 Task: Add a dependency to the task Implement a new cloud-based accounting system for a company , the existing task  Develop a new online tool for project collaboration in the project AgileLink
Action: Mouse moved to (728, 408)
Screenshot: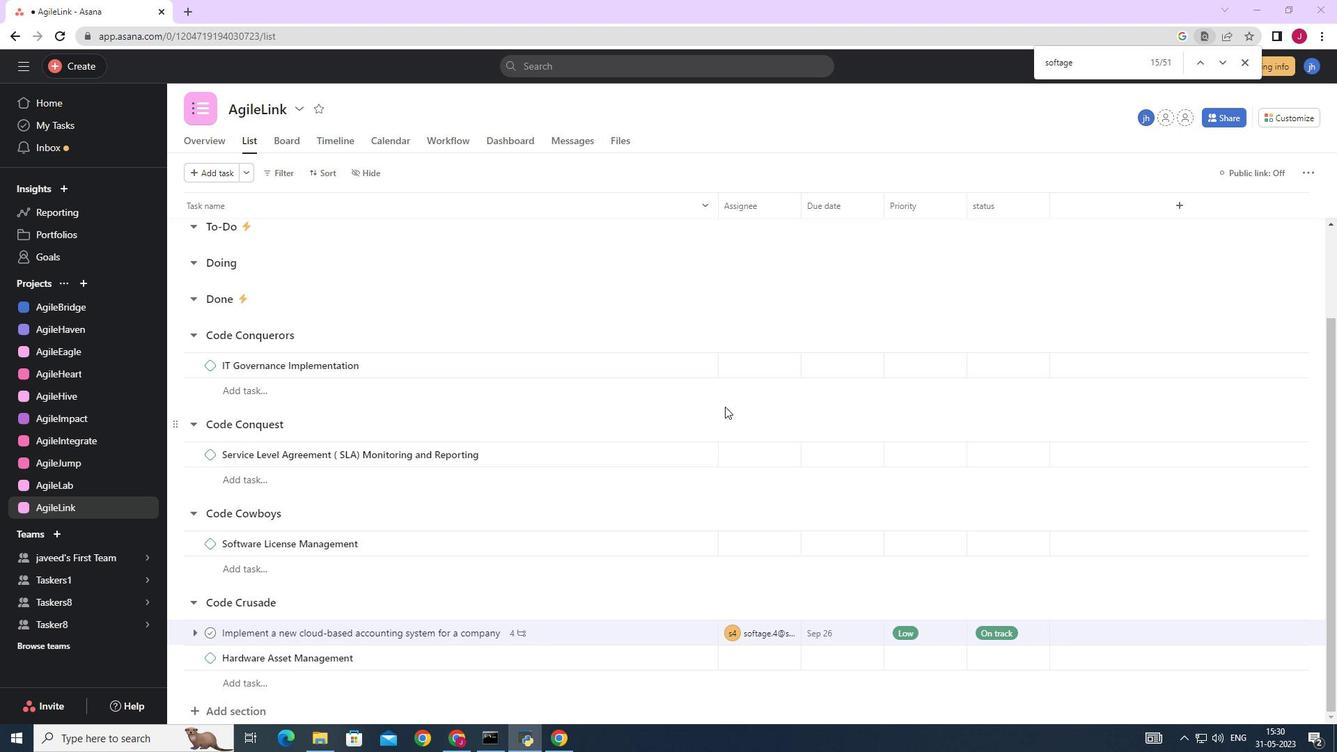 
Action: Mouse scrolled (728, 407) with delta (0, 0)
Screenshot: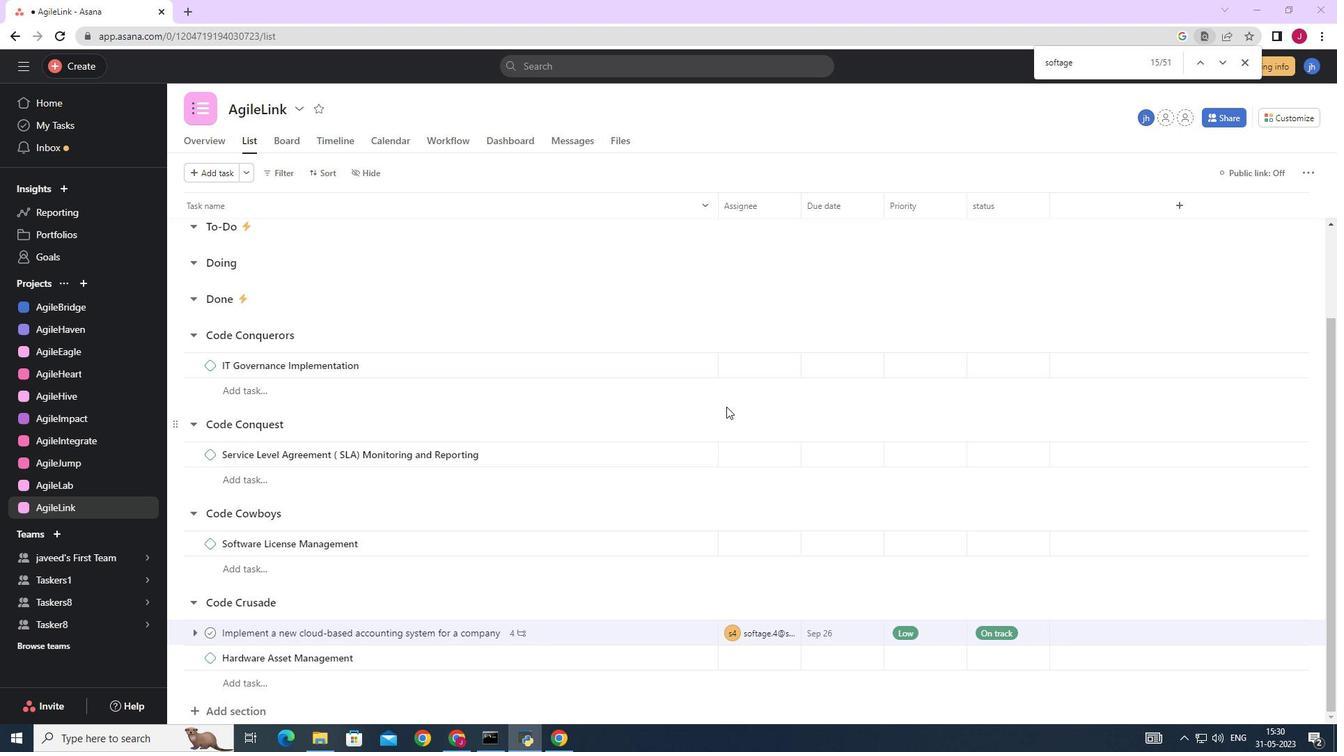 
Action: Mouse scrolled (728, 407) with delta (0, 0)
Screenshot: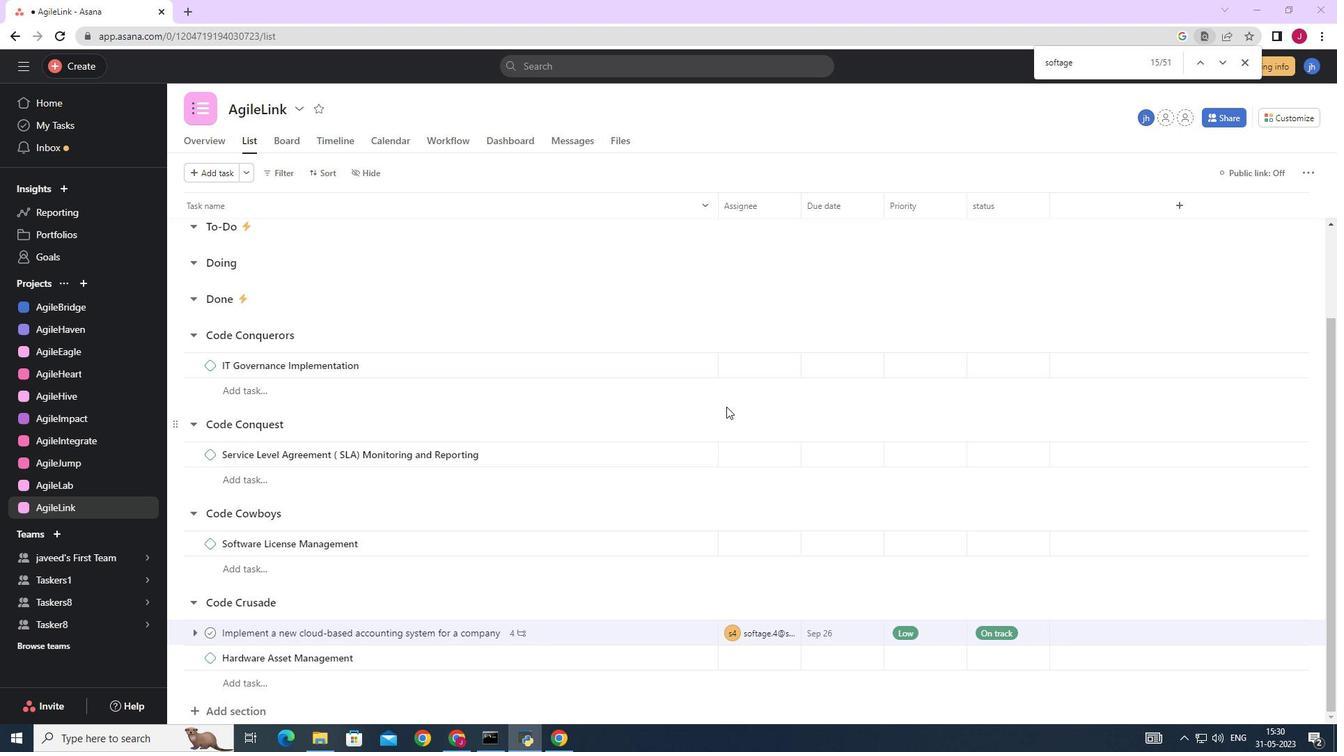 
Action: Mouse scrolled (728, 407) with delta (0, 0)
Screenshot: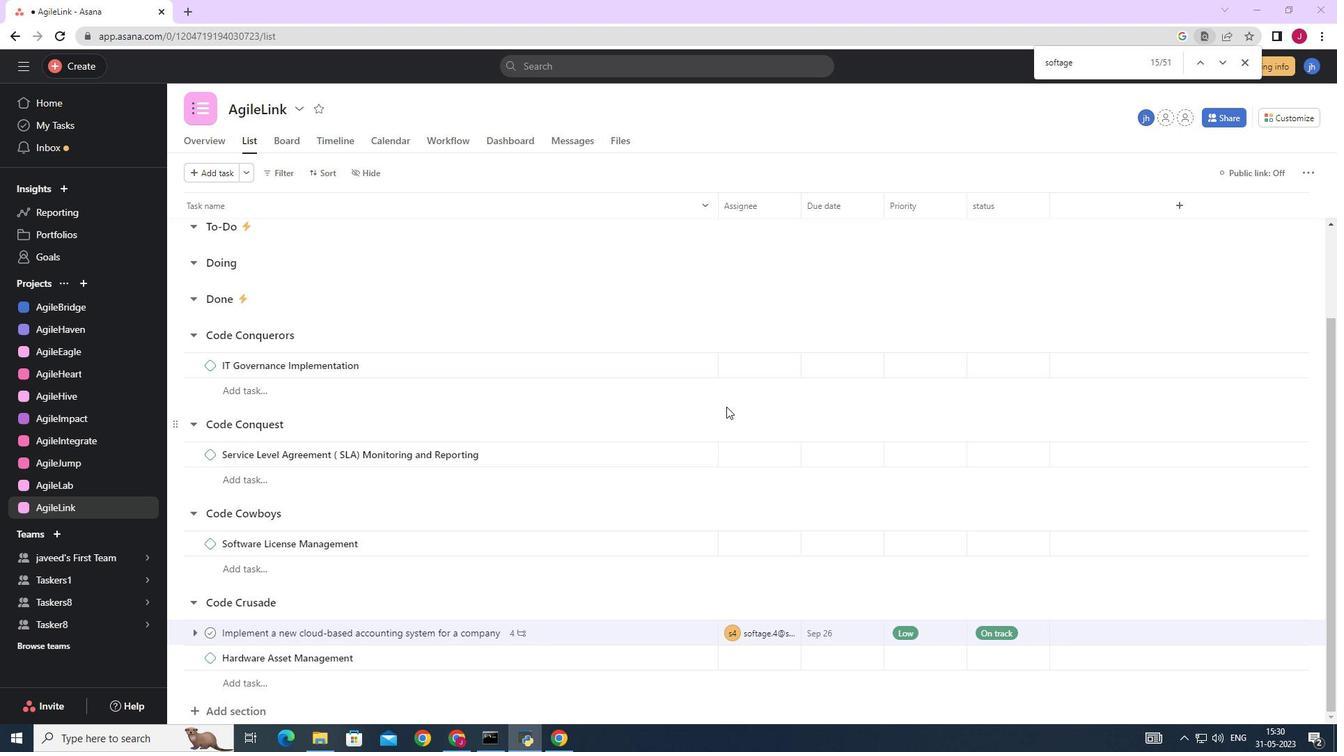 
Action: Mouse scrolled (728, 407) with delta (0, 0)
Screenshot: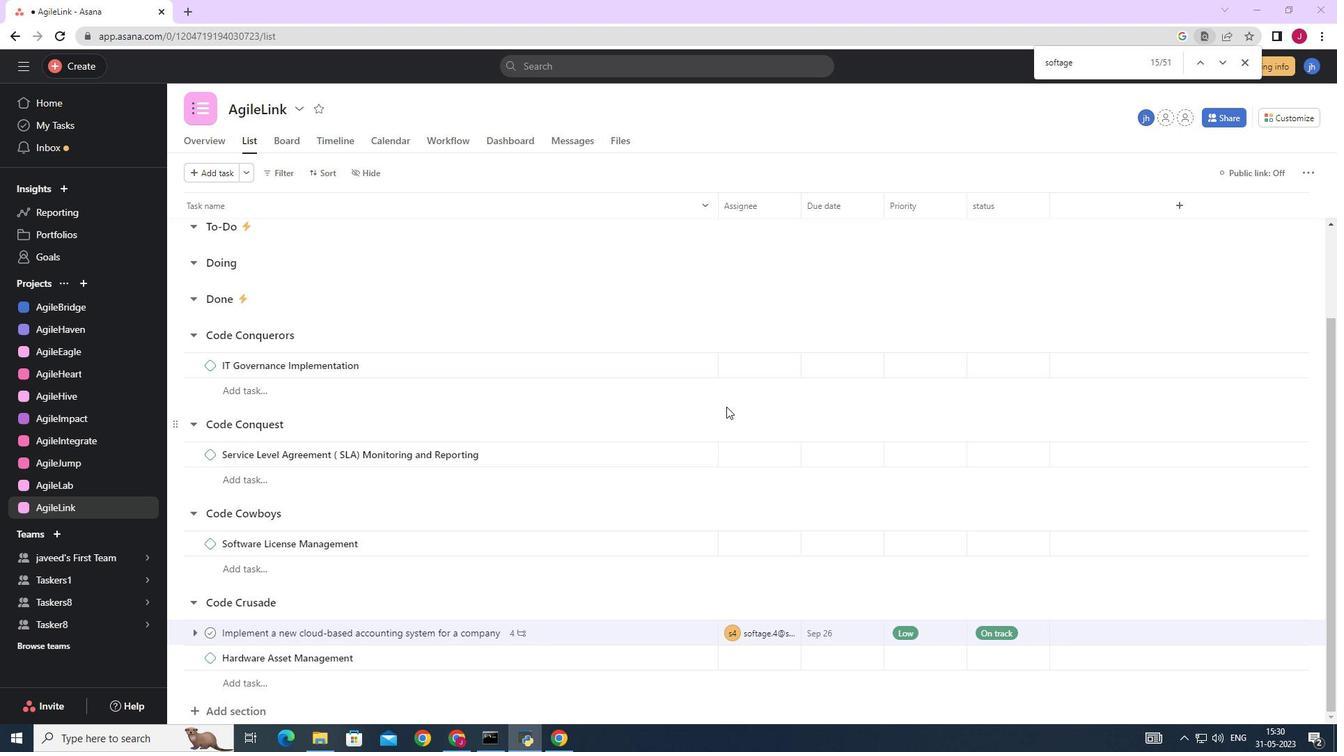 
Action: Mouse scrolled (728, 407) with delta (0, 0)
Screenshot: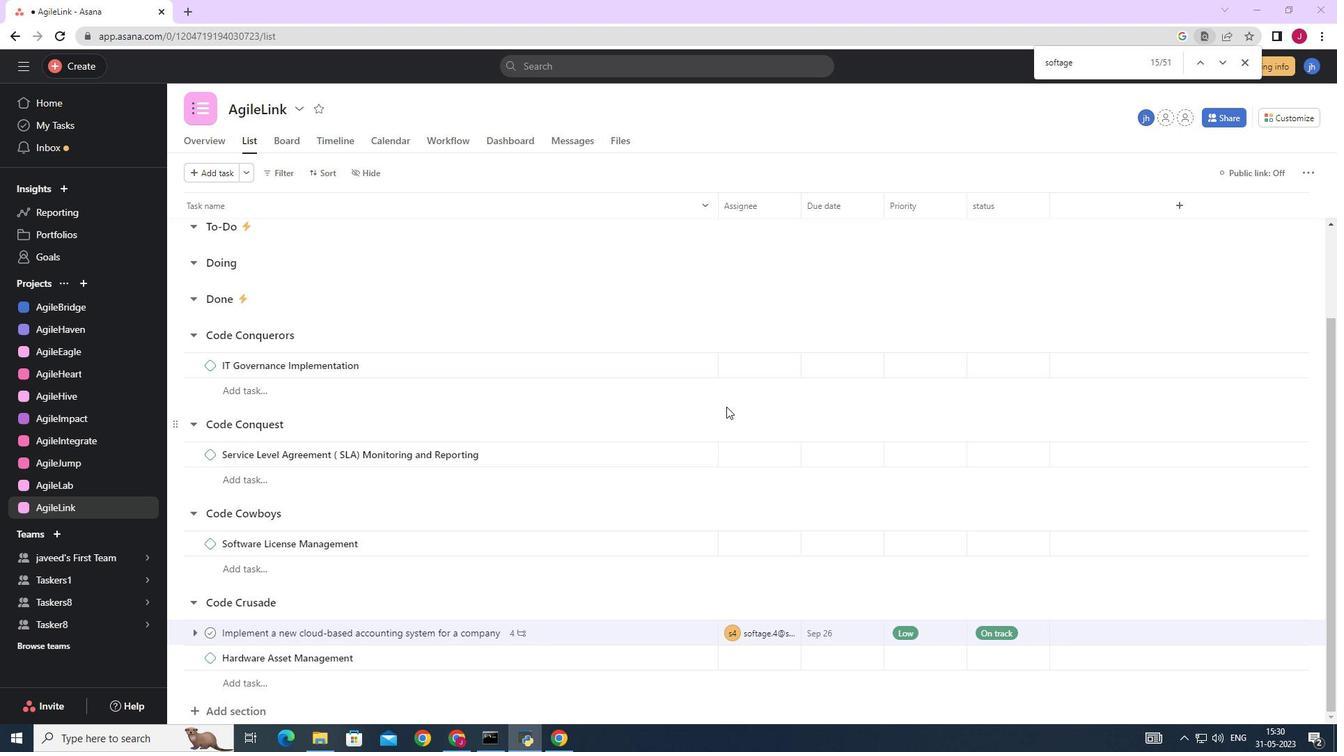 
Action: Mouse scrolled (728, 407) with delta (0, 0)
Screenshot: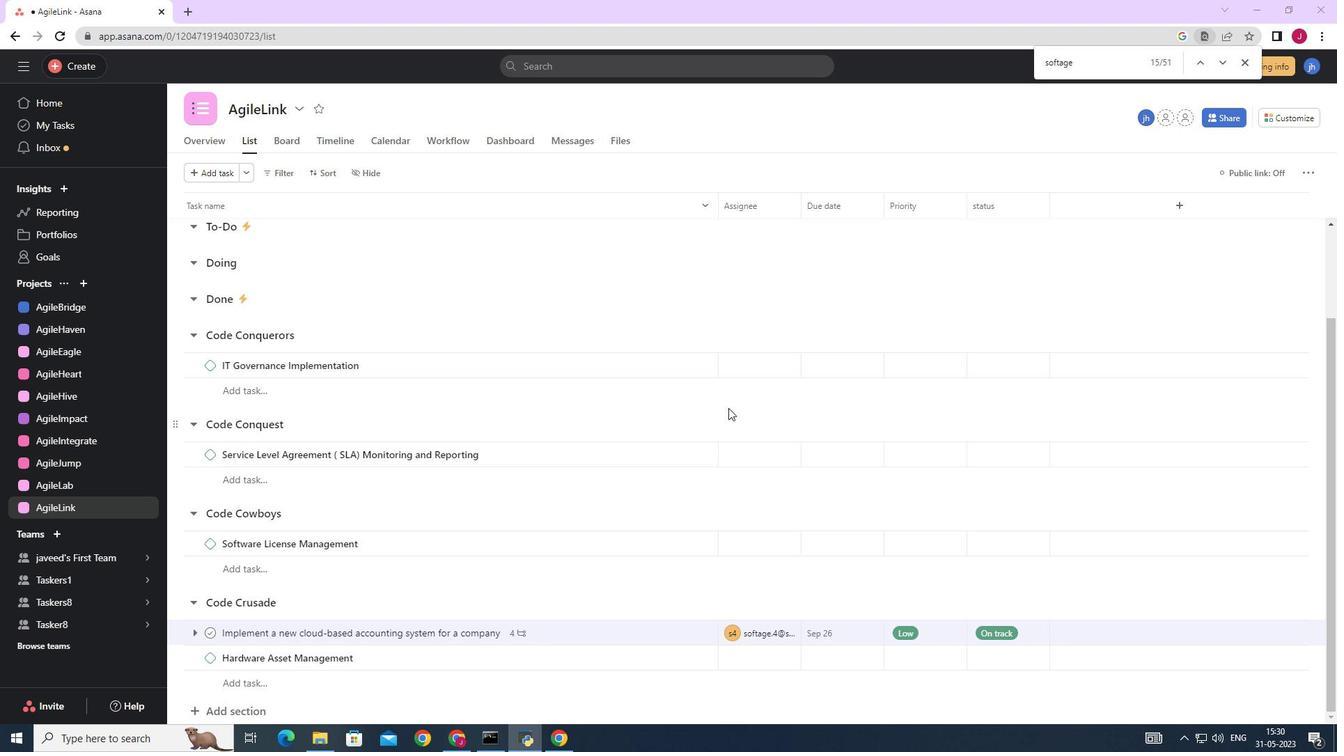 
Action: Mouse moved to (728, 408)
Screenshot: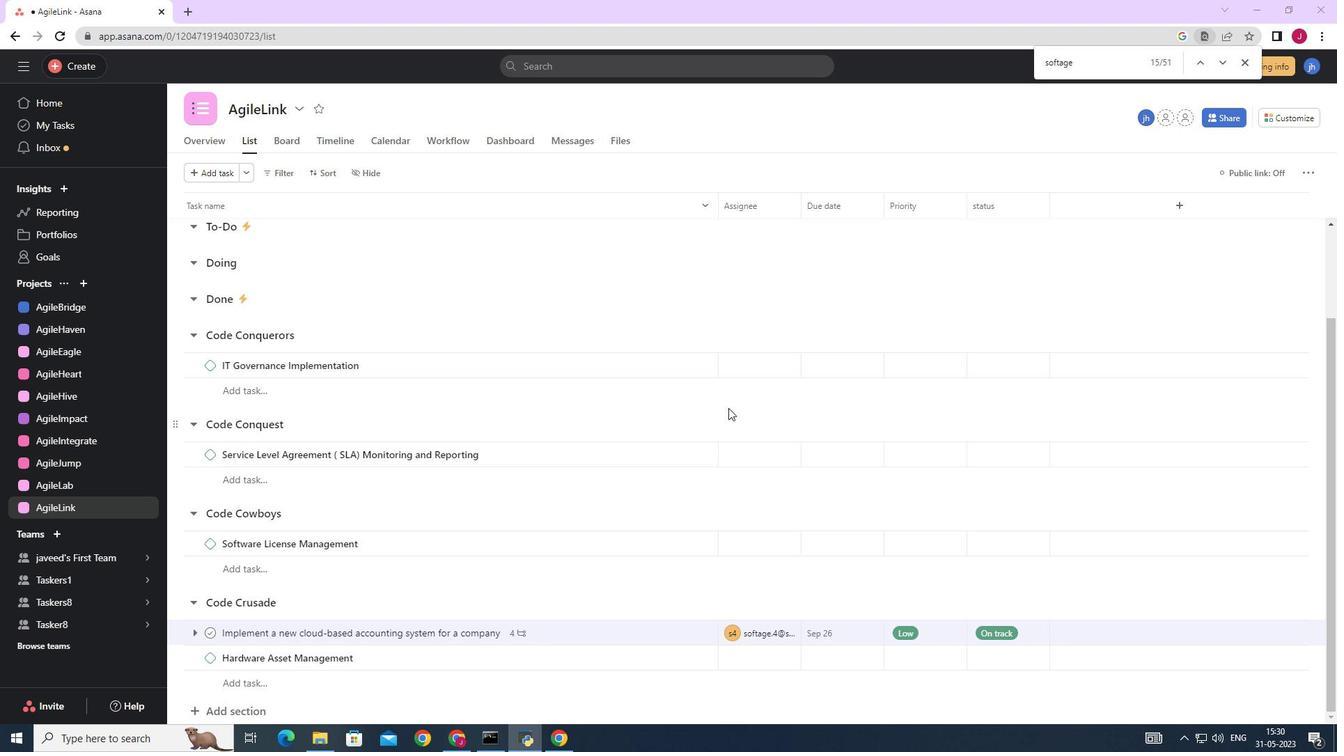 
Action: Mouse scrolled (728, 408) with delta (0, 0)
Screenshot: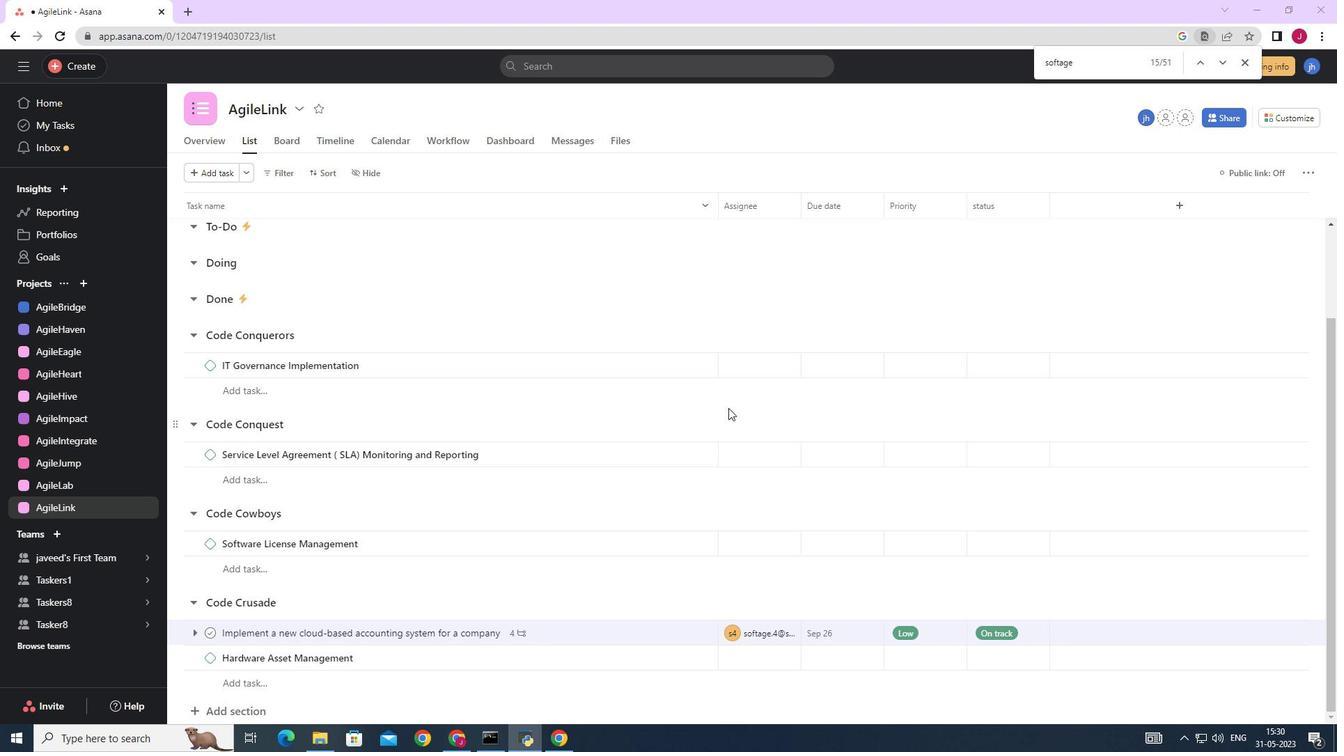 
Action: Mouse scrolled (728, 408) with delta (0, 0)
Screenshot: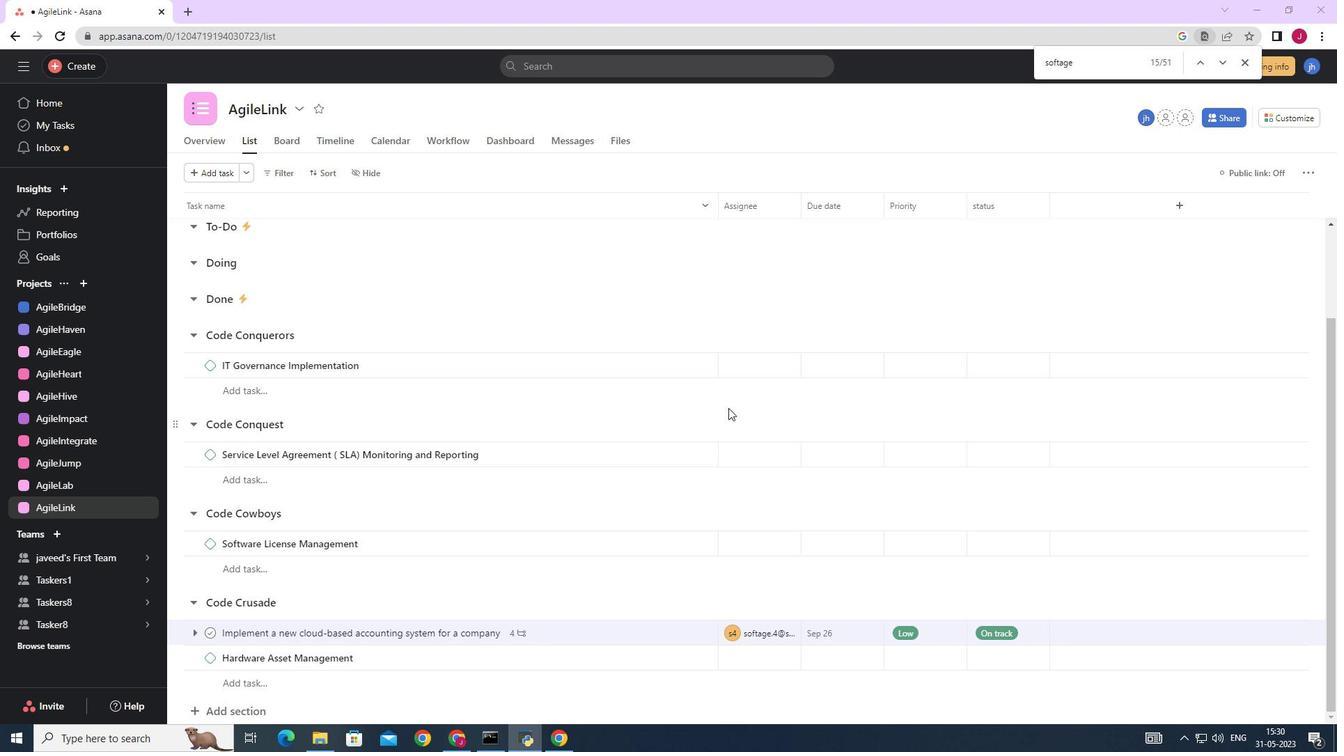 
Action: Mouse scrolled (728, 408) with delta (0, 0)
Screenshot: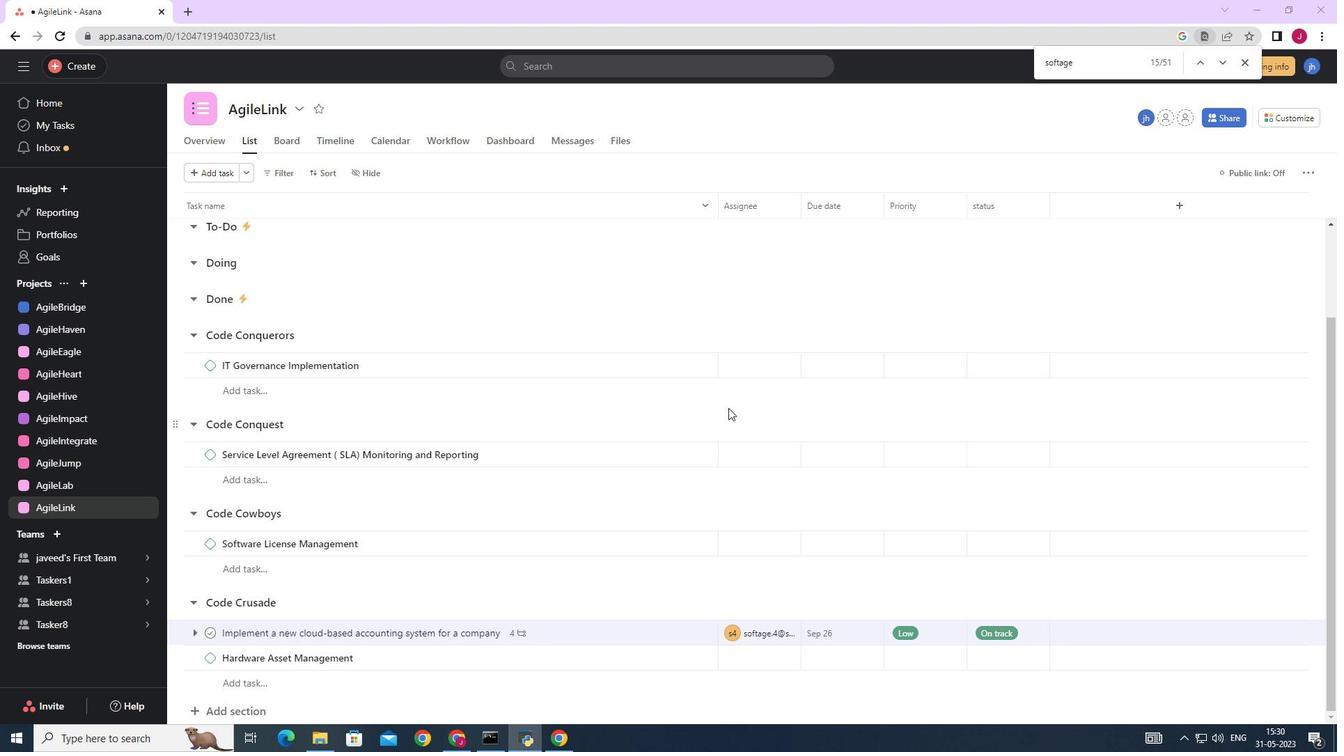
Action: Mouse scrolled (728, 408) with delta (0, 0)
Screenshot: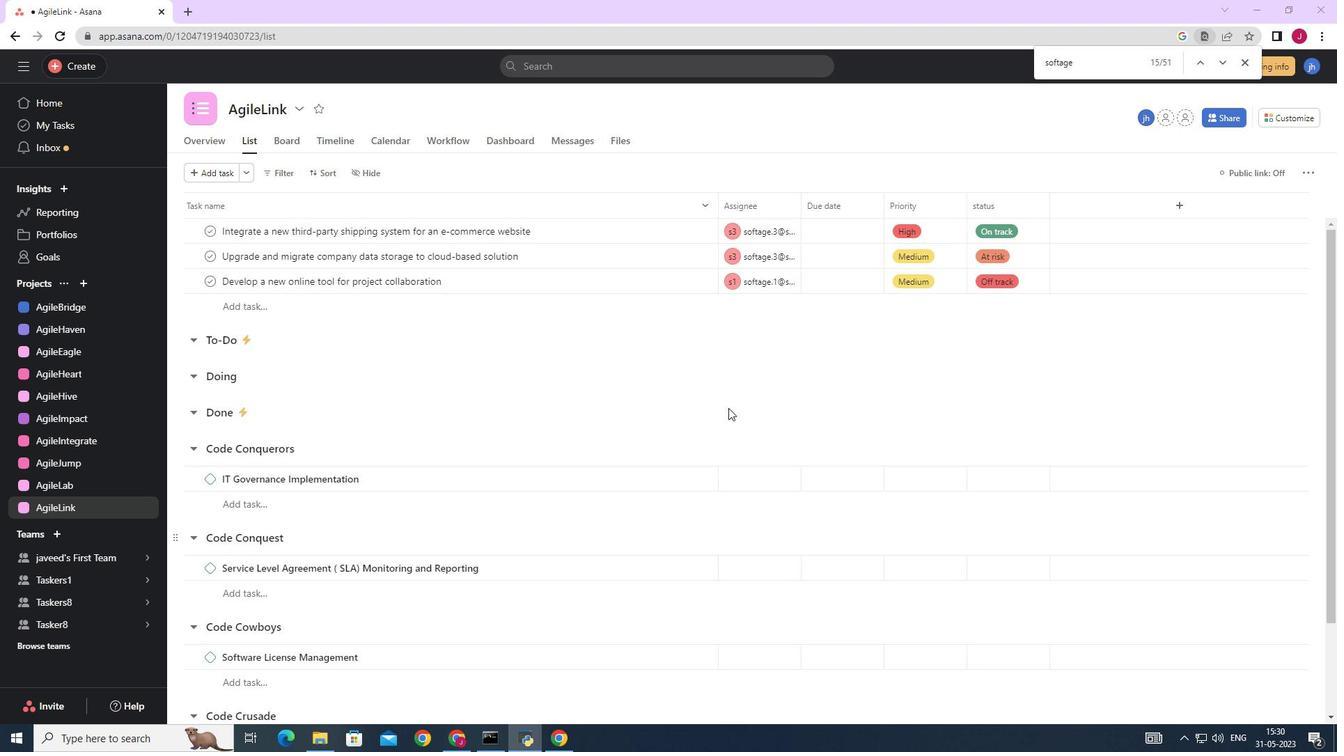 
Action: Mouse scrolled (728, 408) with delta (0, 0)
Screenshot: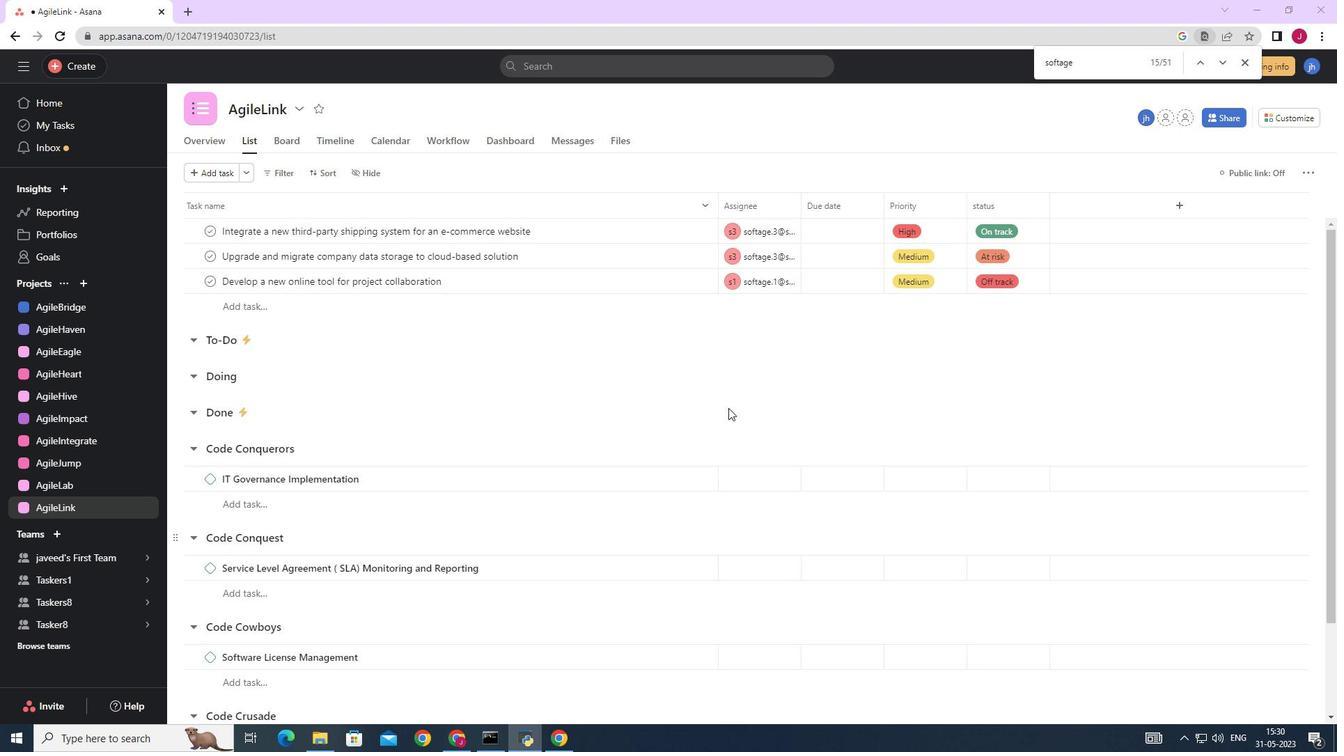 
Action: Mouse scrolled (728, 407) with delta (0, 0)
Screenshot: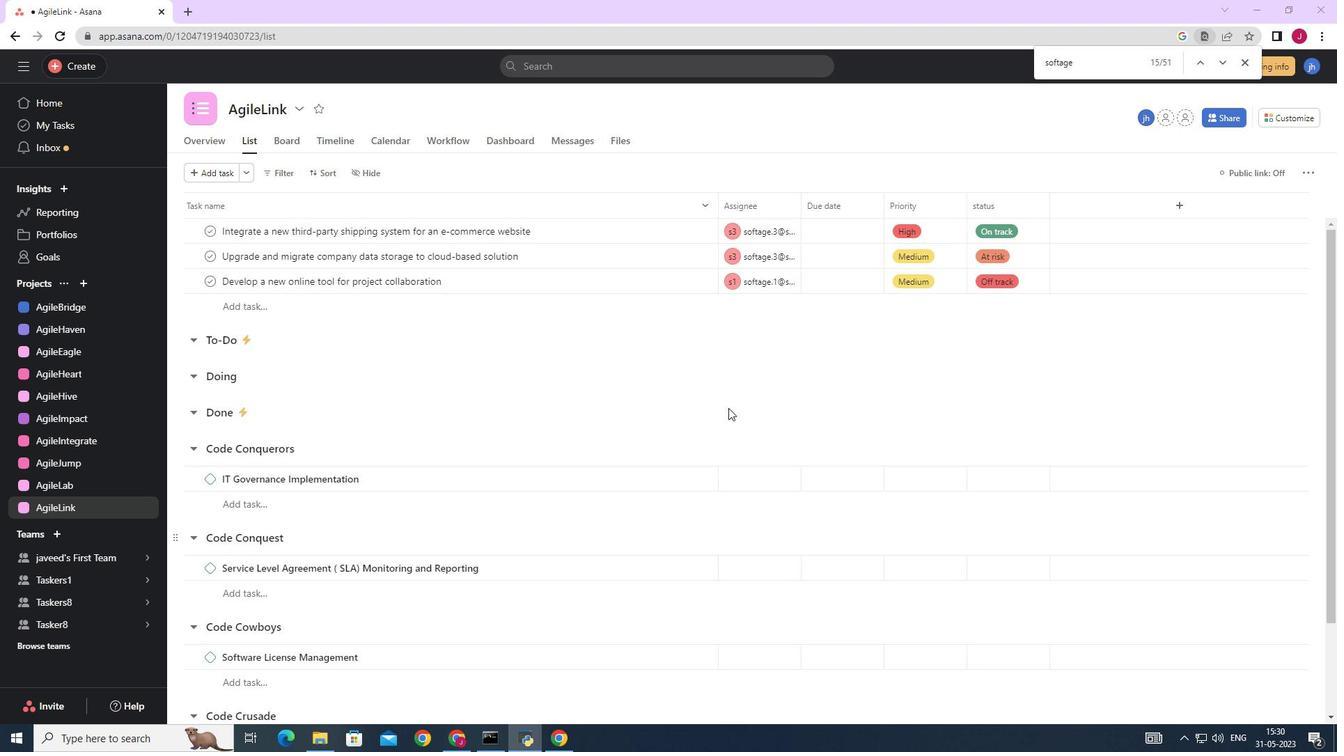 
Action: Mouse scrolled (728, 407) with delta (0, 0)
Screenshot: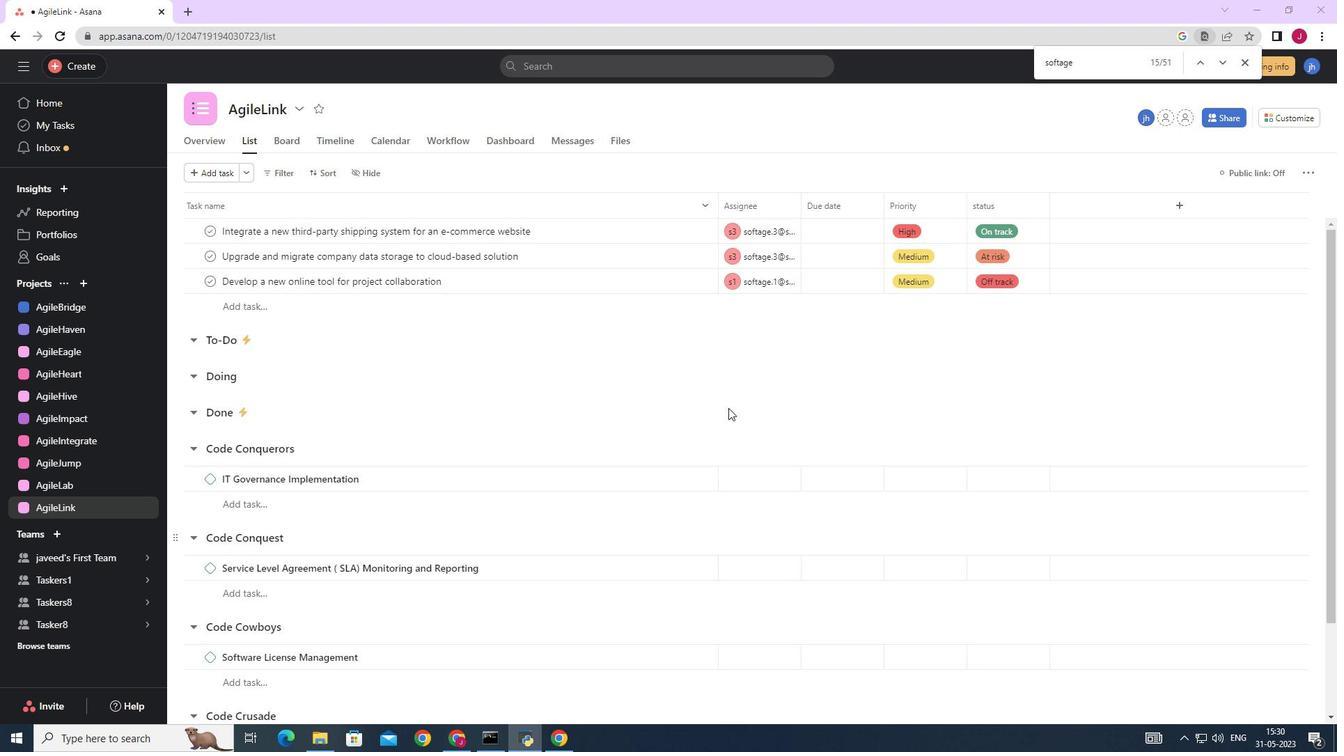 
Action: Mouse scrolled (728, 408) with delta (0, 0)
Screenshot: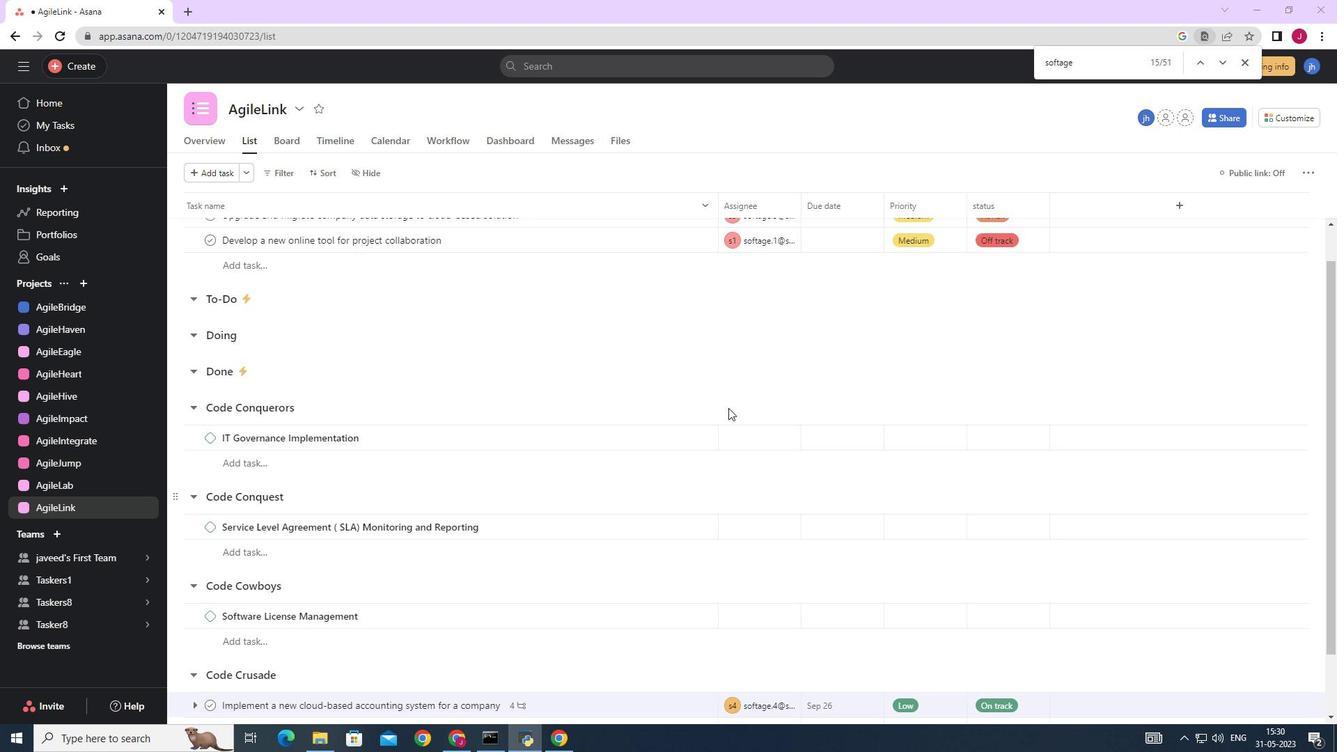 
Action: Mouse moved to (729, 377)
Screenshot: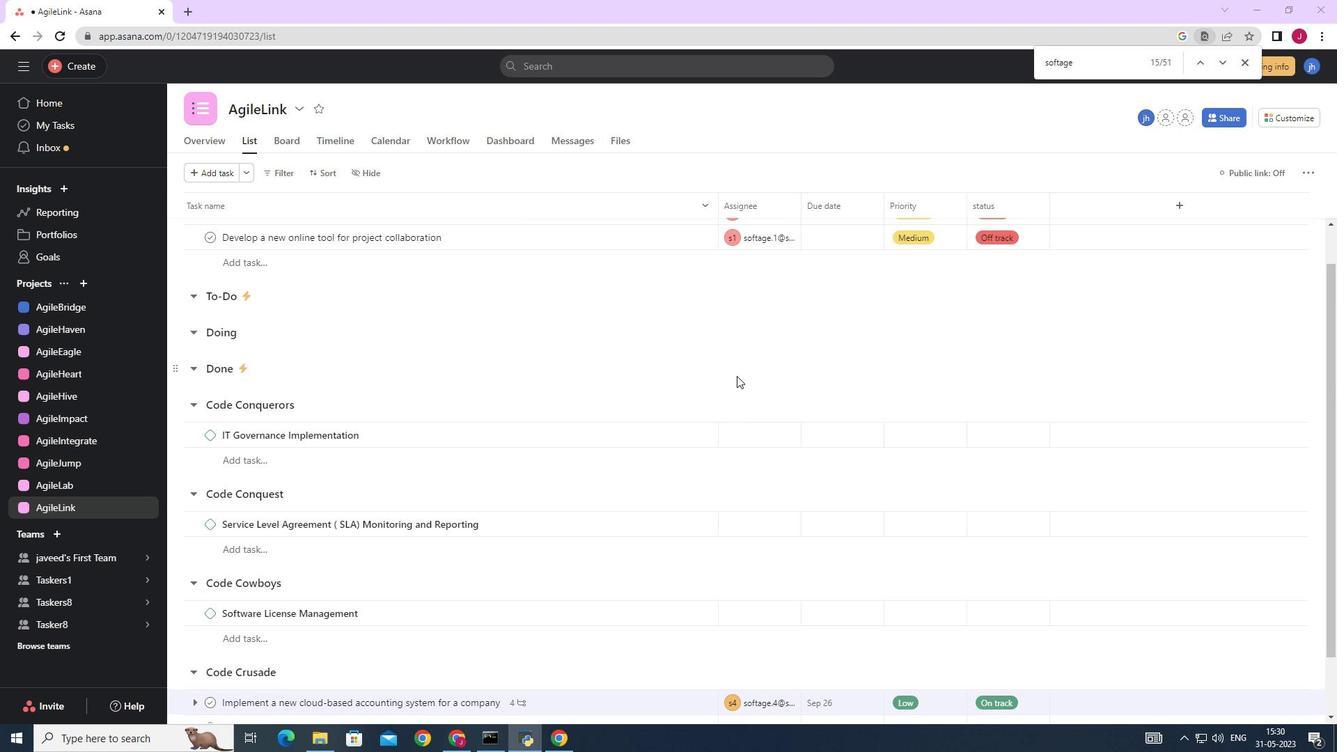
Action: Mouse scrolled (729, 378) with delta (0, 0)
Screenshot: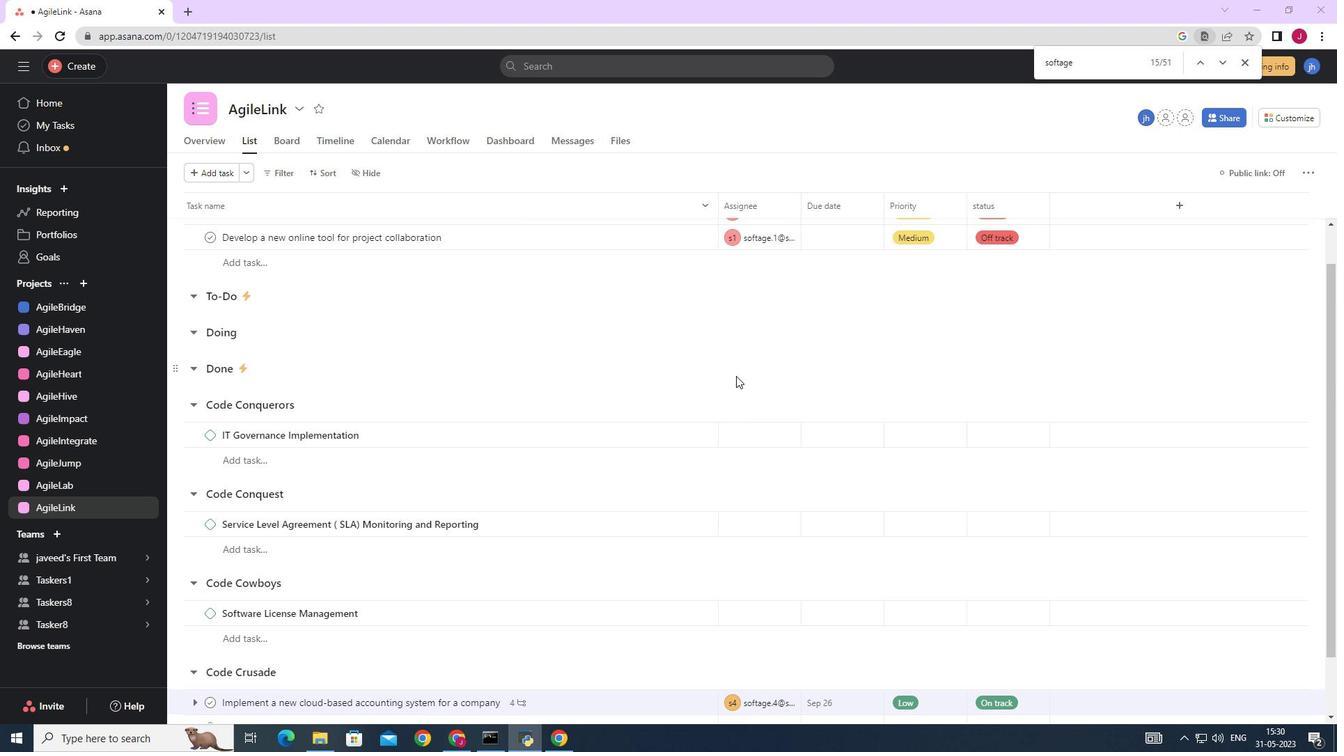 
Action: Mouse scrolled (729, 378) with delta (0, 0)
Screenshot: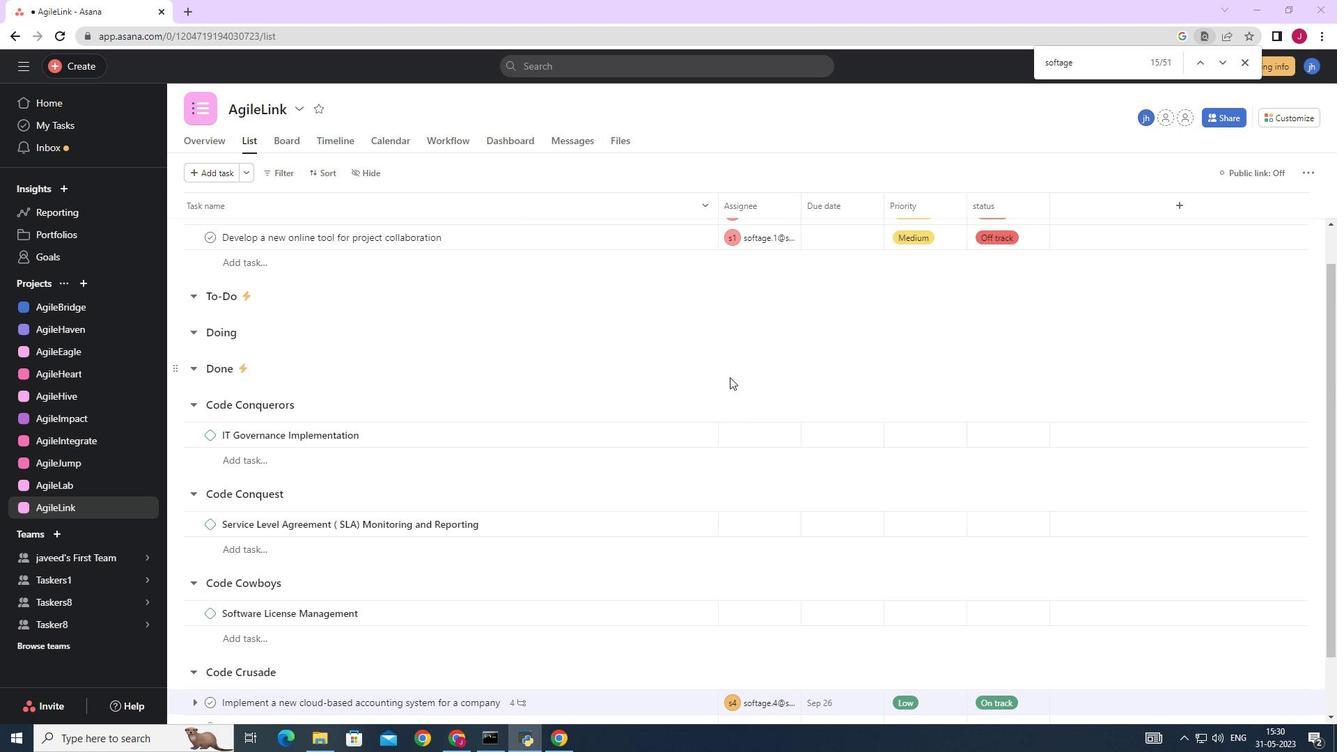 
Action: Mouse scrolled (729, 378) with delta (0, 0)
Screenshot: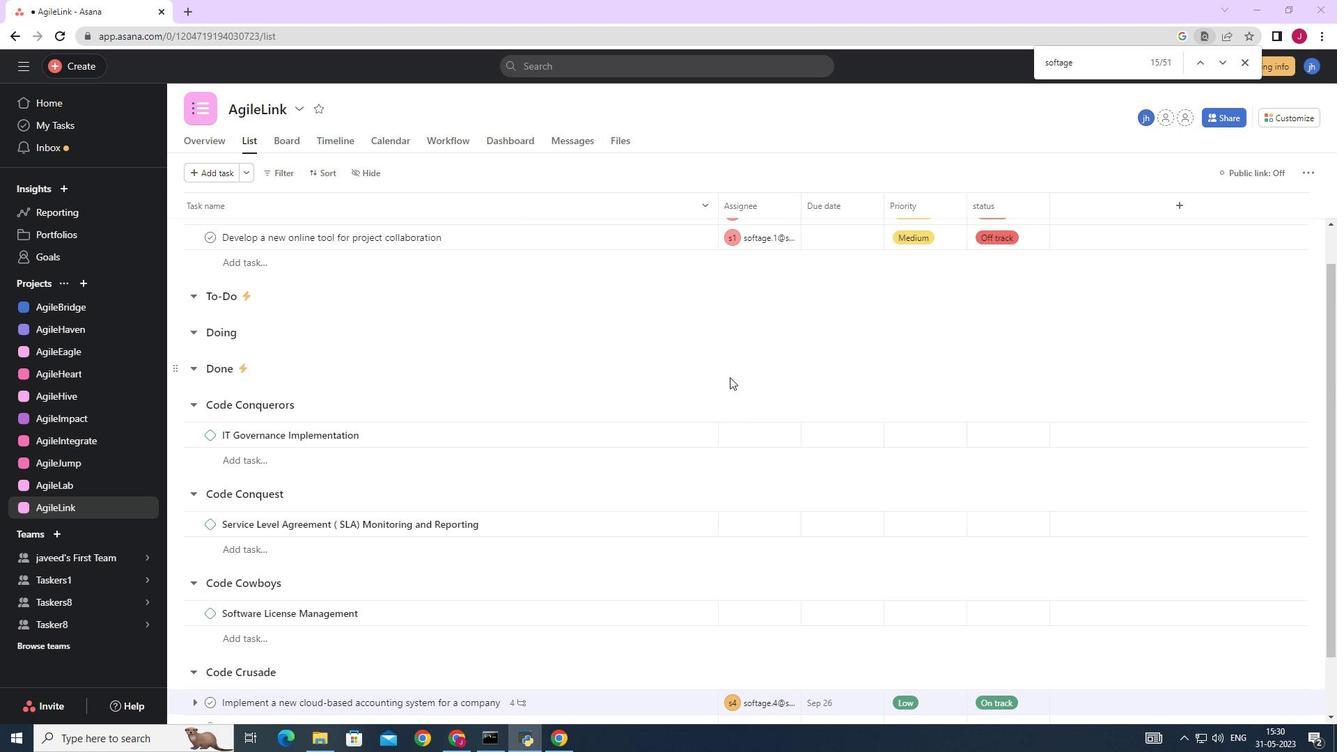 
Action: Mouse scrolled (729, 378) with delta (0, 0)
Screenshot: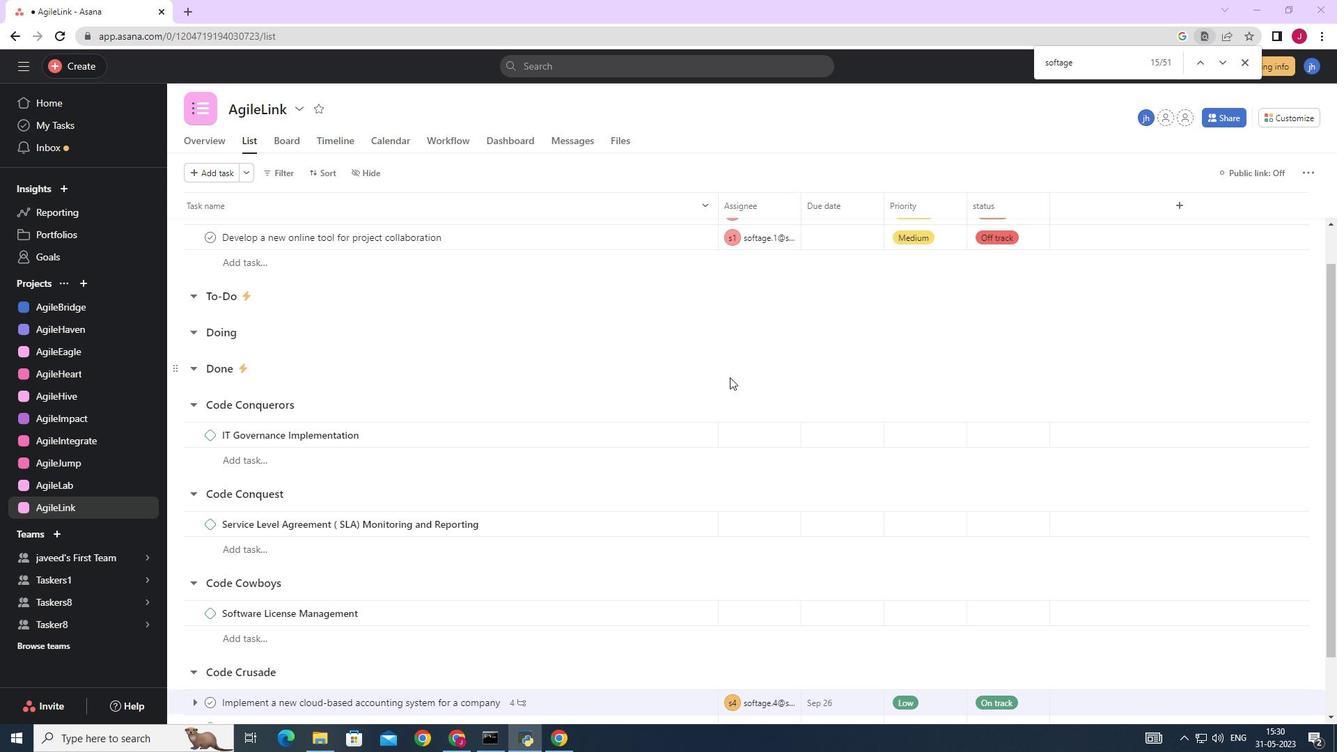 
Action: Mouse scrolled (729, 378) with delta (0, 0)
Screenshot: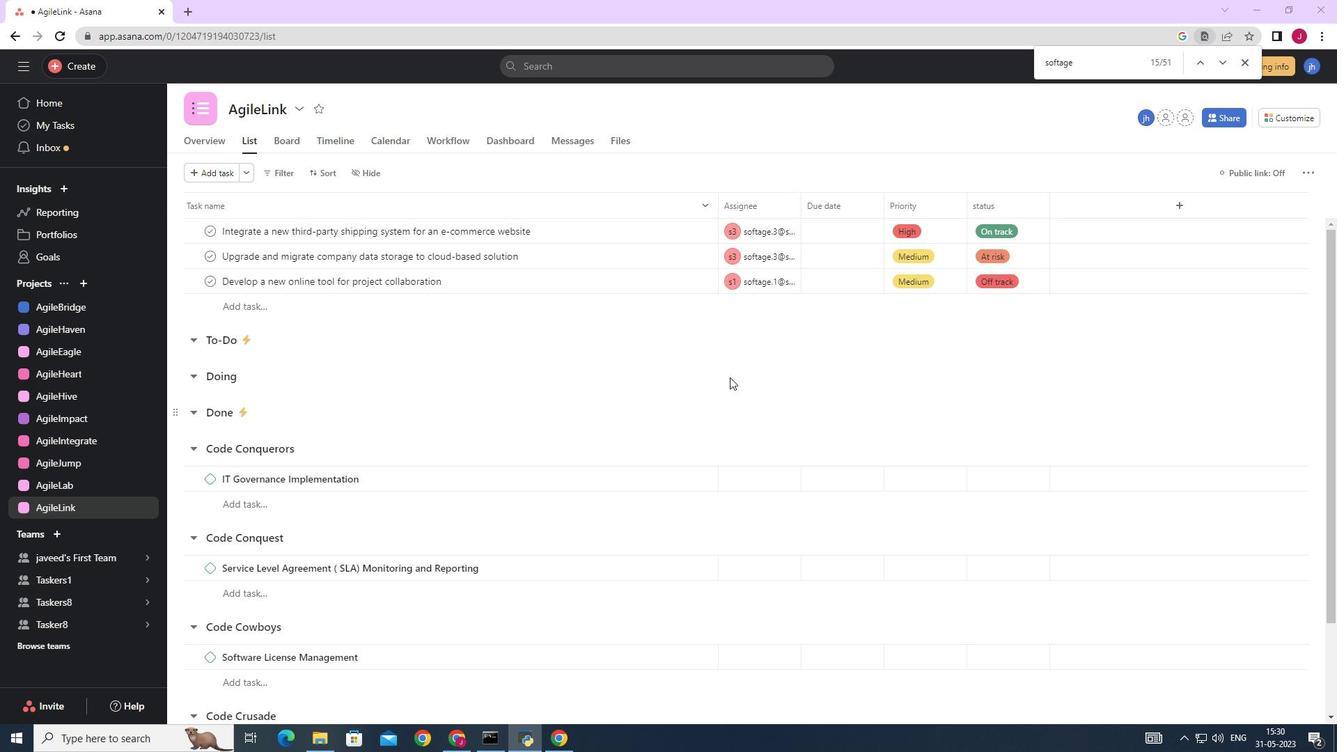 
Action: Mouse scrolled (729, 378) with delta (0, 0)
Screenshot: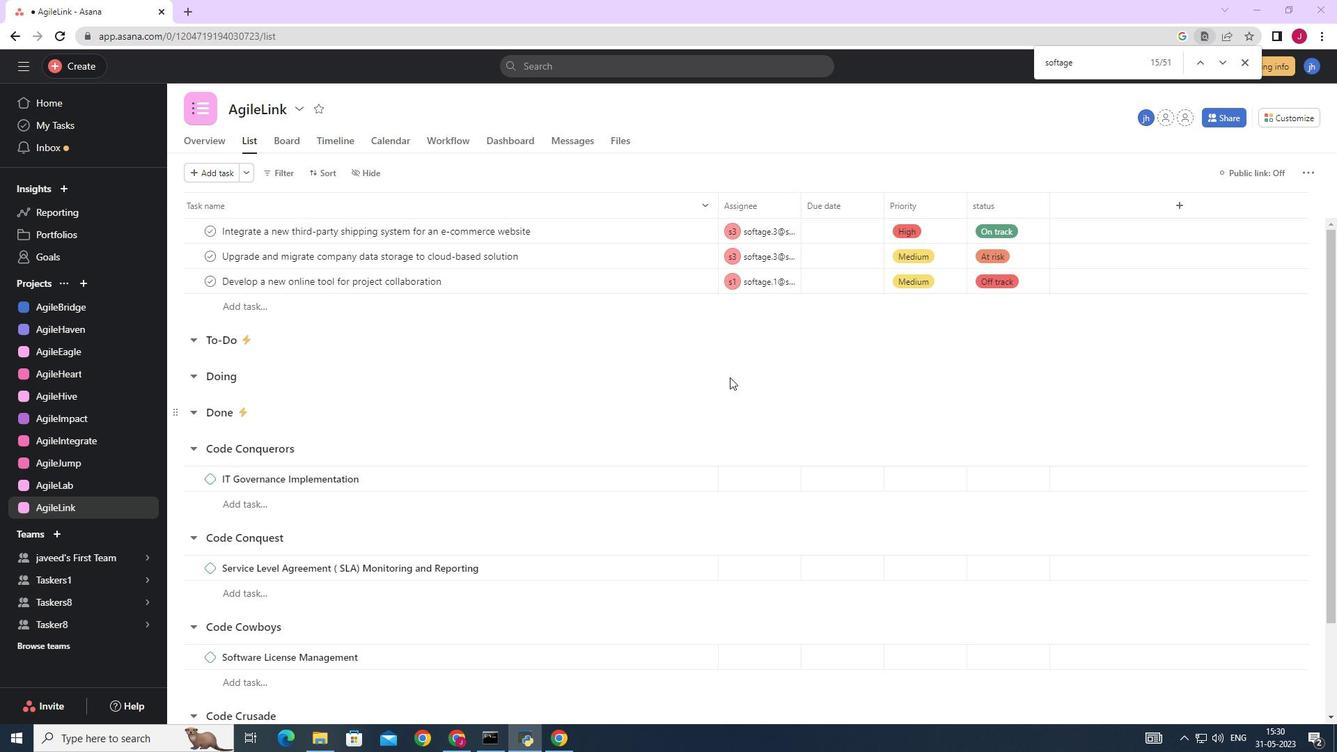
Action: Mouse scrolled (729, 378) with delta (0, 0)
Screenshot: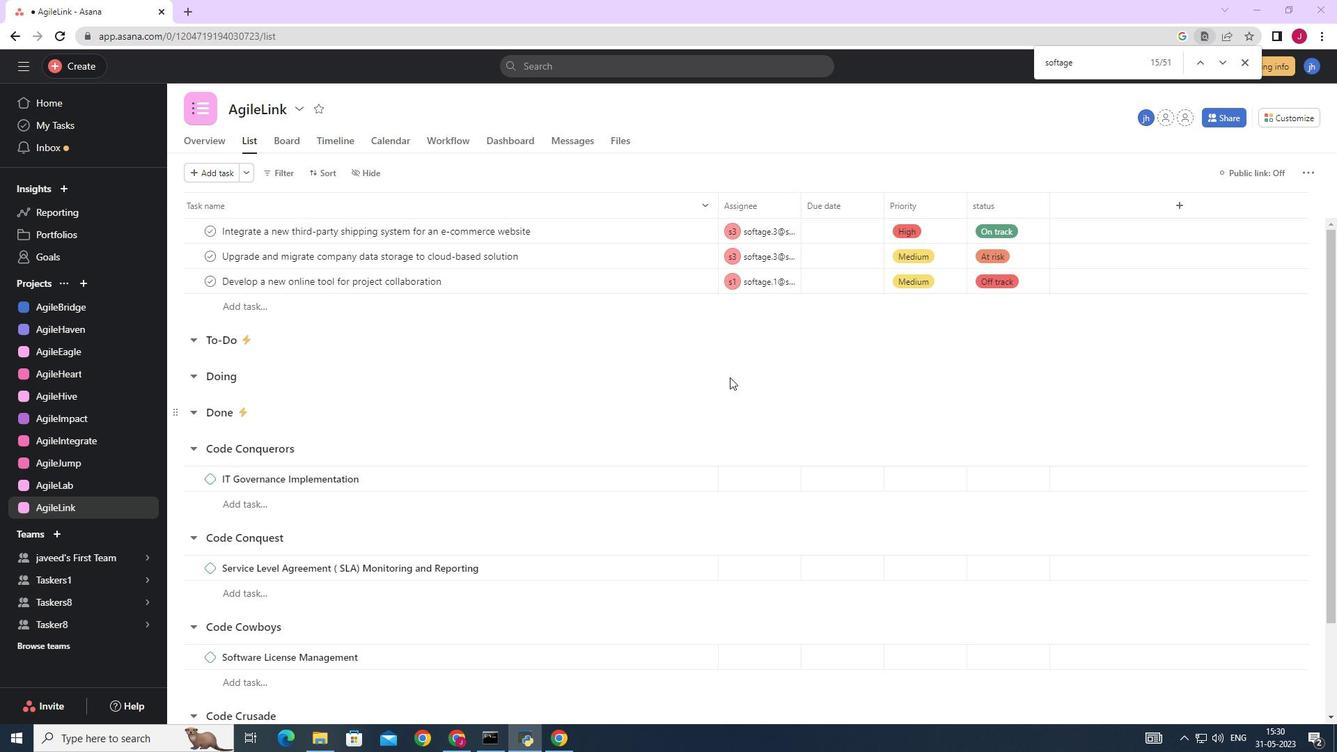
Action: Mouse scrolled (729, 378) with delta (0, 0)
Screenshot: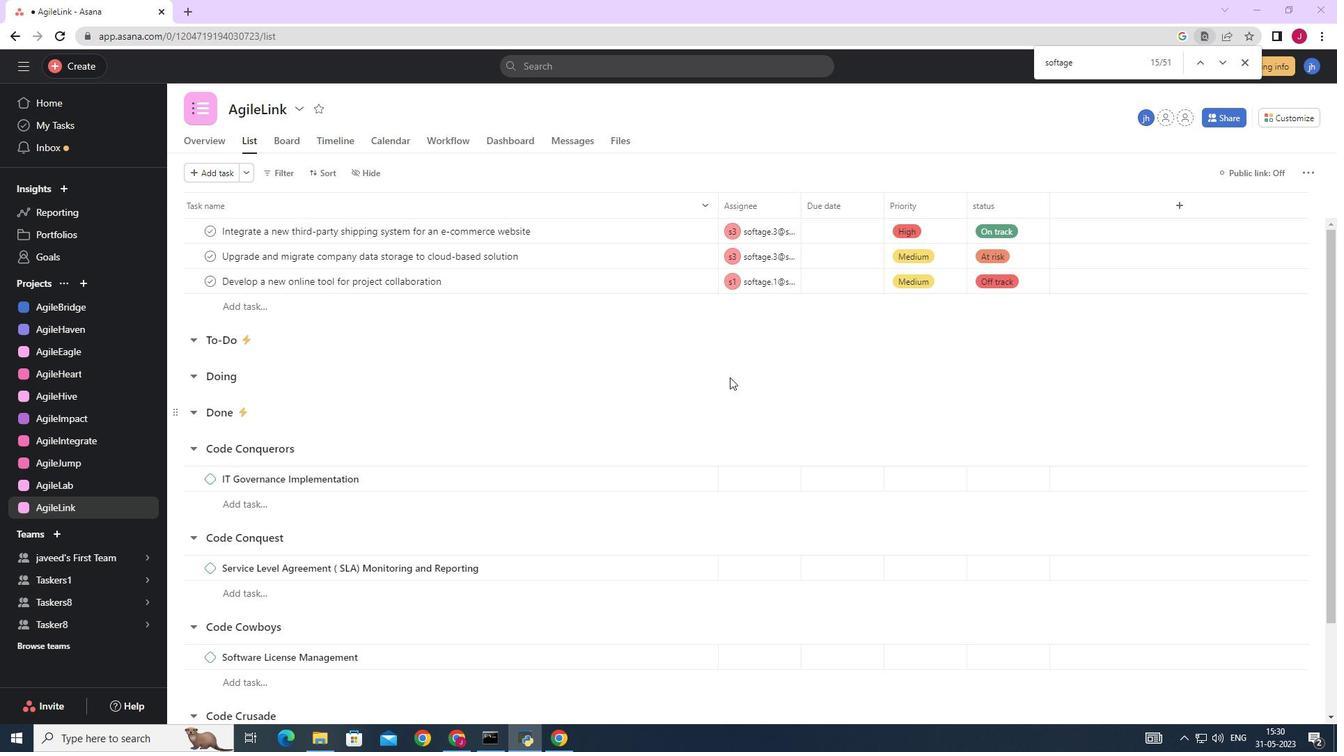 
Action: Mouse moved to (518, 496)
Screenshot: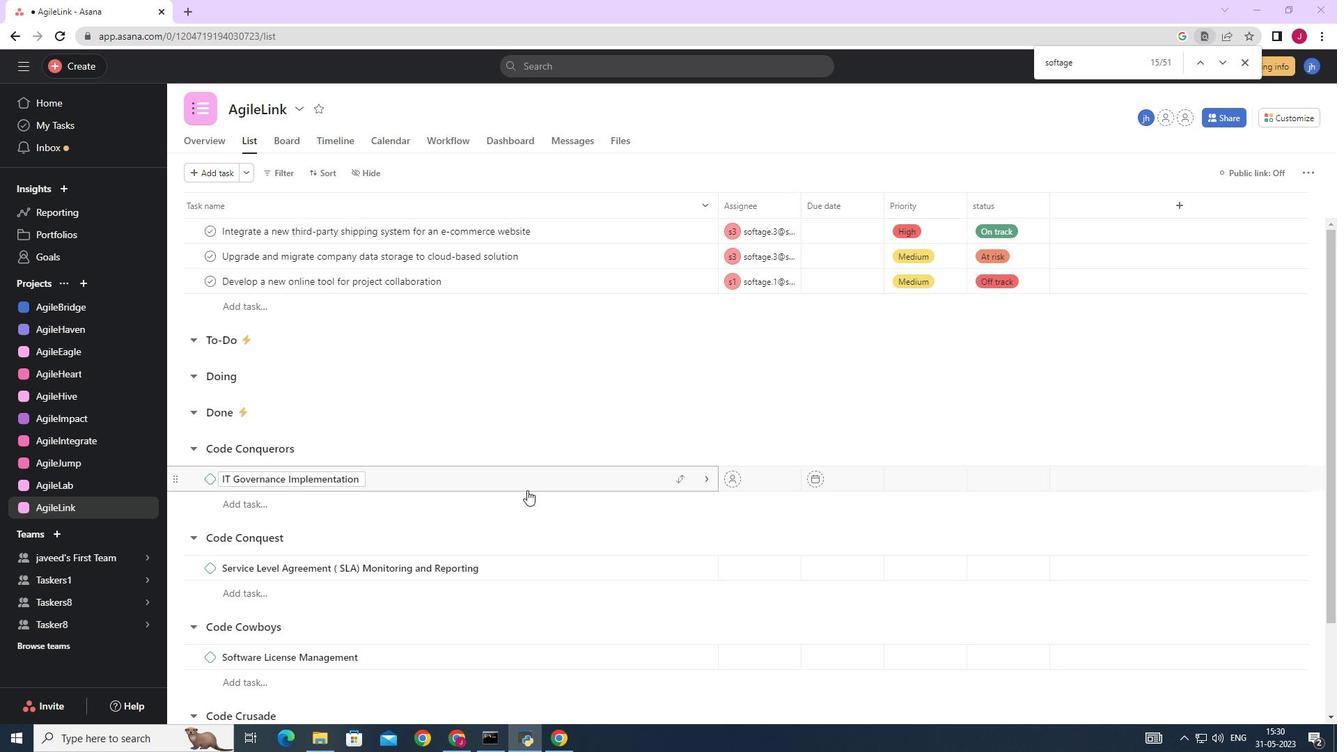 
Action: Mouse scrolled (518, 495) with delta (0, 0)
Screenshot: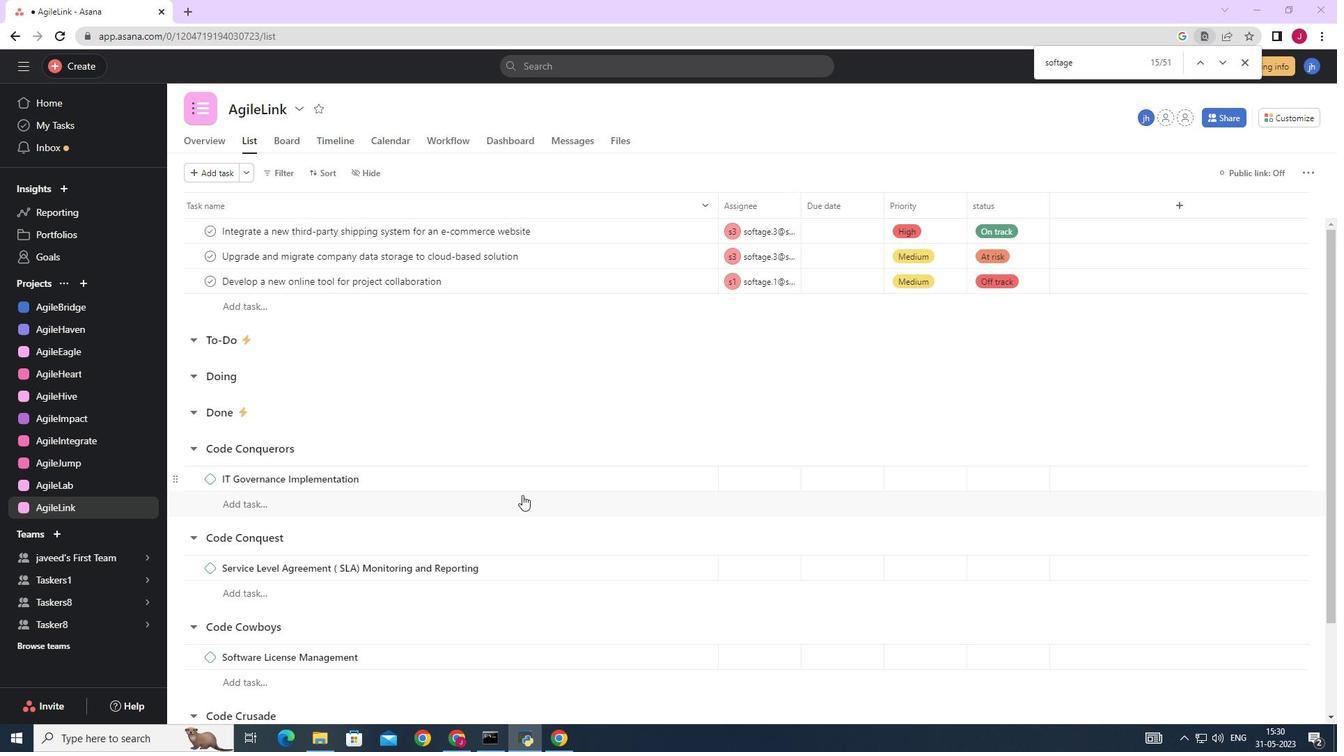 
Action: Mouse scrolled (518, 495) with delta (0, 0)
Screenshot: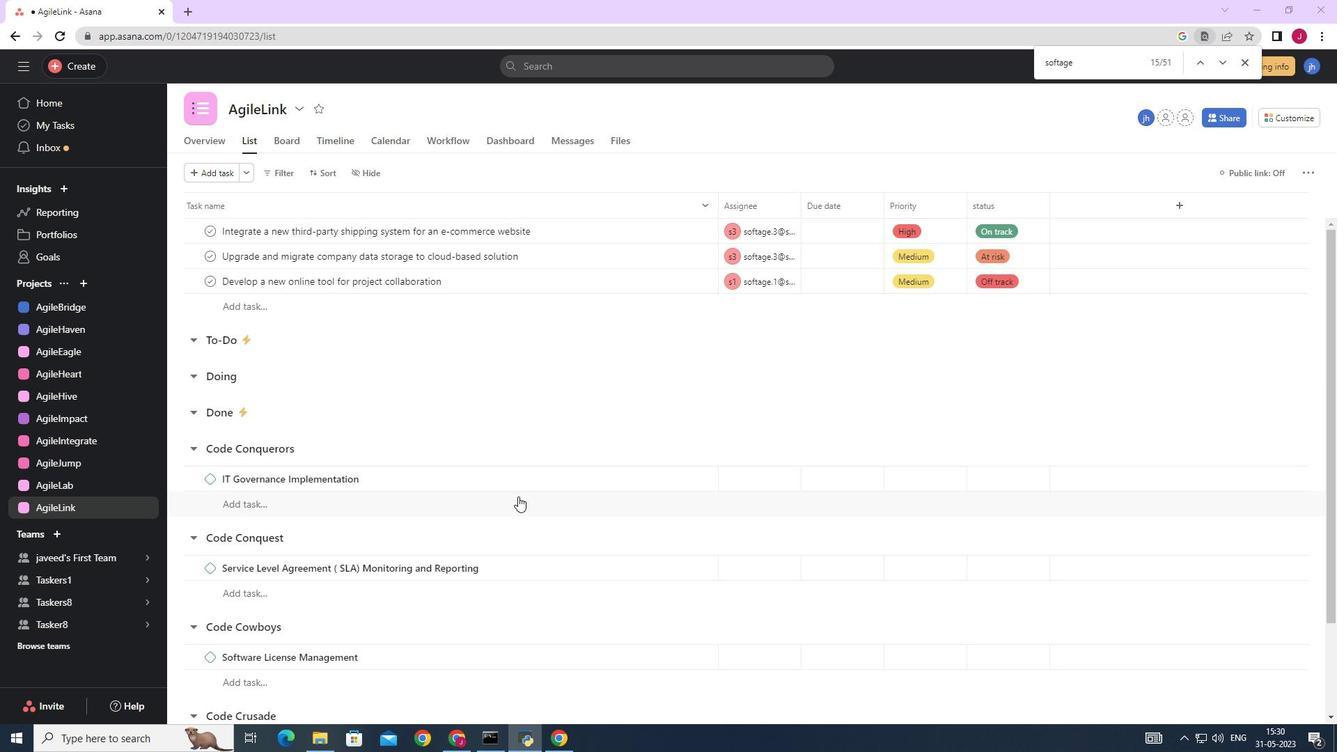 
Action: Mouse scrolled (518, 495) with delta (0, 0)
Screenshot: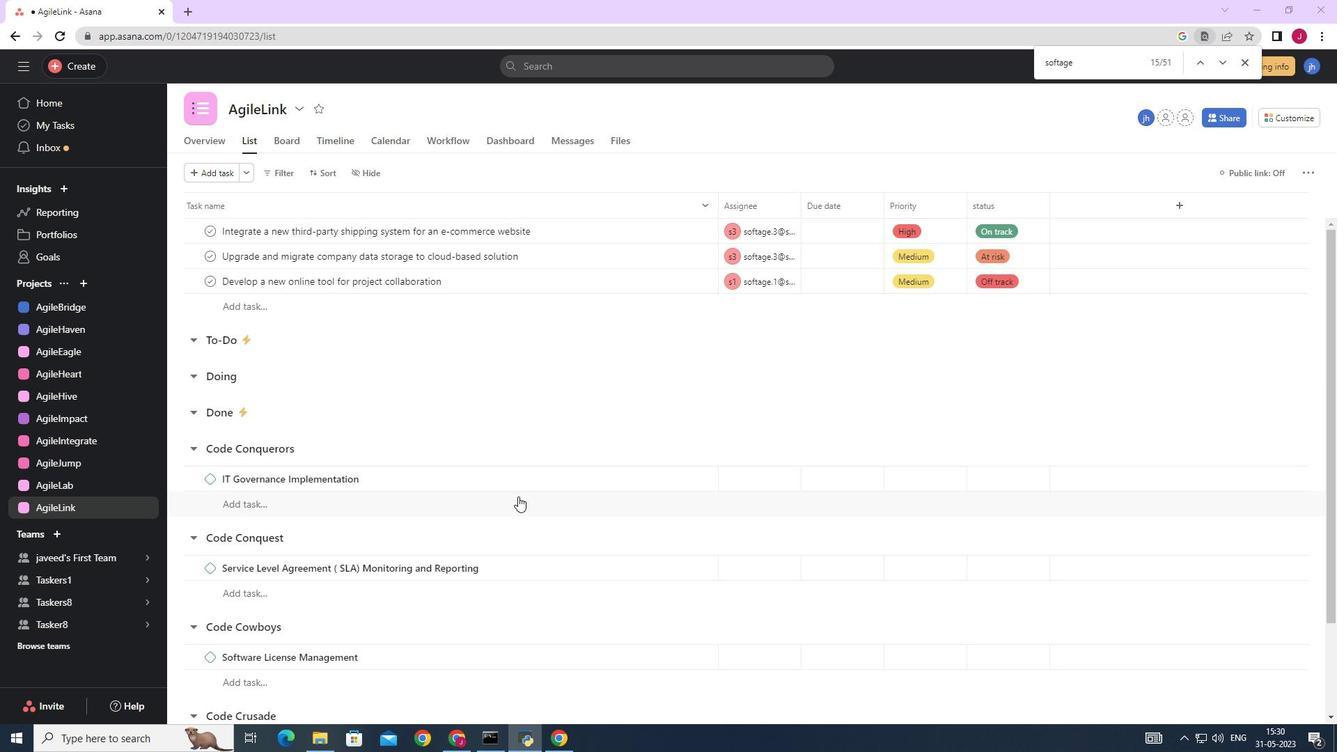 
Action: Mouse scrolled (518, 495) with delta (0, 0)
Screenshot: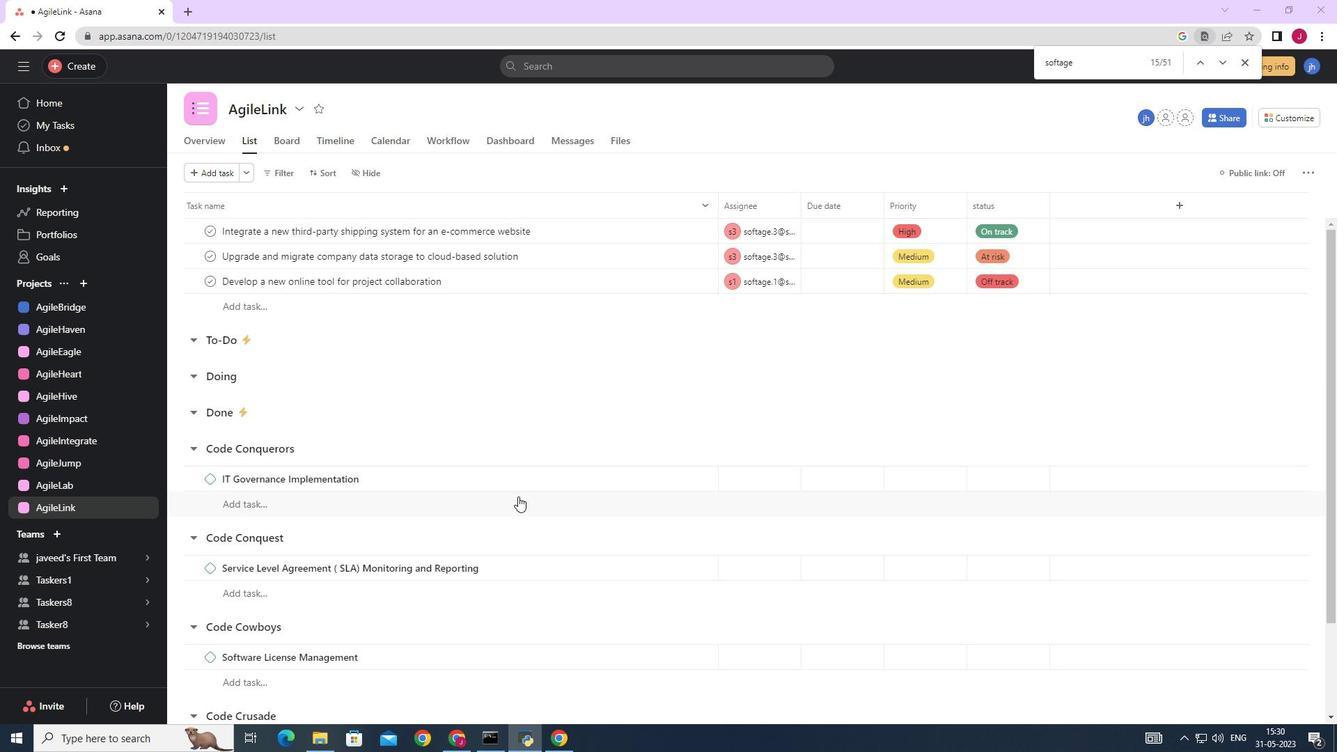 
Action: Mouse scrolled (518, 495) with delta (0, 0)
Screenshot: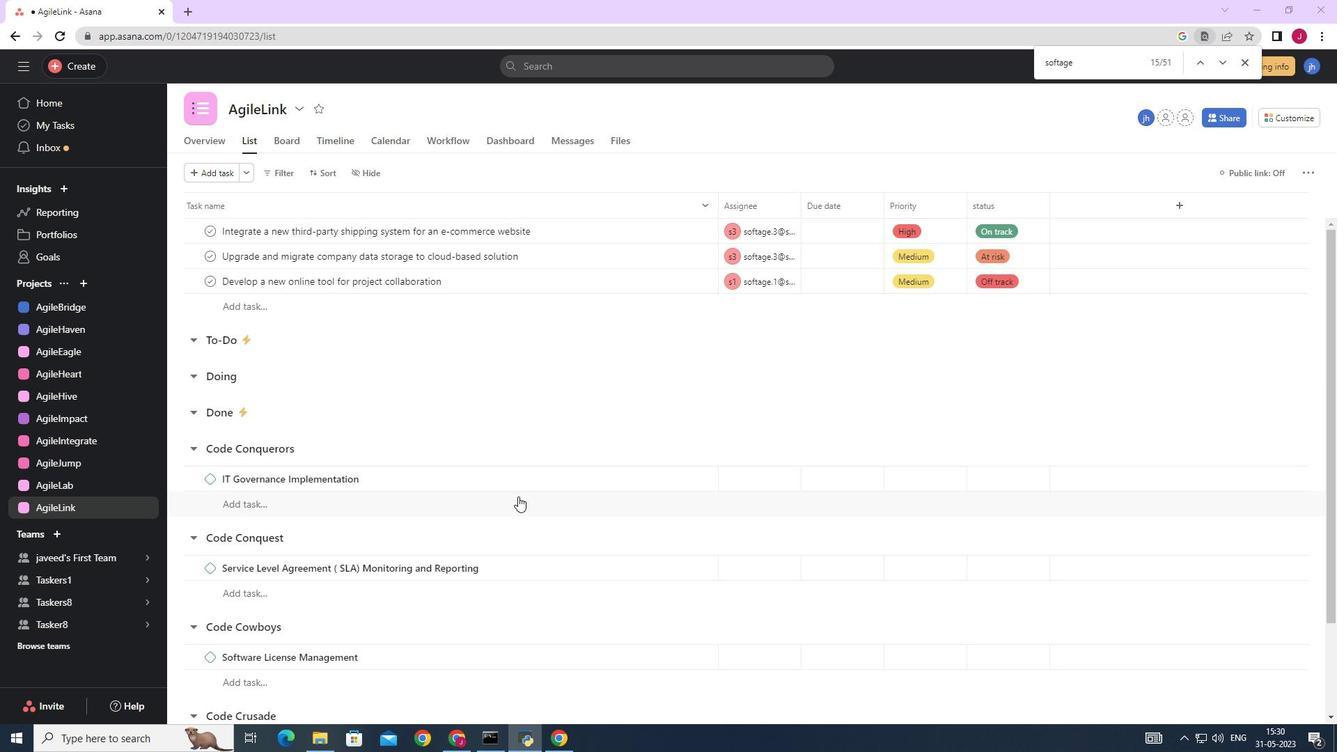 
Action: Mouse scrolled (518, 497) with delta (0, 0)
Screenshot: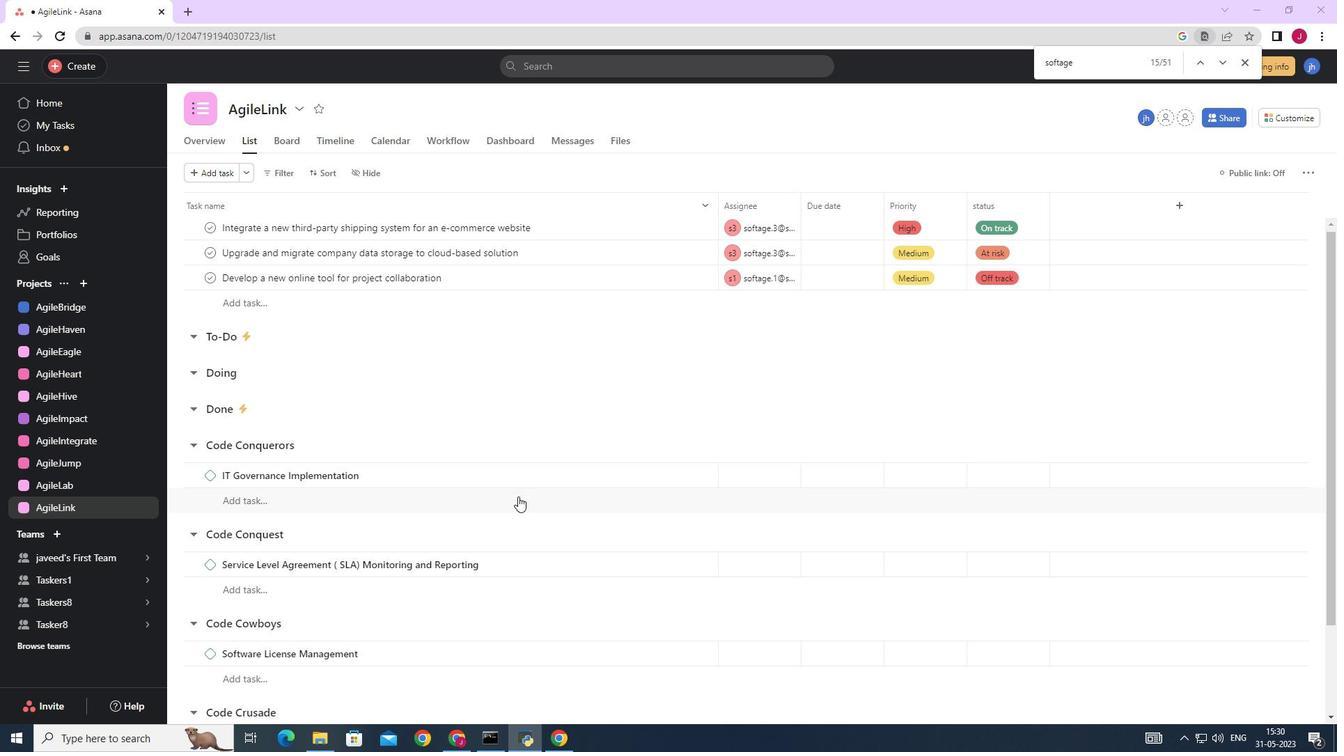 
Action: Mouse scrolled (518, 497) with delta (0, 0)
Screenshot: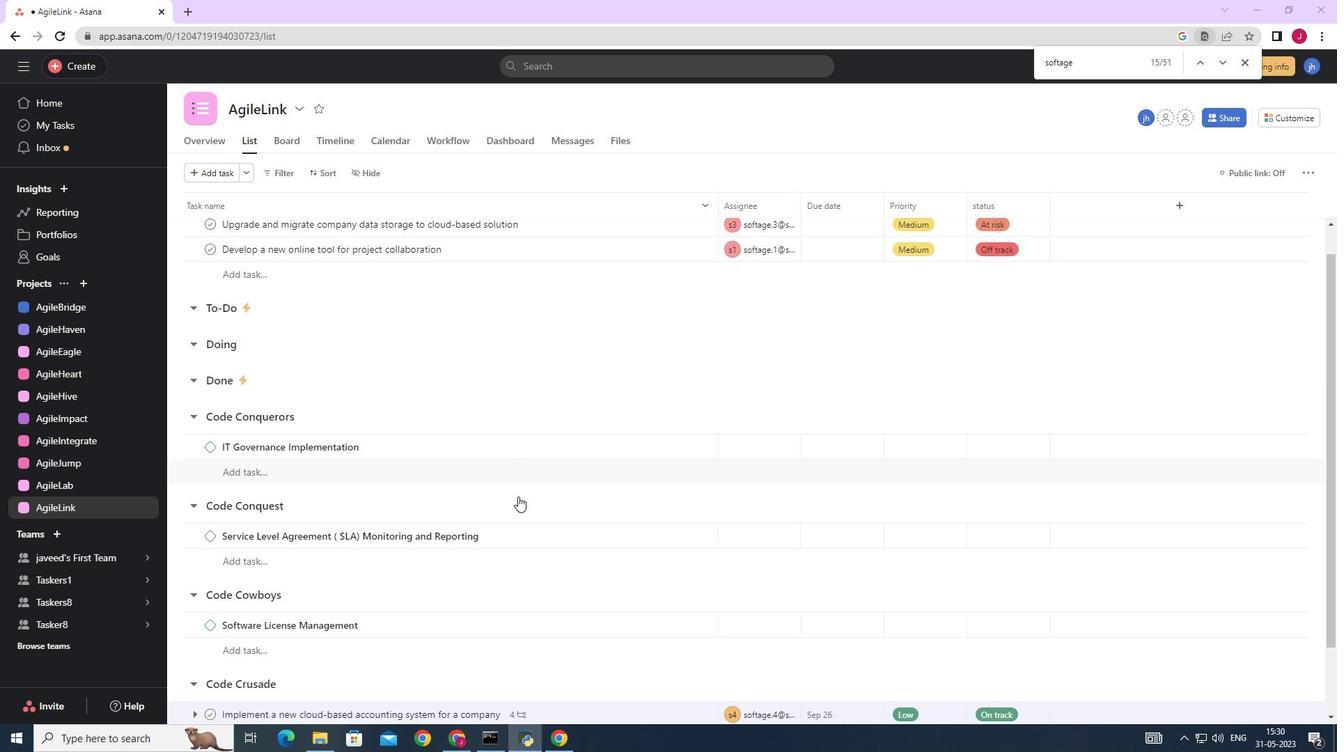 
Action: Mouse scrolled (518, 497) with delta (0, 0)
Screenshot: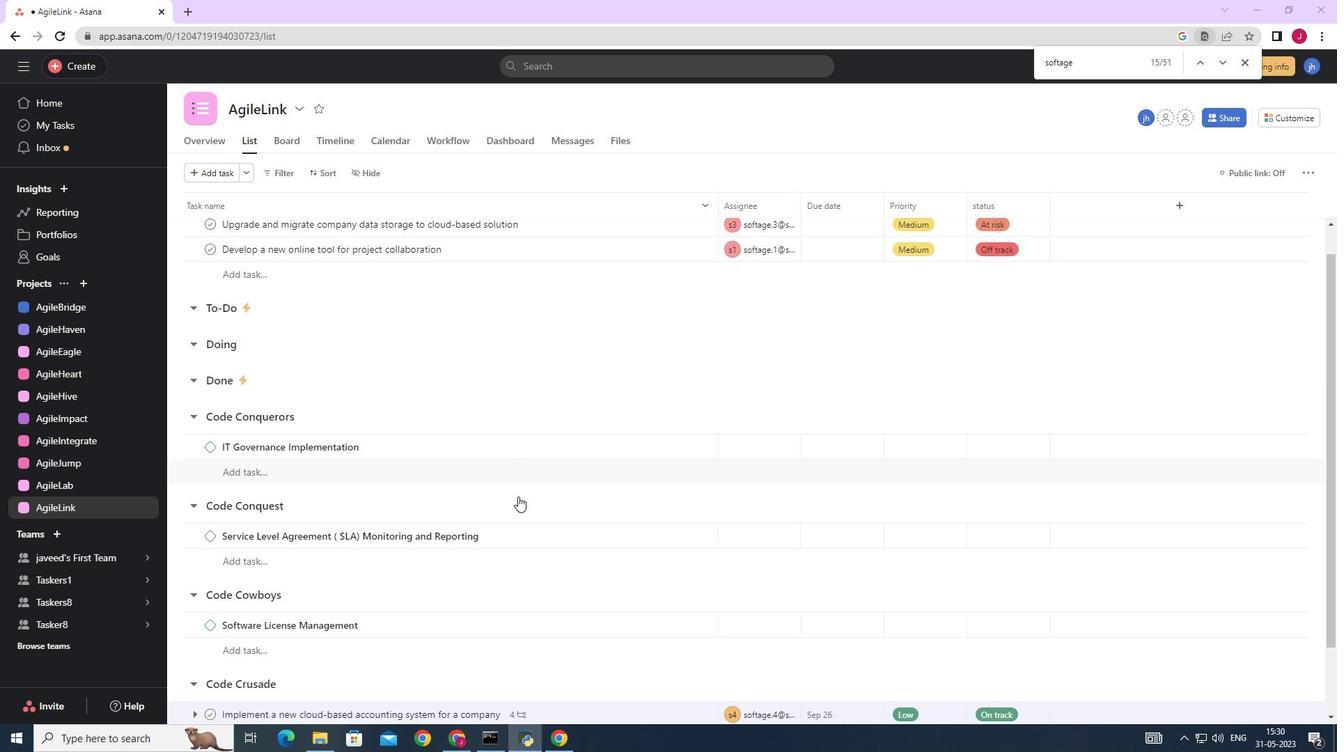 
Action: Mouse scrolled (518, 497) with delta (0, 0)
Screenshot: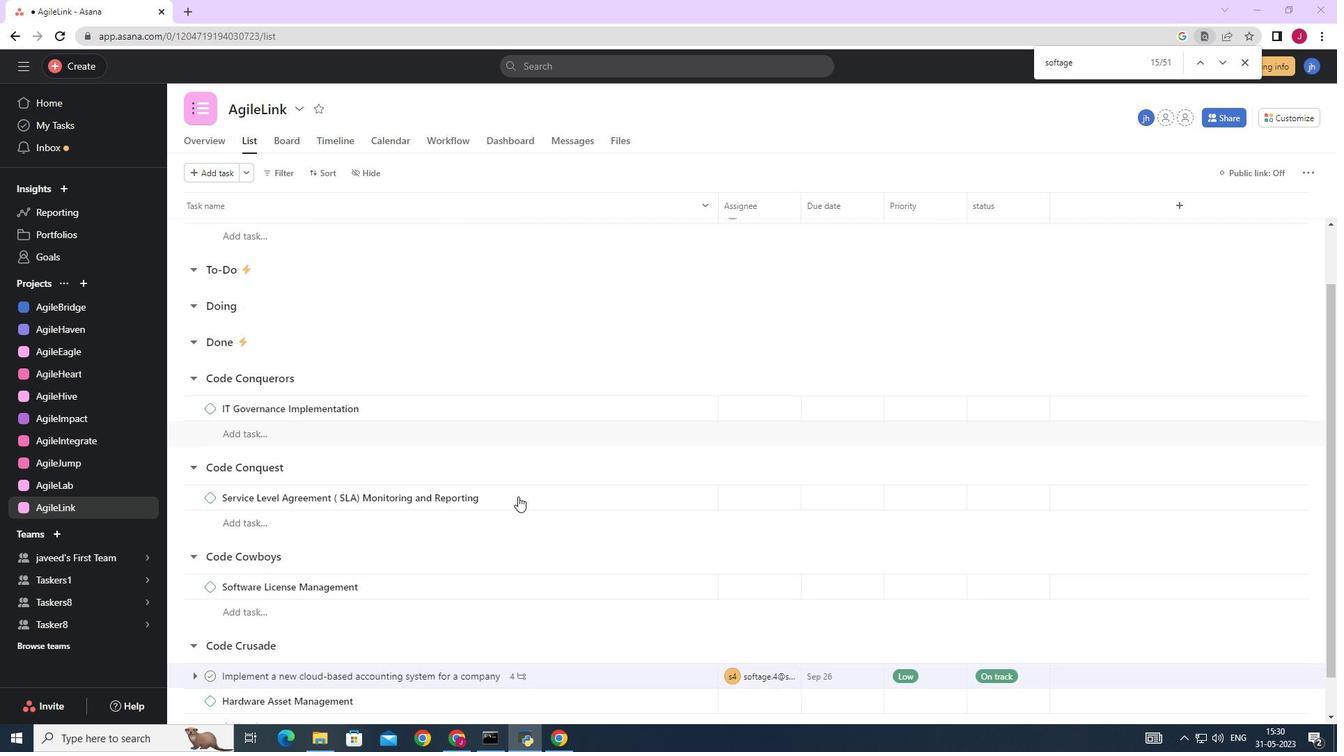 
Action: Mouse scrolled (518, 497) with delta (0, 0)
Screenshot: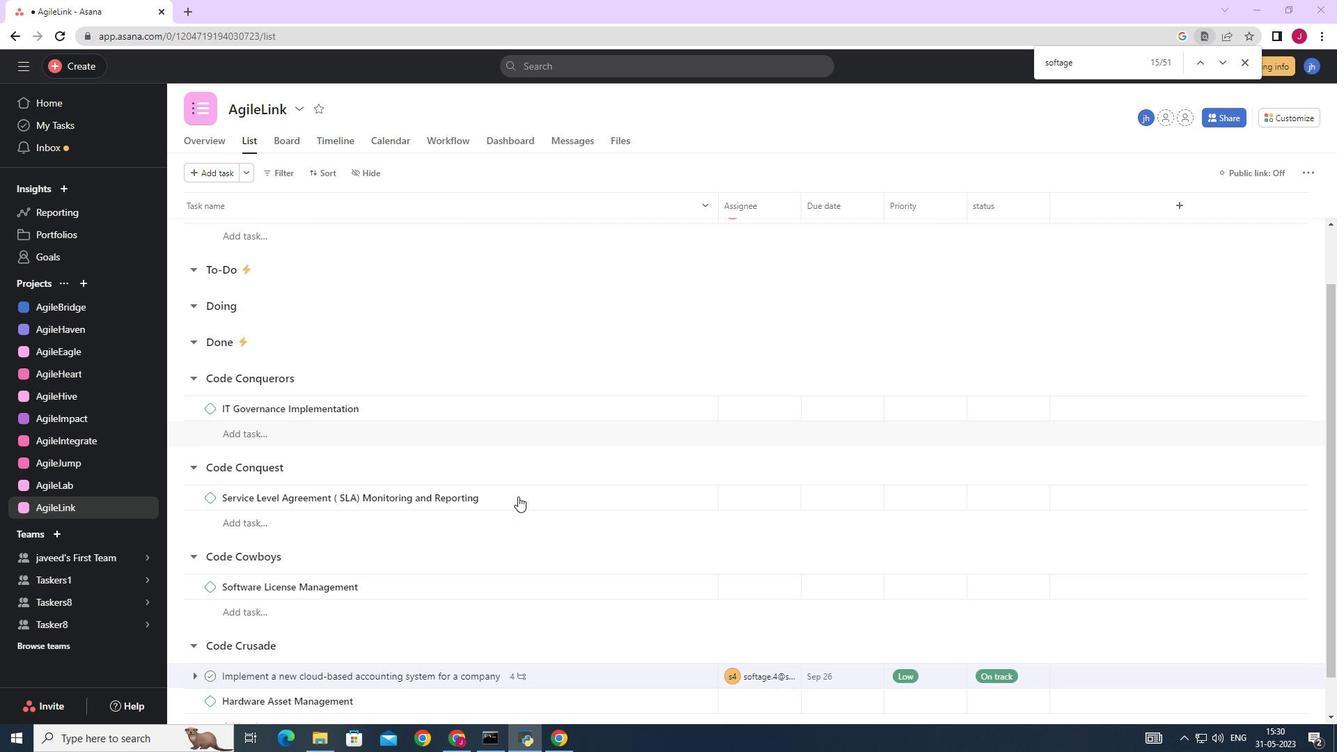
Action: Mouse moved to (505, 356)
Screenshot: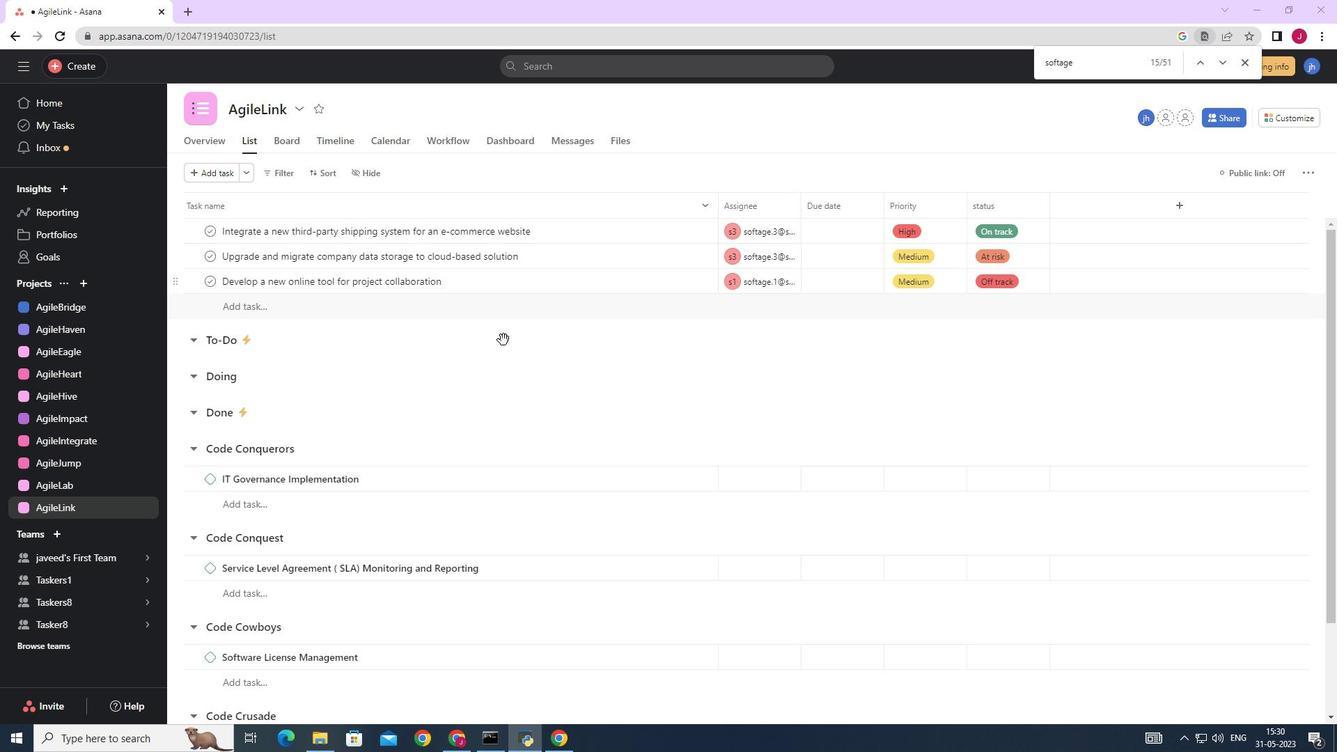 
Action: Mouse scrolled (505, 355) with delta (0, 0)
Screenshot: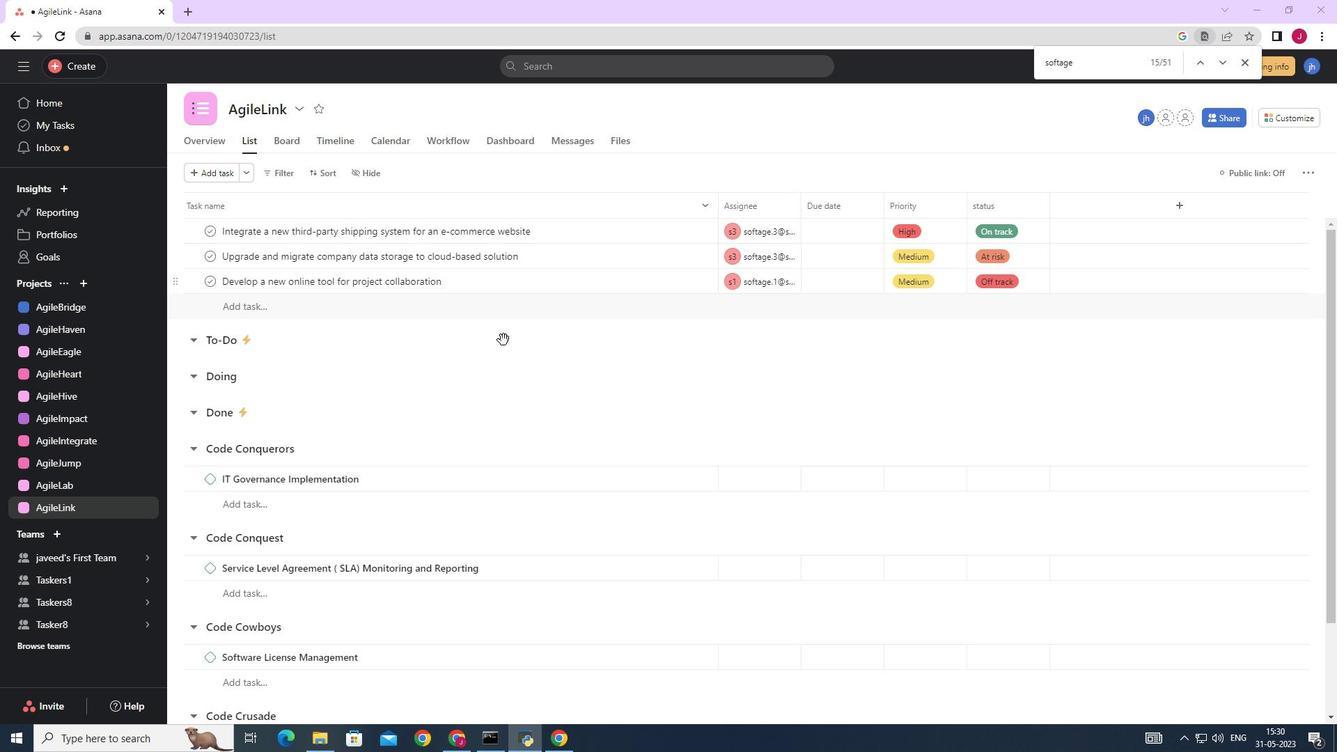 
Action: Mouse moved to (505, 357)
Screenshot: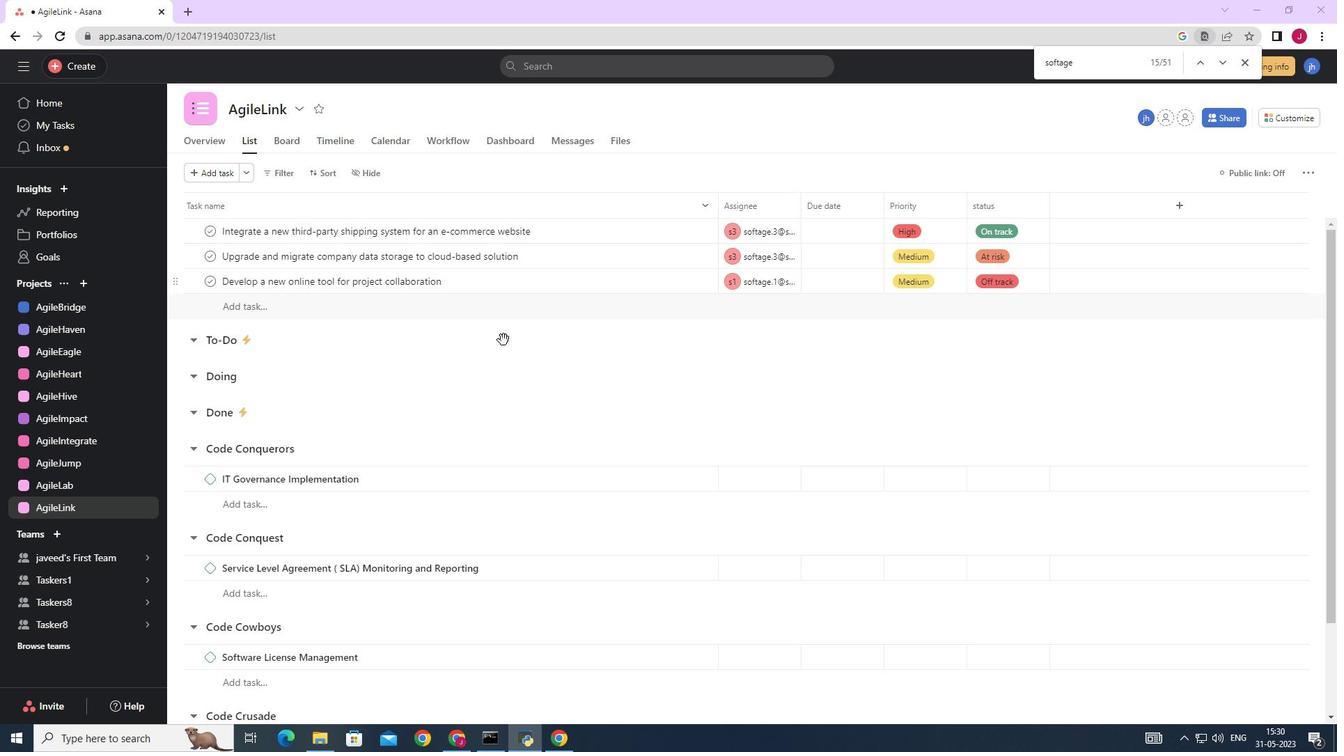 
Action: Mouse scrolled (505, 356) with delta (0, 0)
Screenshot: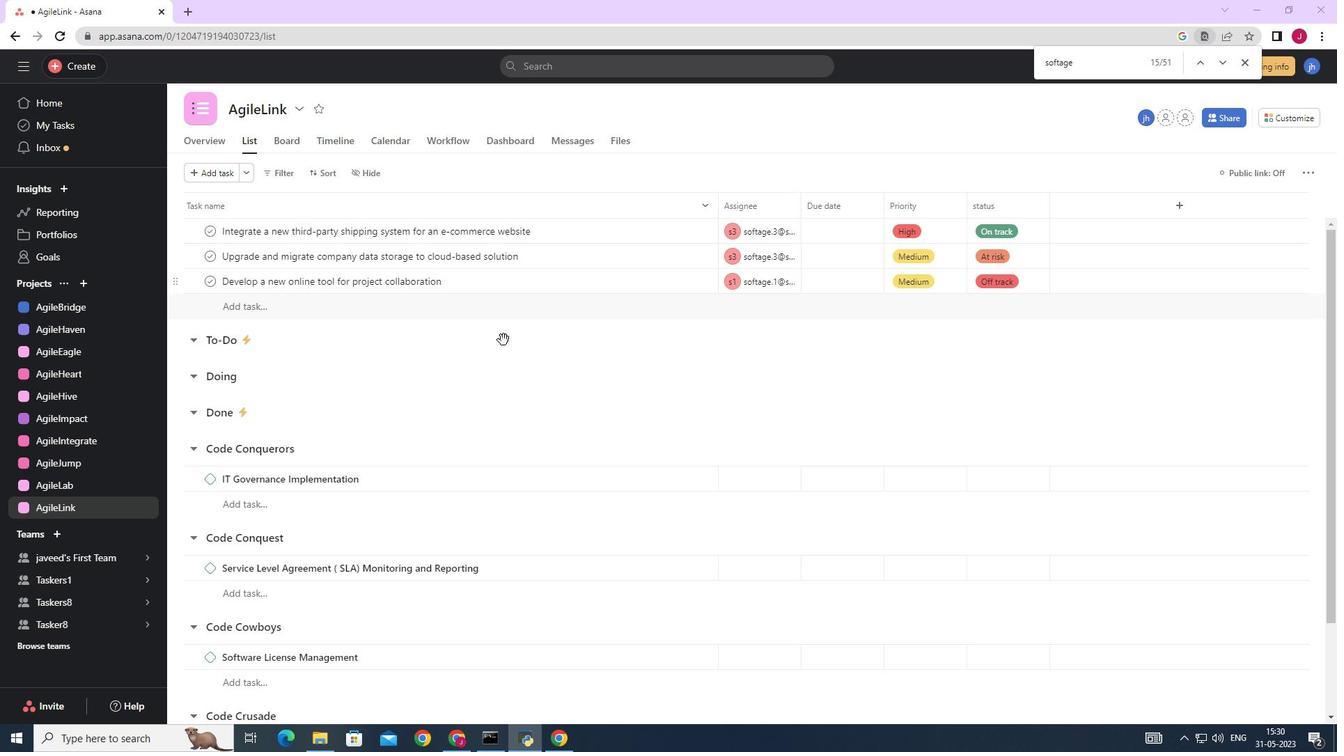 
Action: Mouse moved to (505, 357)
Screenshot: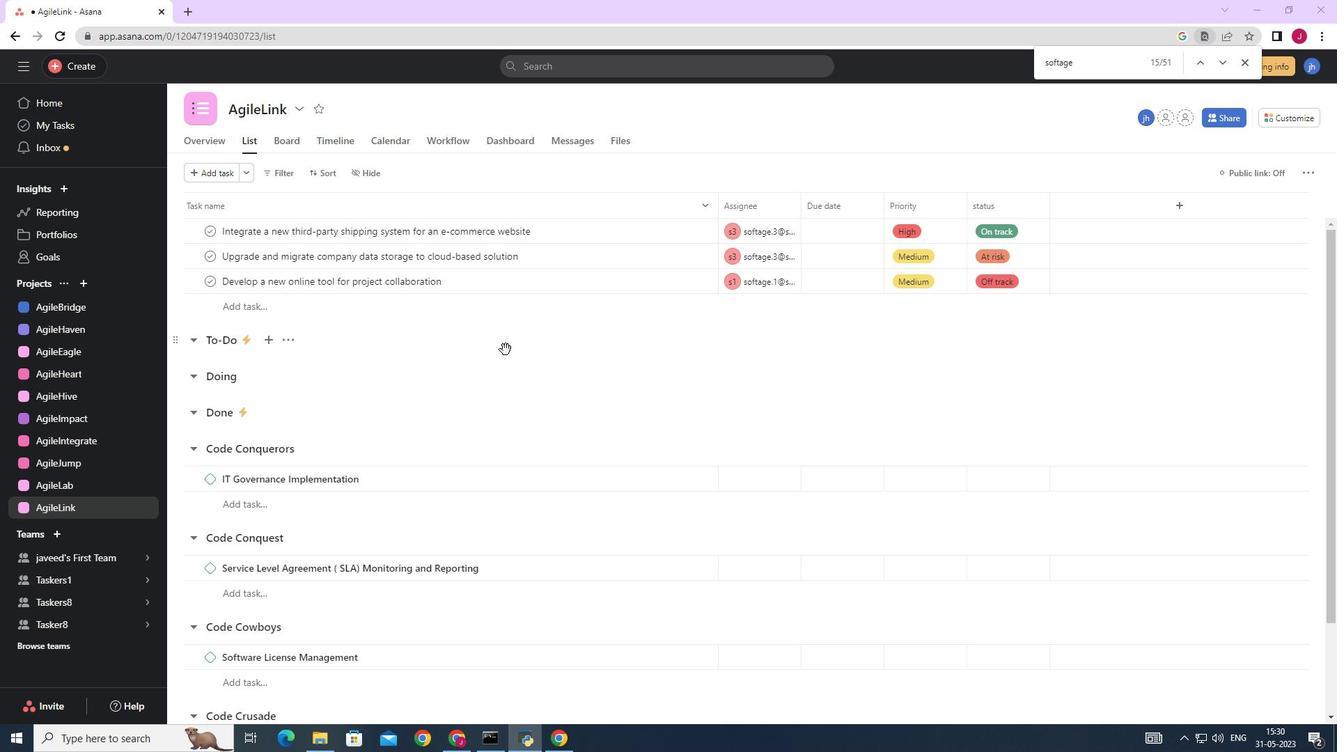 
Action: Mouse scrolled (505, 356) with delta (0, 0)
Screenshot: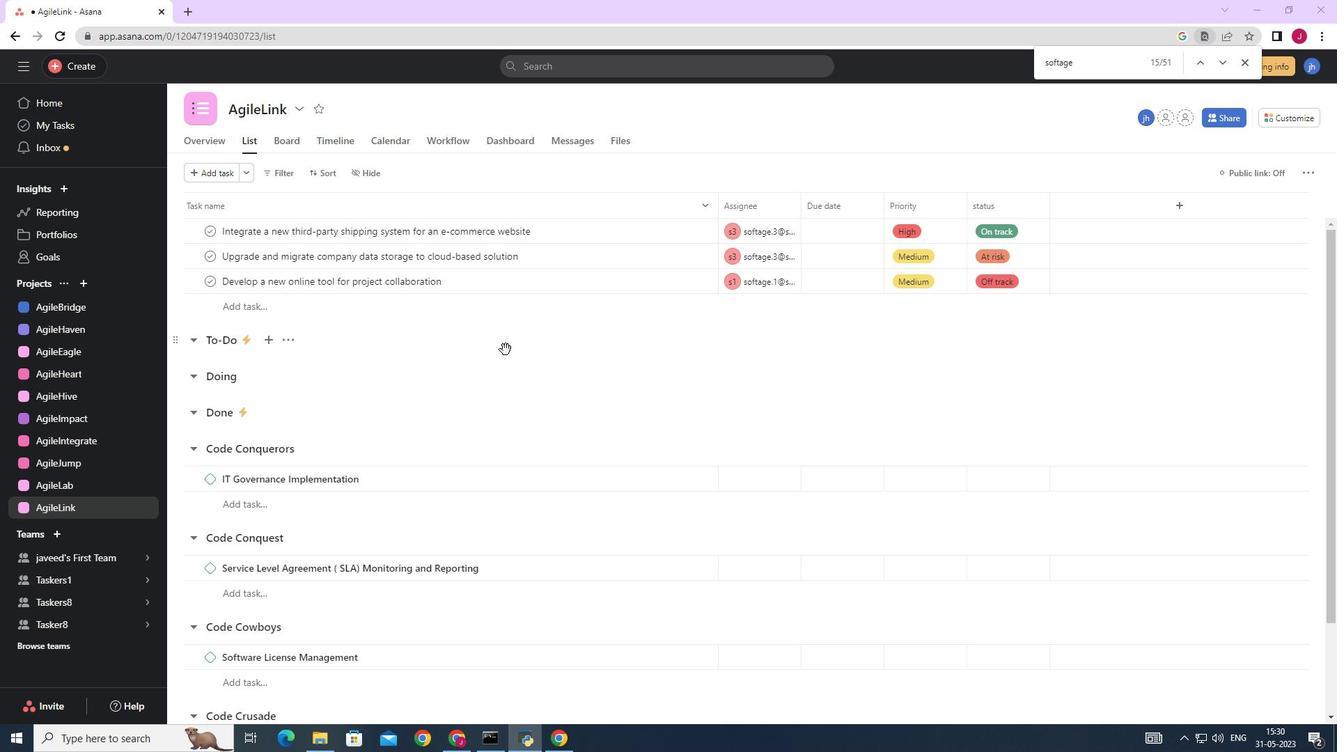 
Action: Mouse scrolled (505, 357) with delta (0, 0)
Screenshot: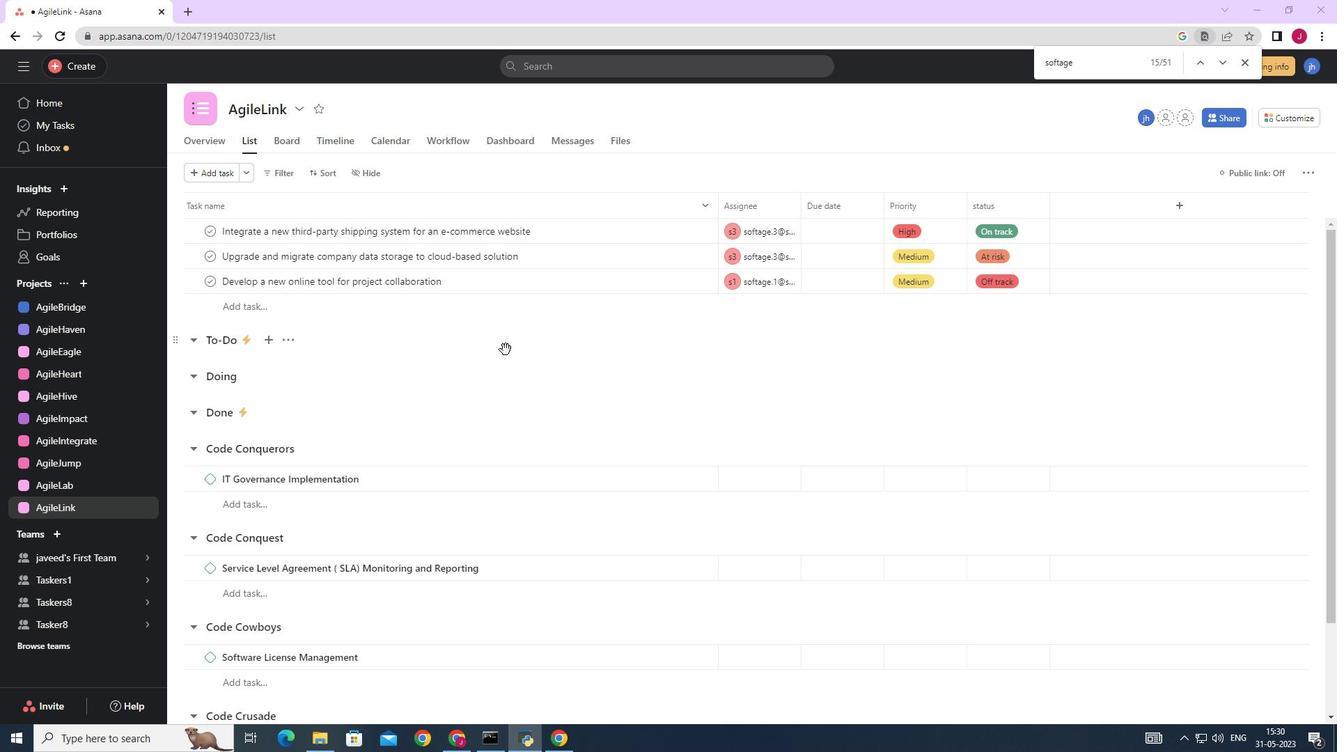 
Action: Mouse scrolled (505, 357) with delta (0, 0)
Screenshot: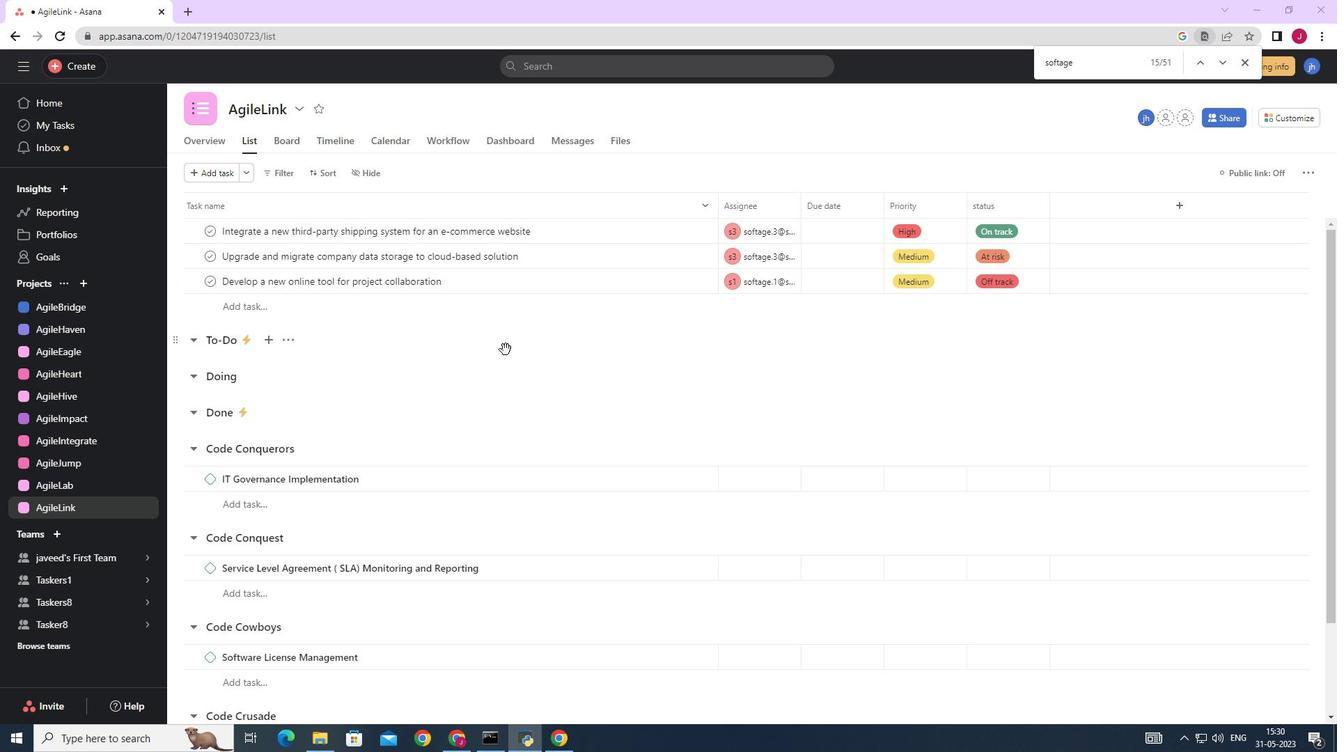 
Action: Mouse scrolled (505, 357) with delta (0, 0)
Screenshot: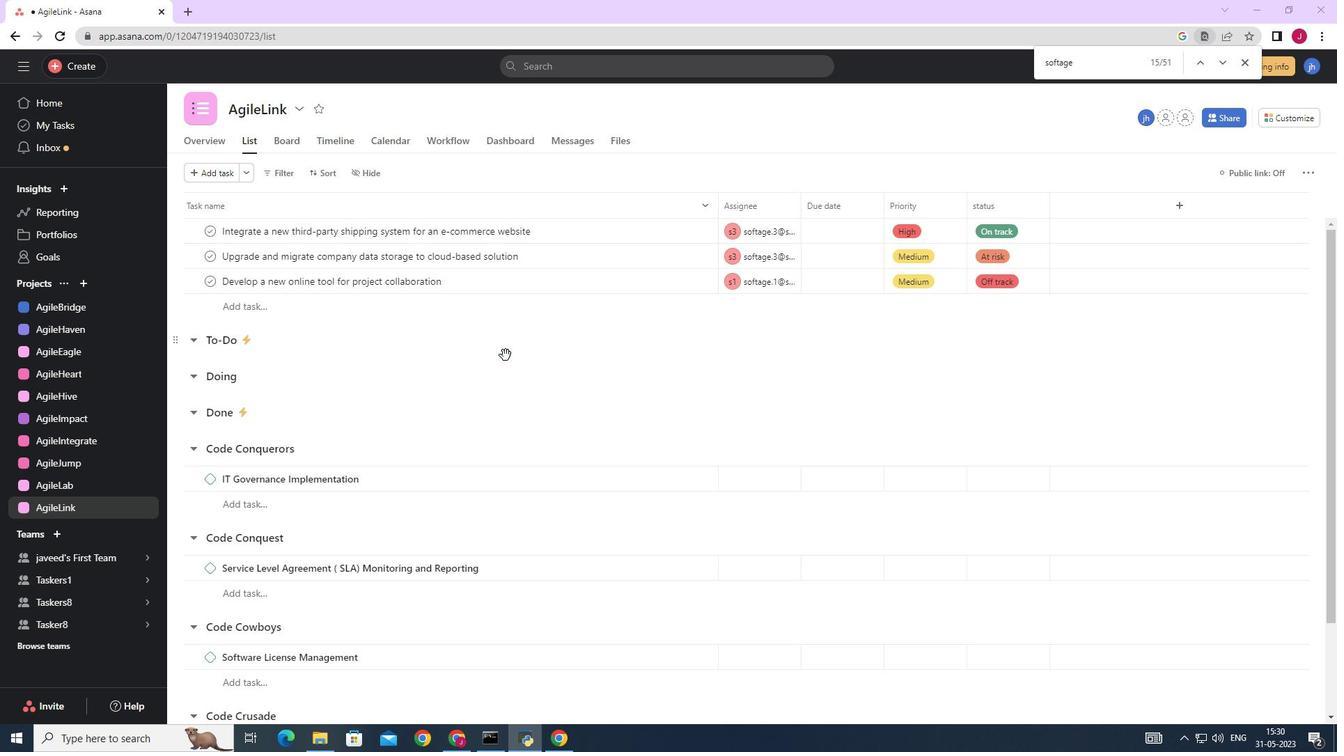 
Action: Mouse moved to (502, 368)
Screenshot: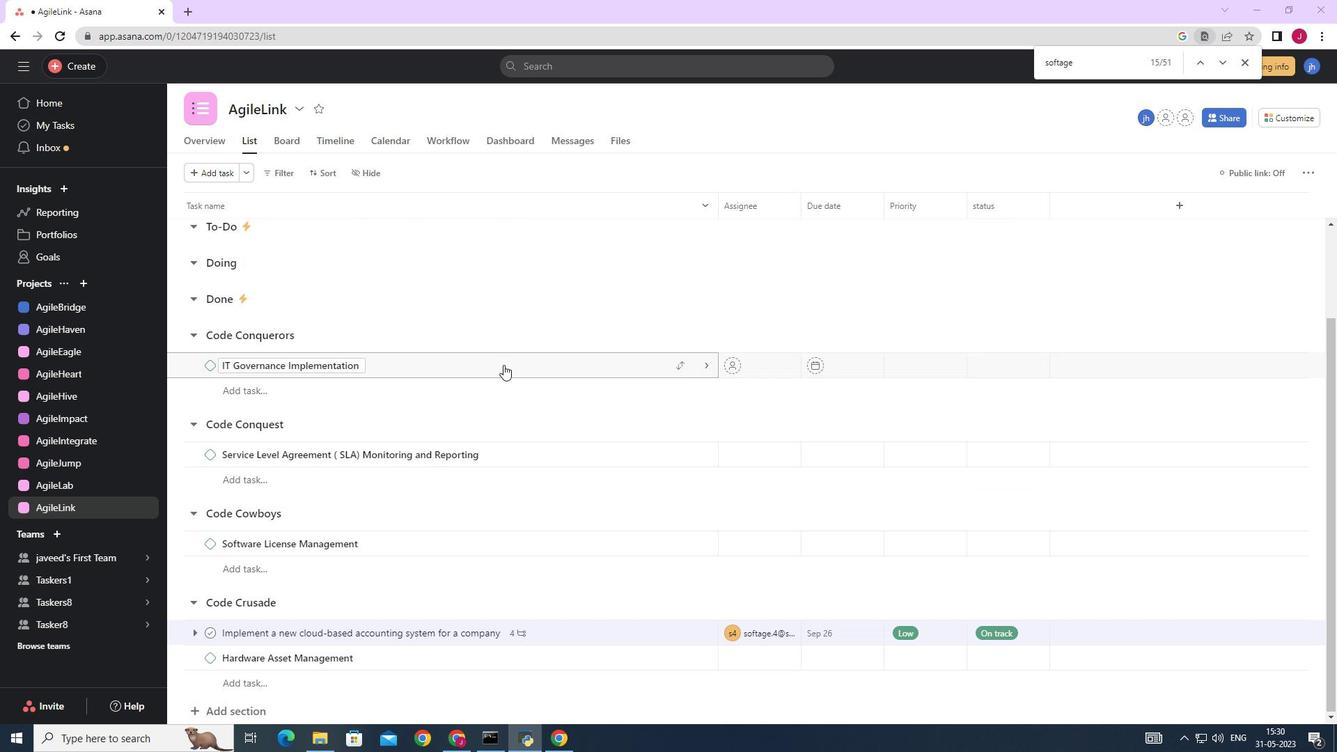 
Action: Mouse scrolled (502, 367) with delta (0, 0)
Screenshot: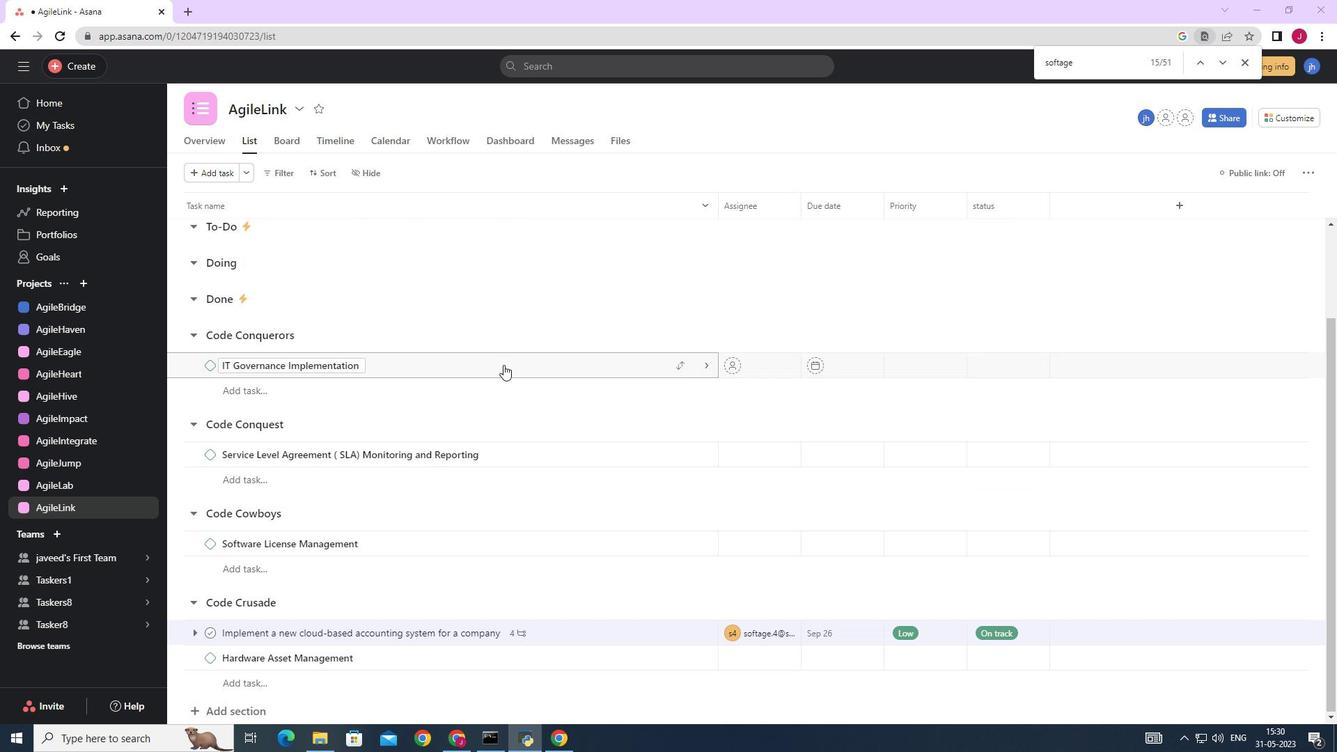 
Action: Mouse moved to (502, 369)
Screenshot: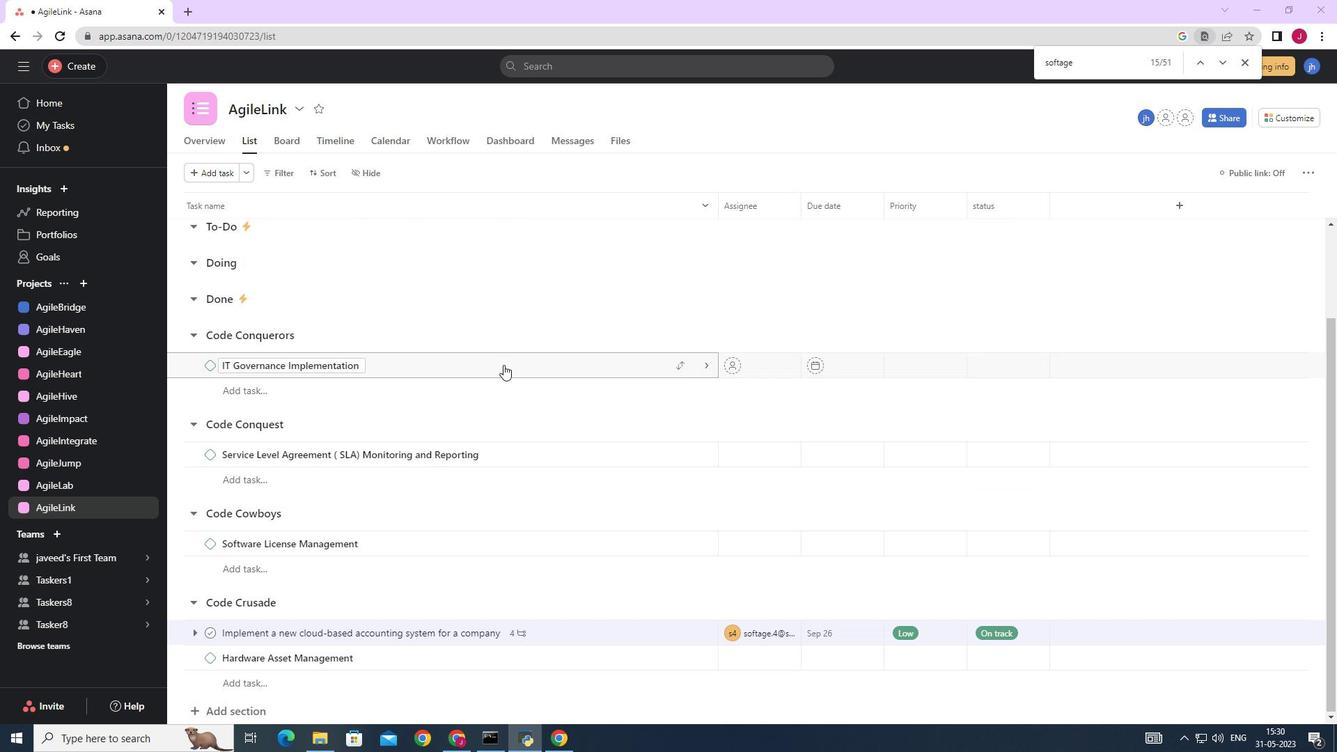 
Action: Mouse scrolled (502, 368) with delta (0, 0)
Screenshot: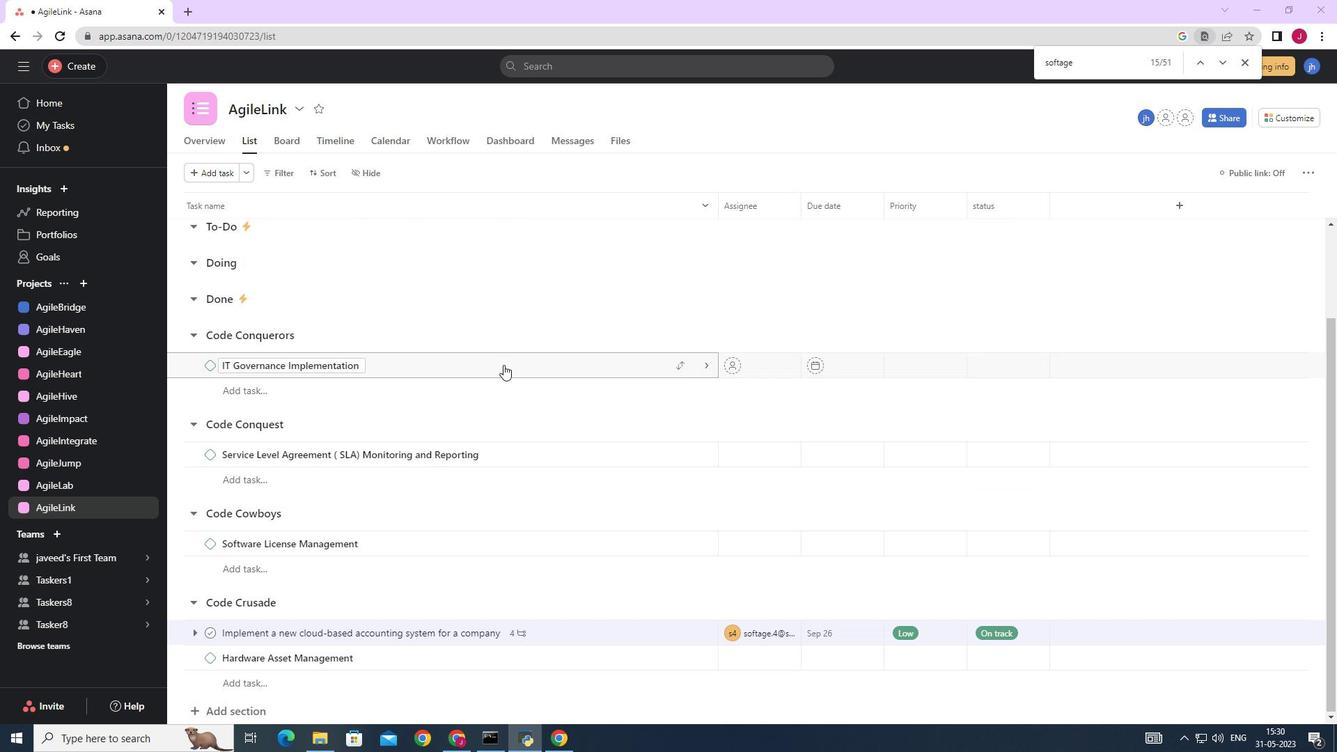 
Action: Mouse moved to (501, 370)
Screenshot: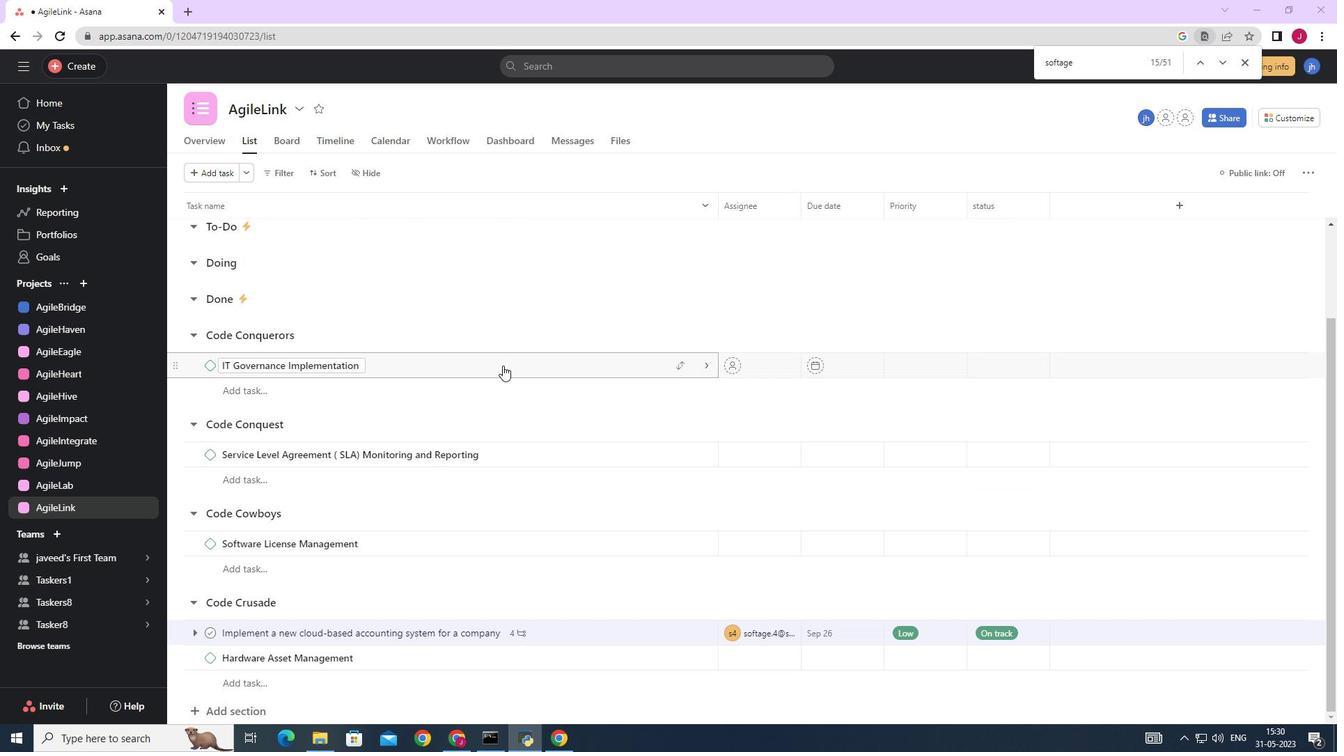 
Action: Mouse scrolled (501, 369) with delta (0, 0)
Screenshot: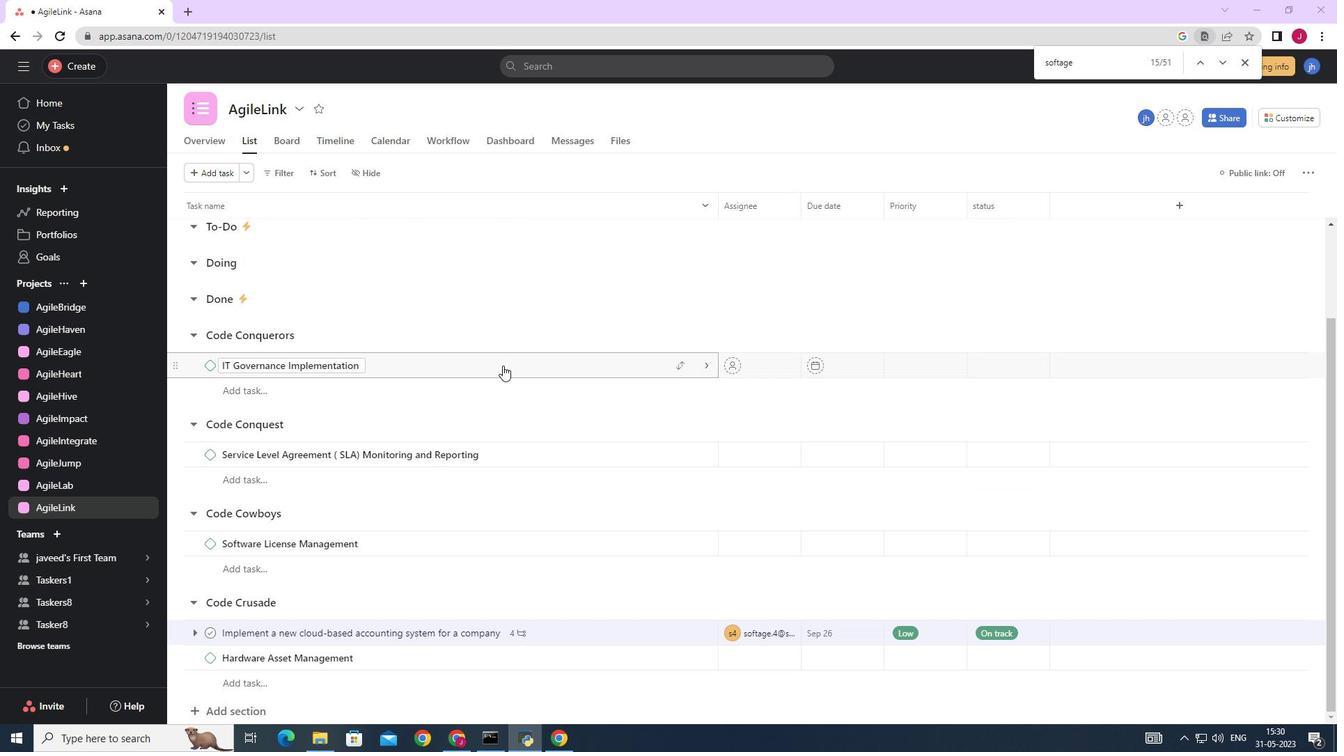 
Action: Mouse scrolled (501, 369) with delta (0, 0)
Screenshot: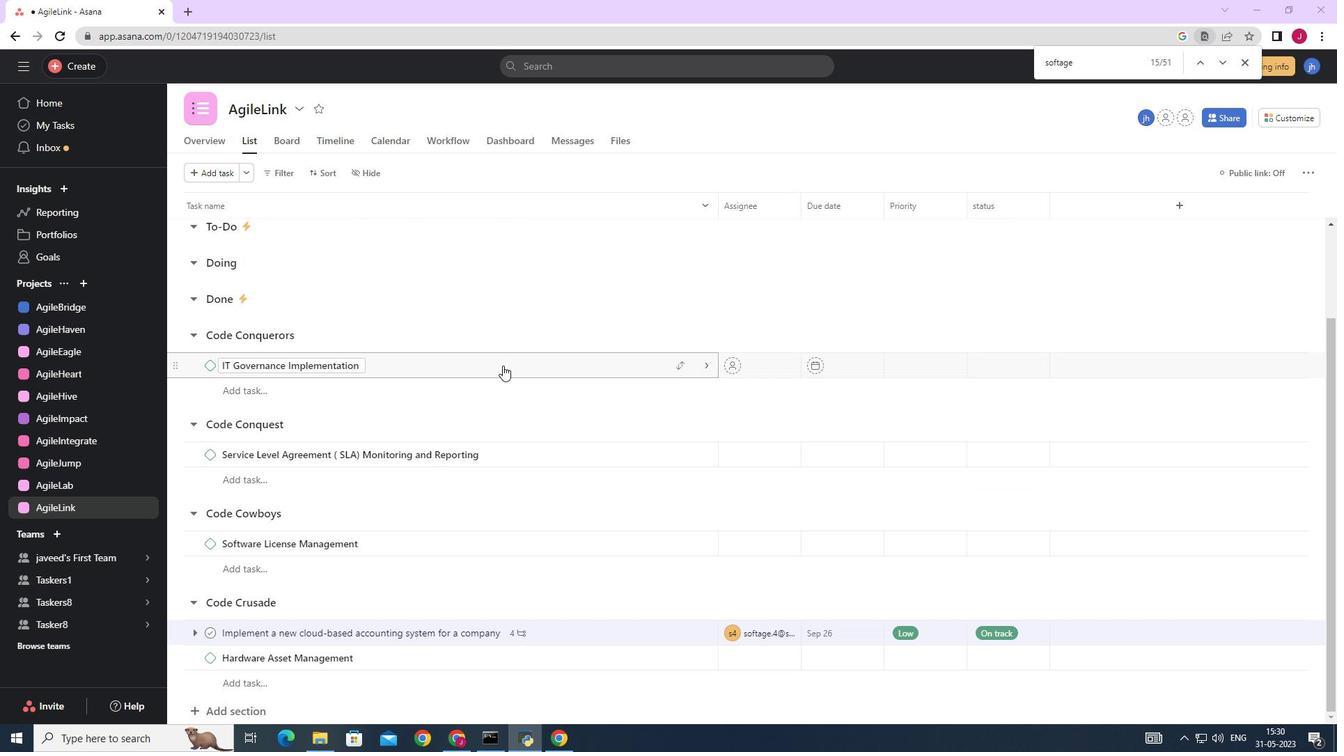 
Action: Mouse scrolled (501, 369) with delta (0, 0)
Screenshot: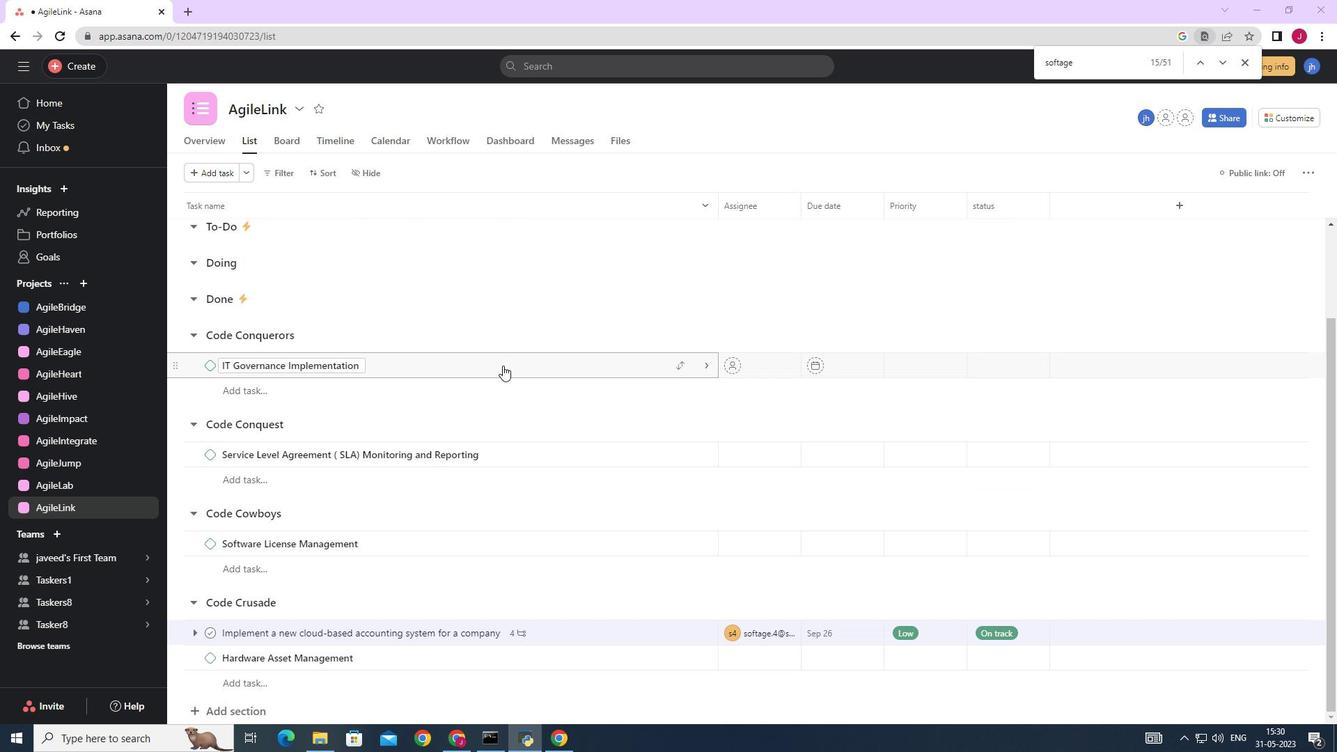 
Action: Mouse moved to (661, 635)
Screenshot: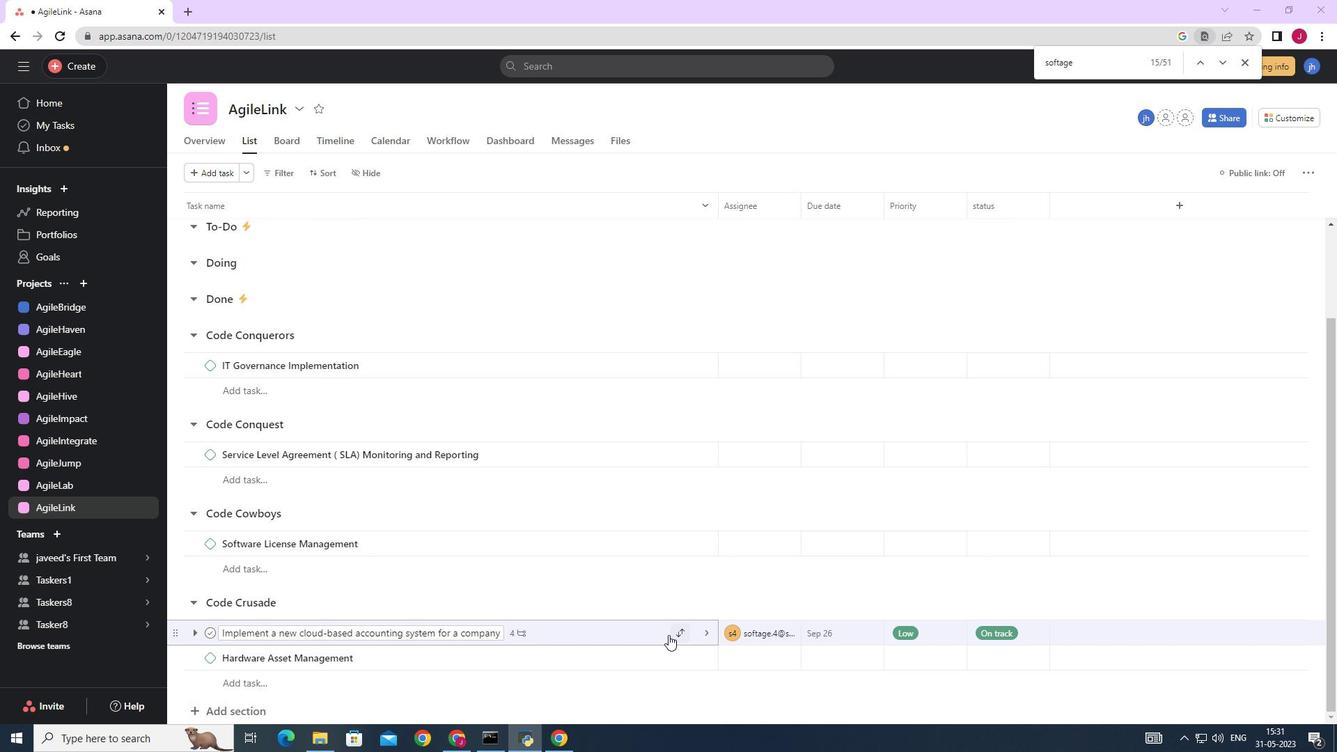 
Action: Mouse pressed left at (661, 635)
Screenshot: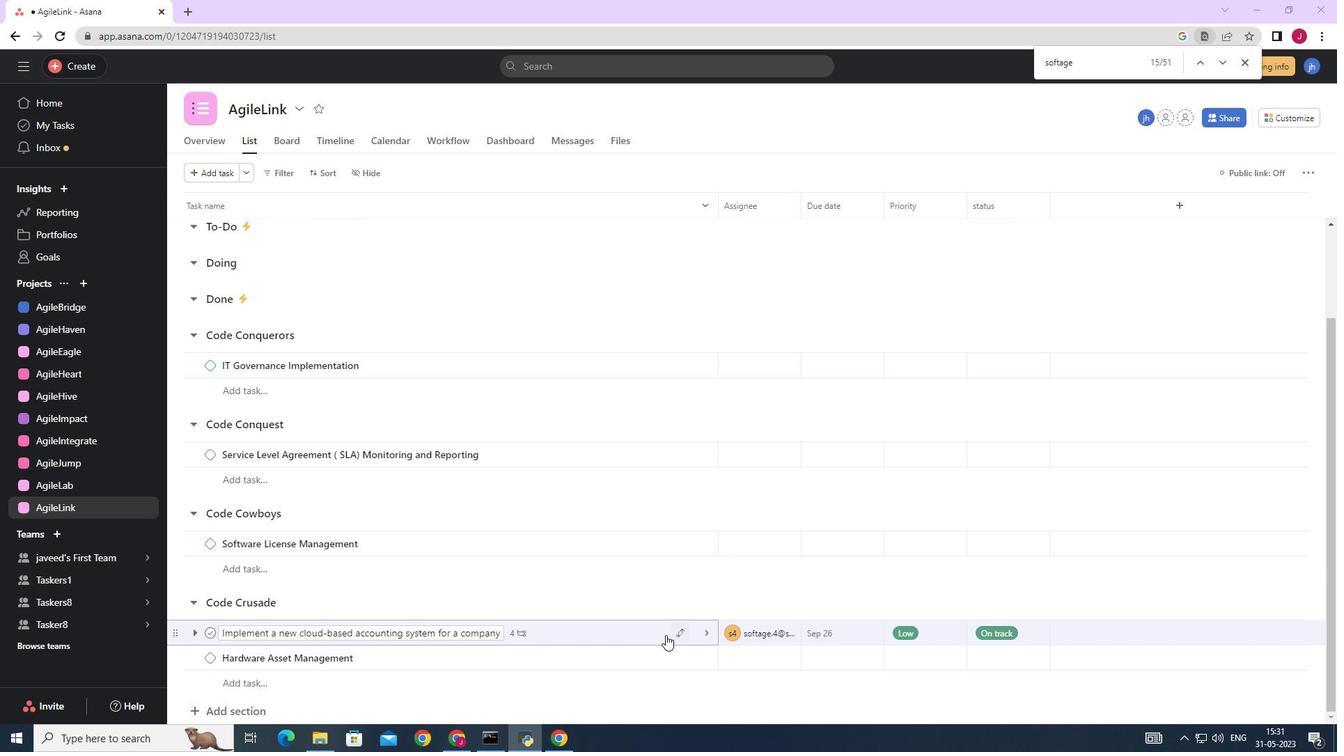 
Action: Mouse moved to (1110, 481)
Screenshot: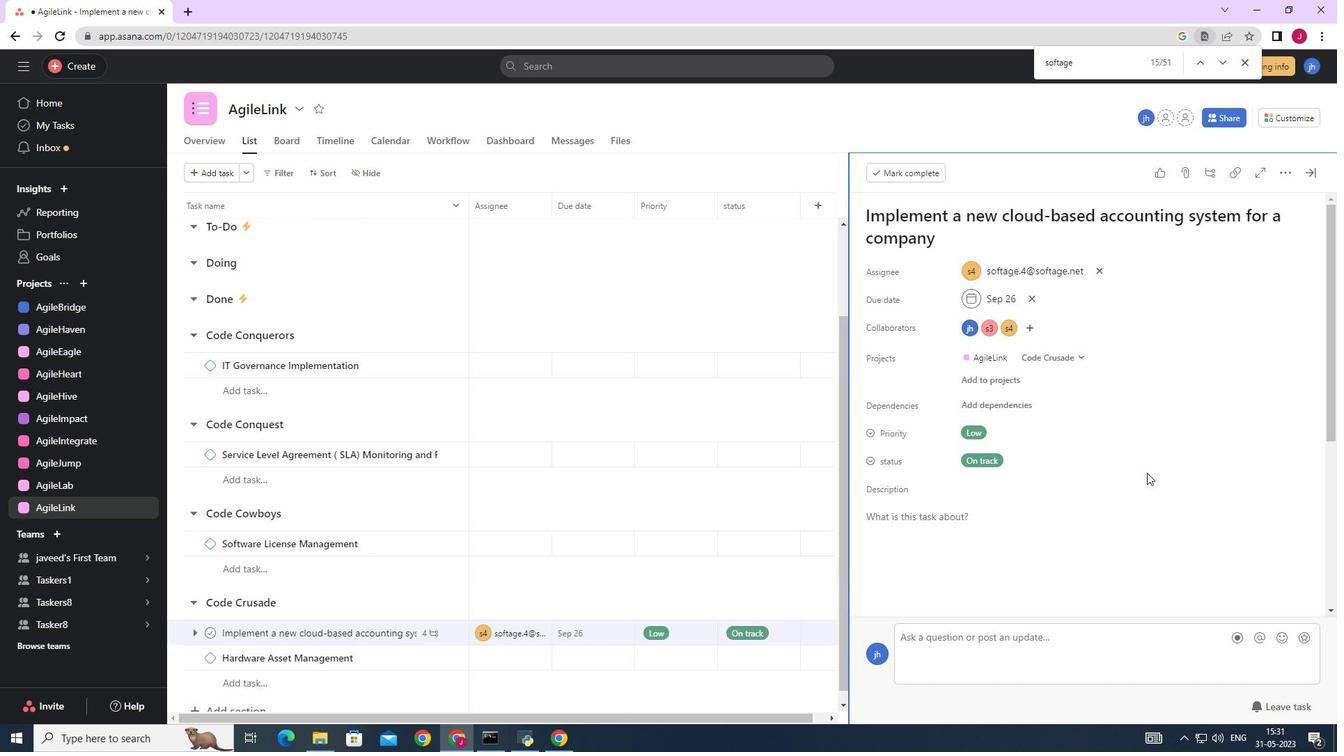 
Action: Mouse scrolled (1111, 480) with delta (0, 0)
Screenshot: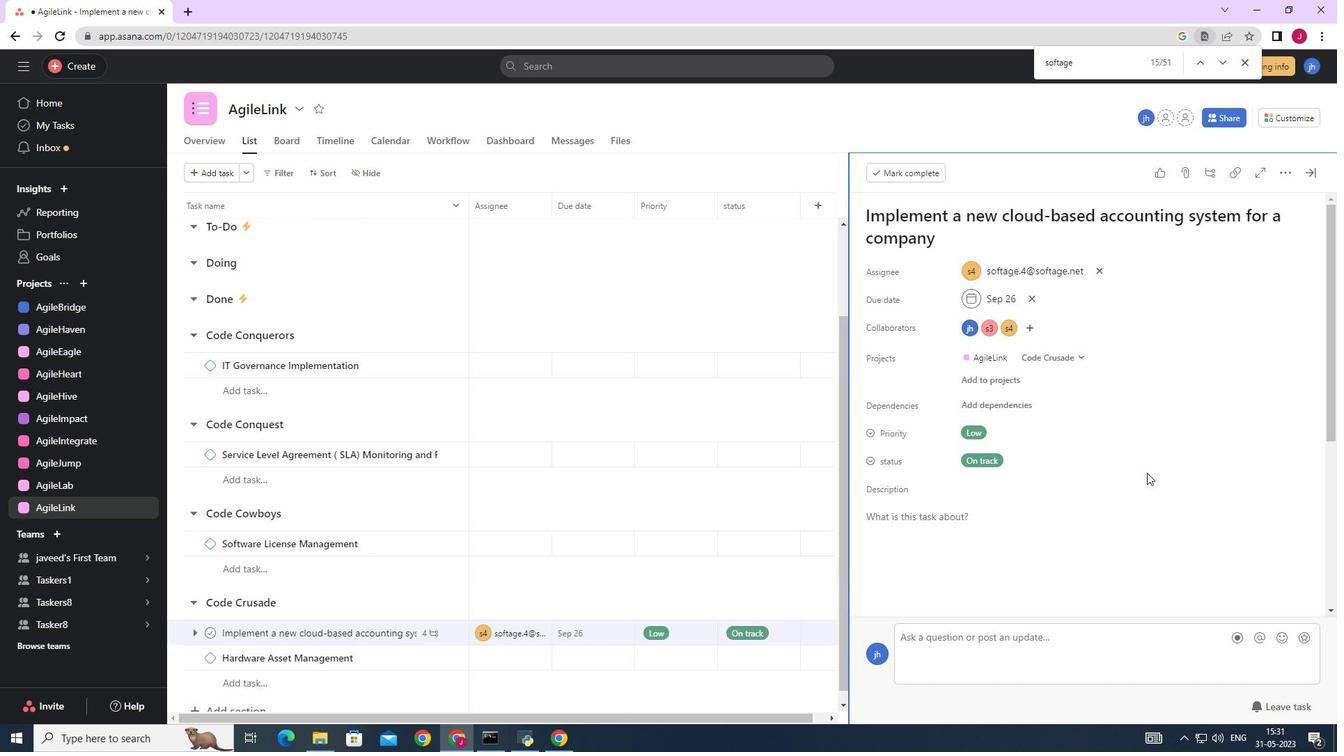 
Action: Mouse moved to (1109, 482)
Screenshot: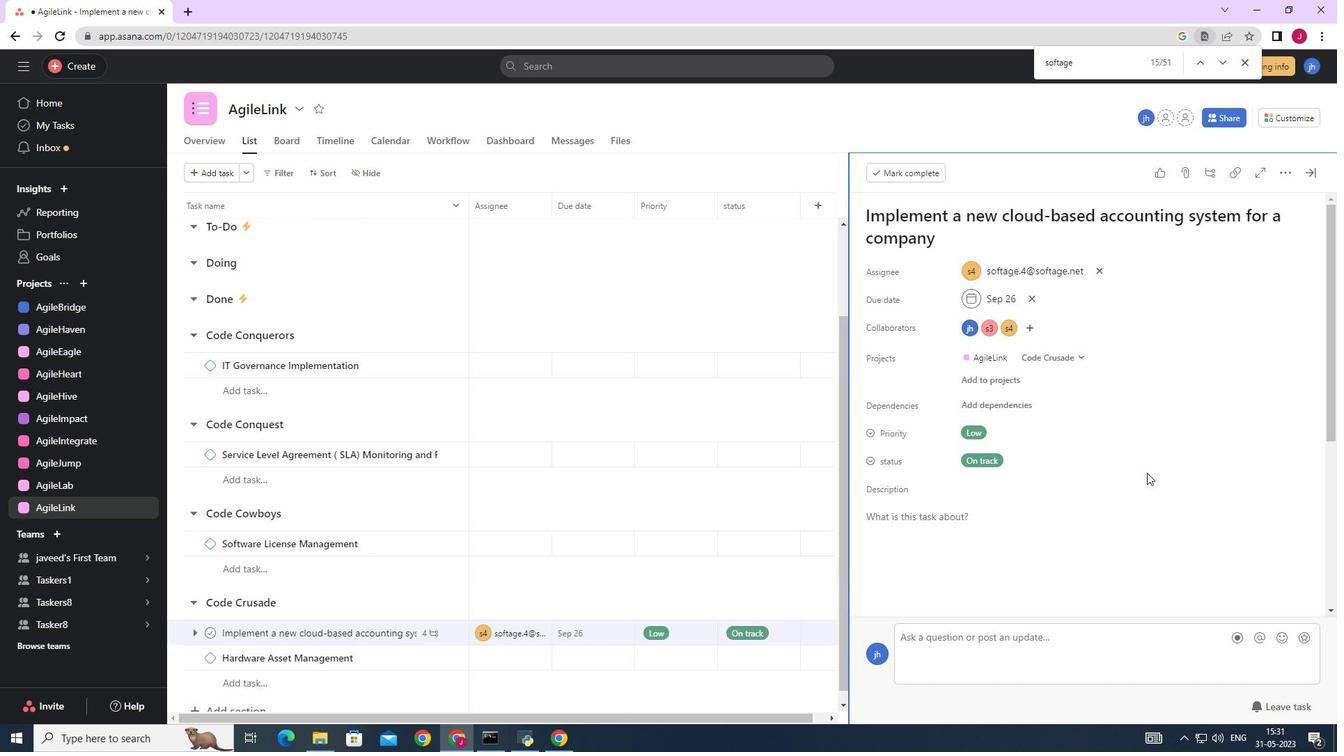 
Action: Mouse scrolled (1109, 481) with delta (0, 0)
Screenshot: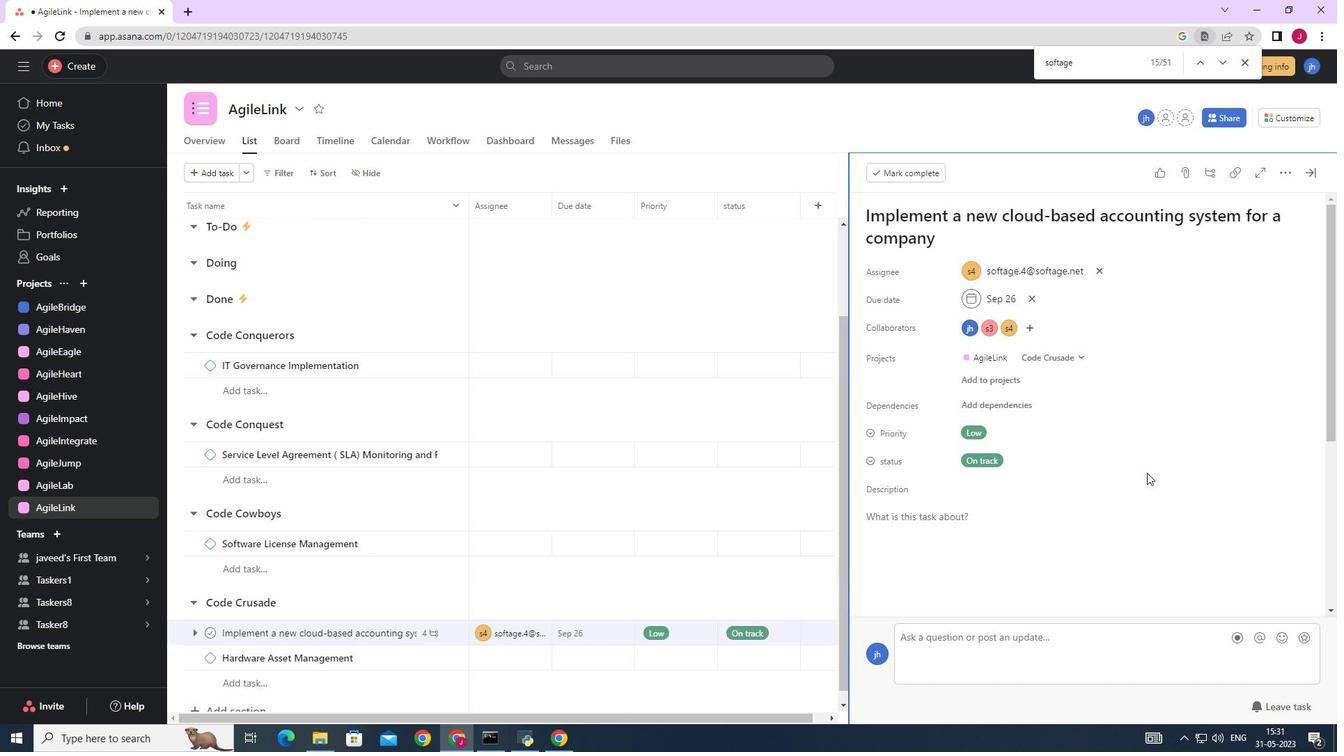 
Action: Mouse scrolled (1109, 481) with delta (0, 0)
Screenshot: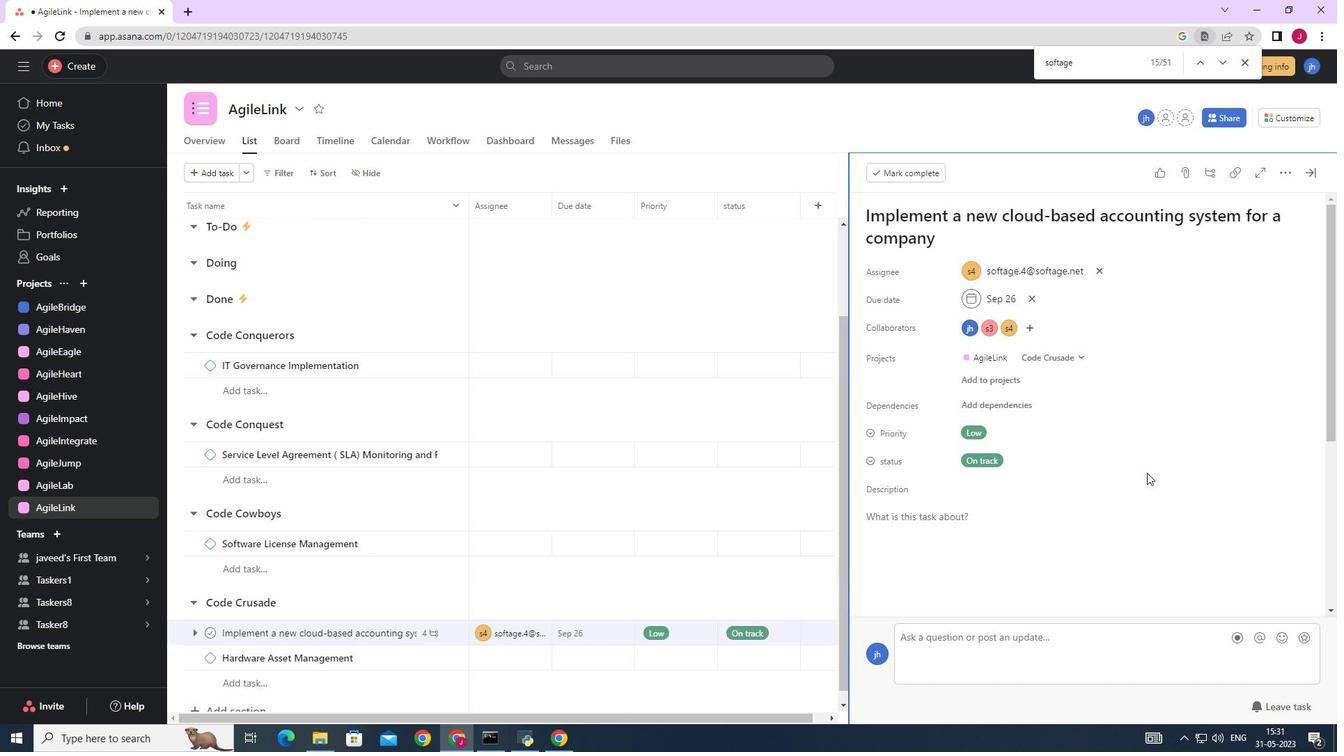 
Action: Mouse scrolled (1109, 481) with delta (0, 0)
Screenshot: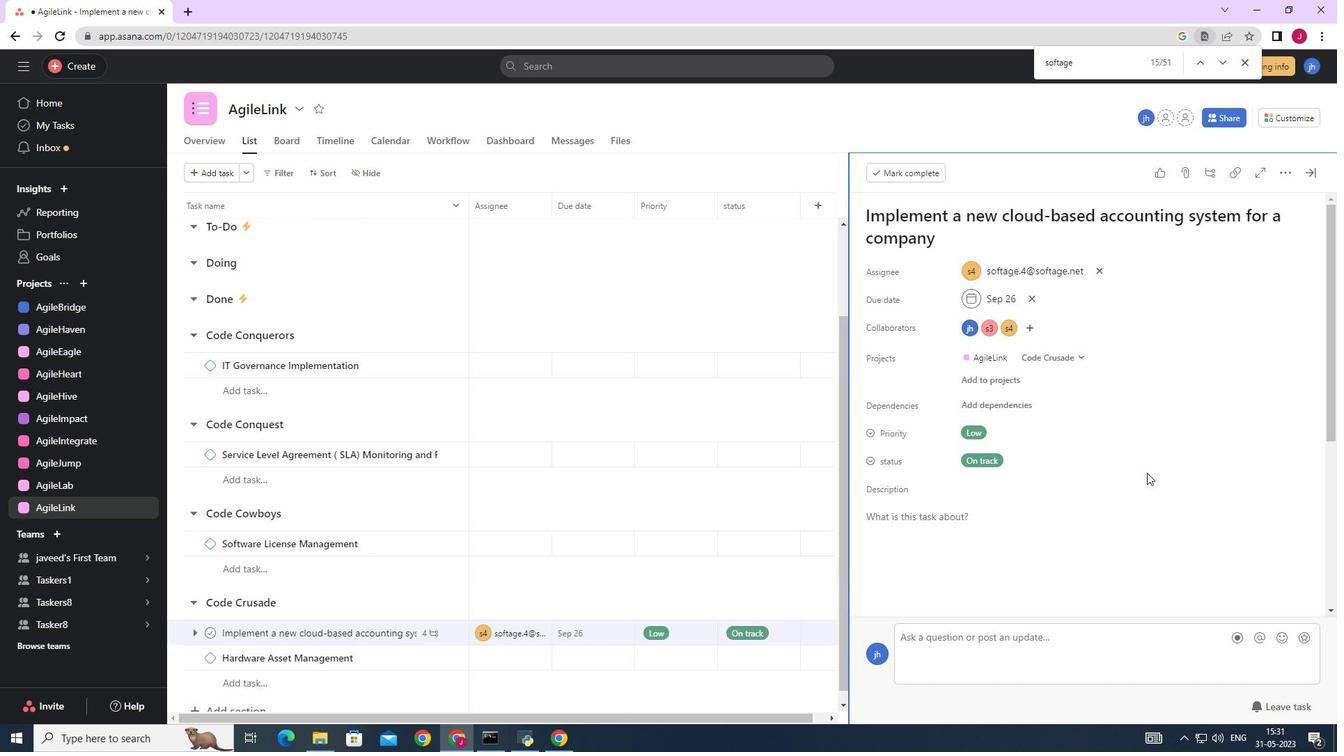 
Action: Mouse scrolled (1109, 481) with delta (0, 0)
Screenshot: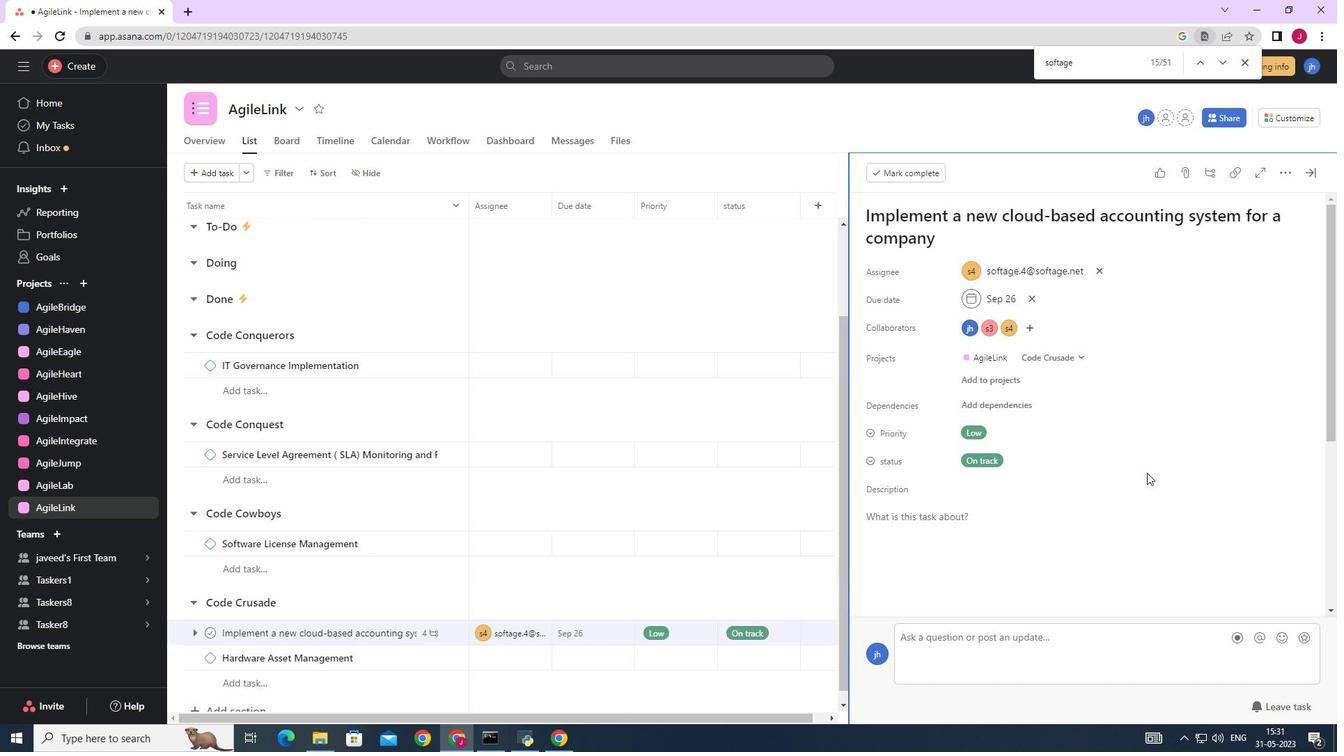 
Action: Mouse moved to (1107, 484)
Screenshot: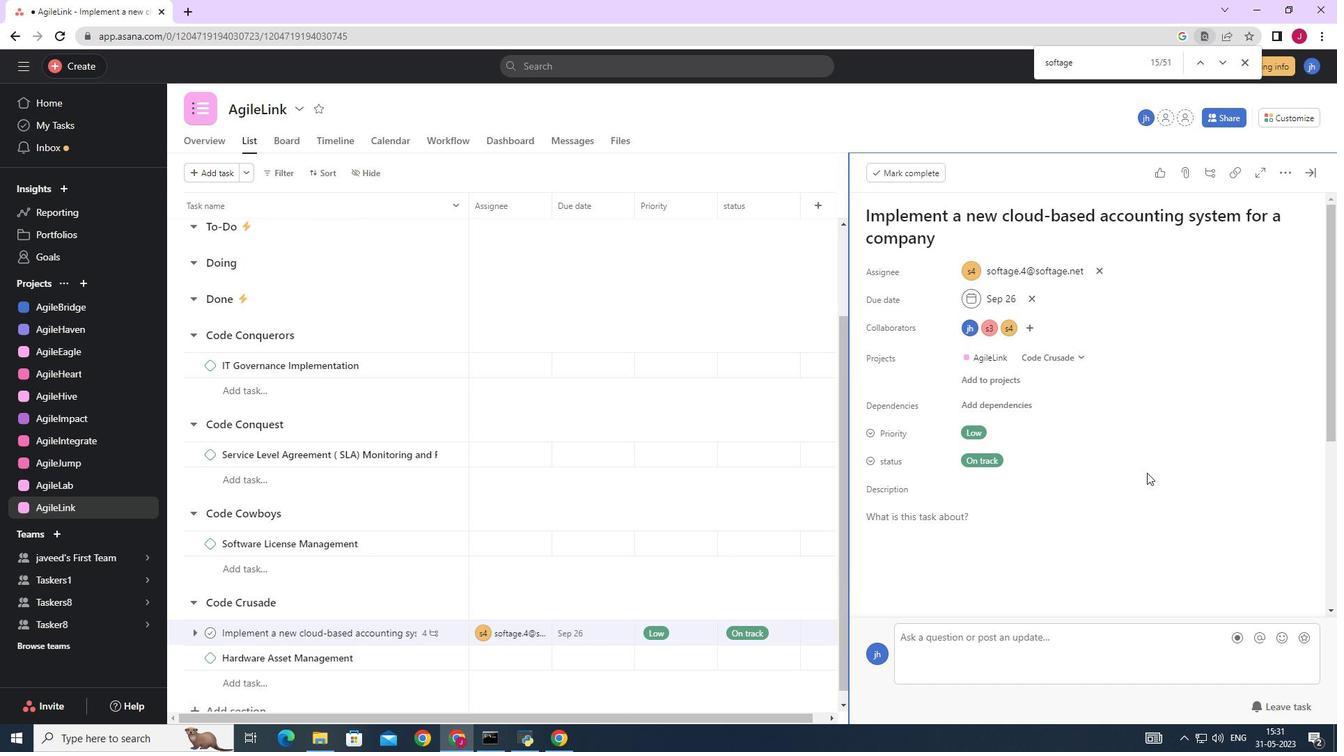 
Action: Mouse scrolled (1107, 483) with delta (0, 0)
Screenshot: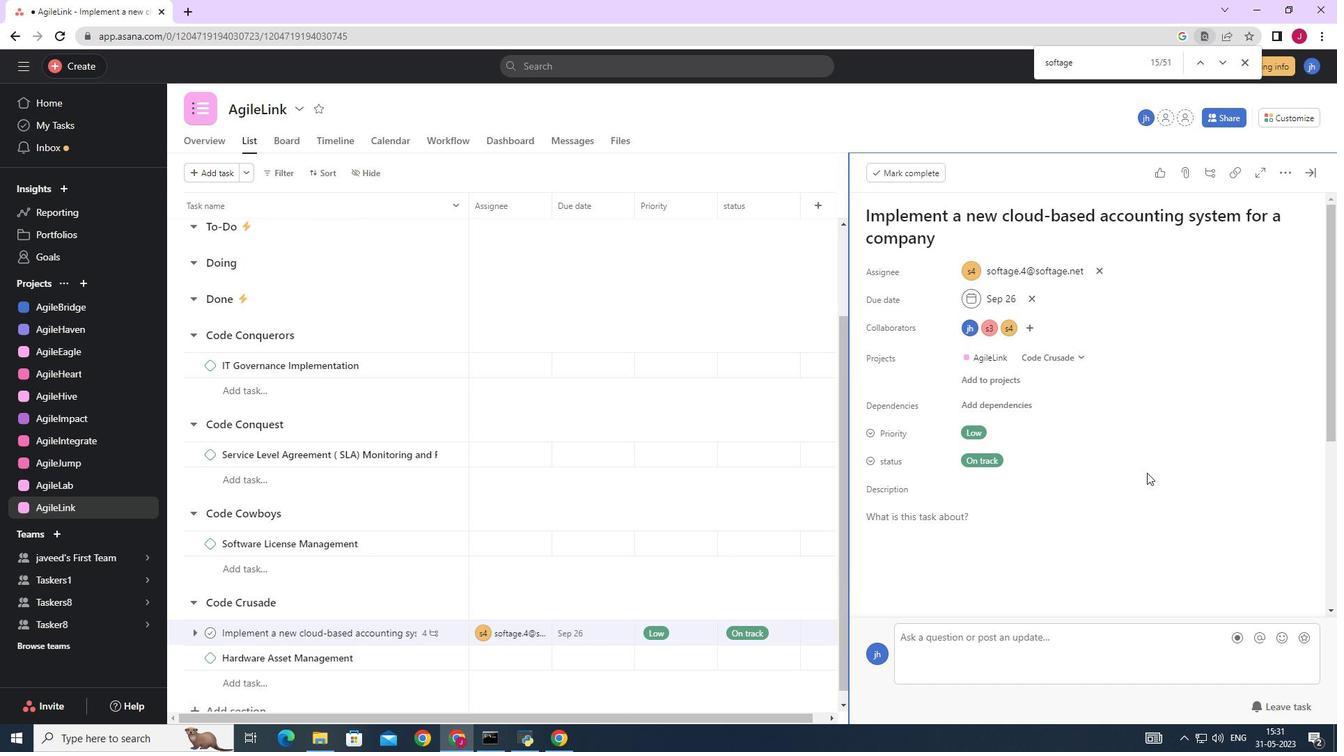 
Action: Mouse moved to (910, 365)
Screenshot: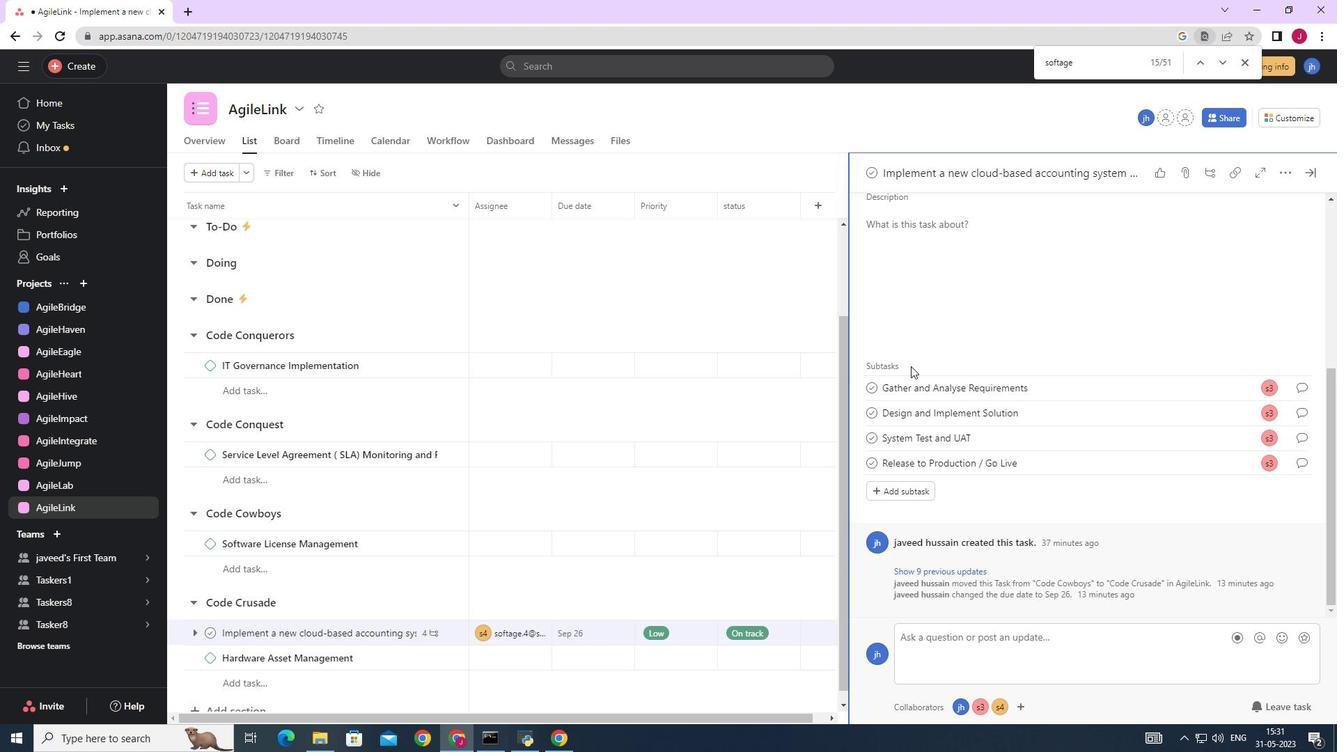 
Action: Mouse scrolled (910, 366) with delta (0, 0)
Screenshot: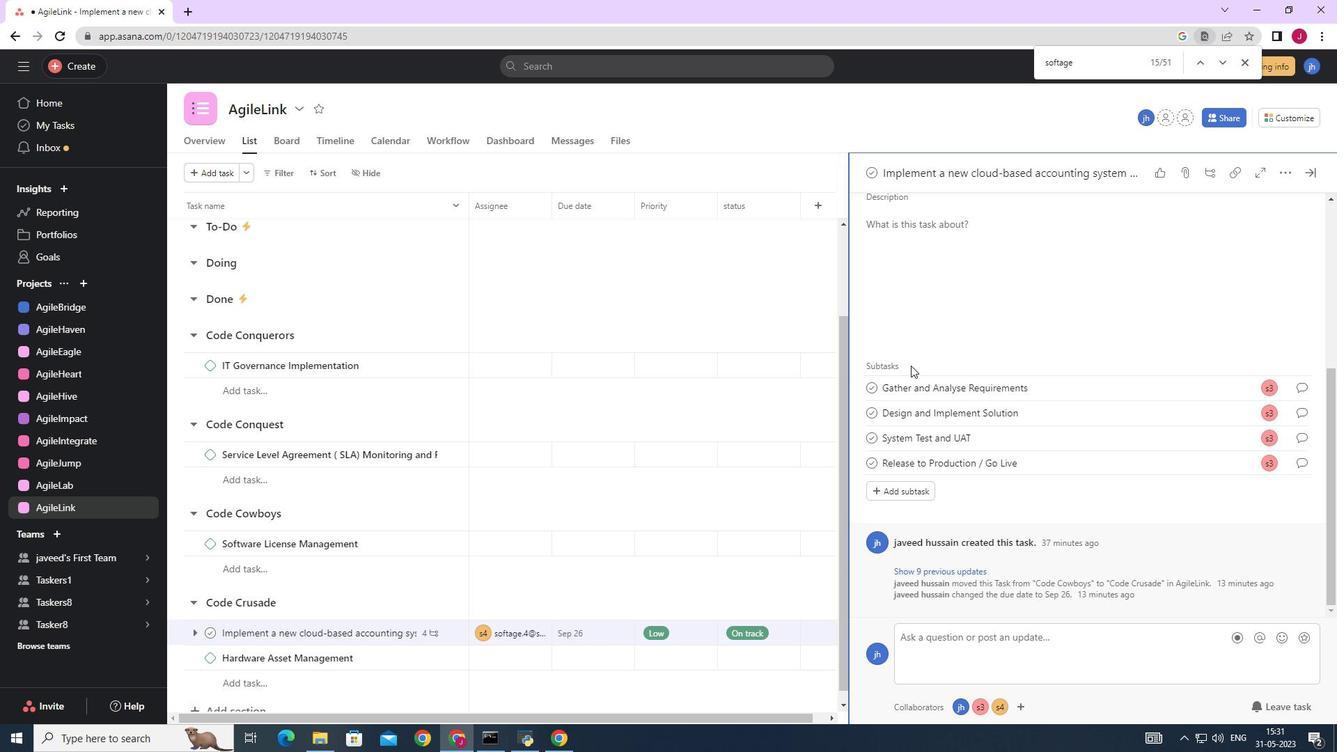 
Action: Mouse scrolled (910, 366) with delta (0, 0)
Screenshot: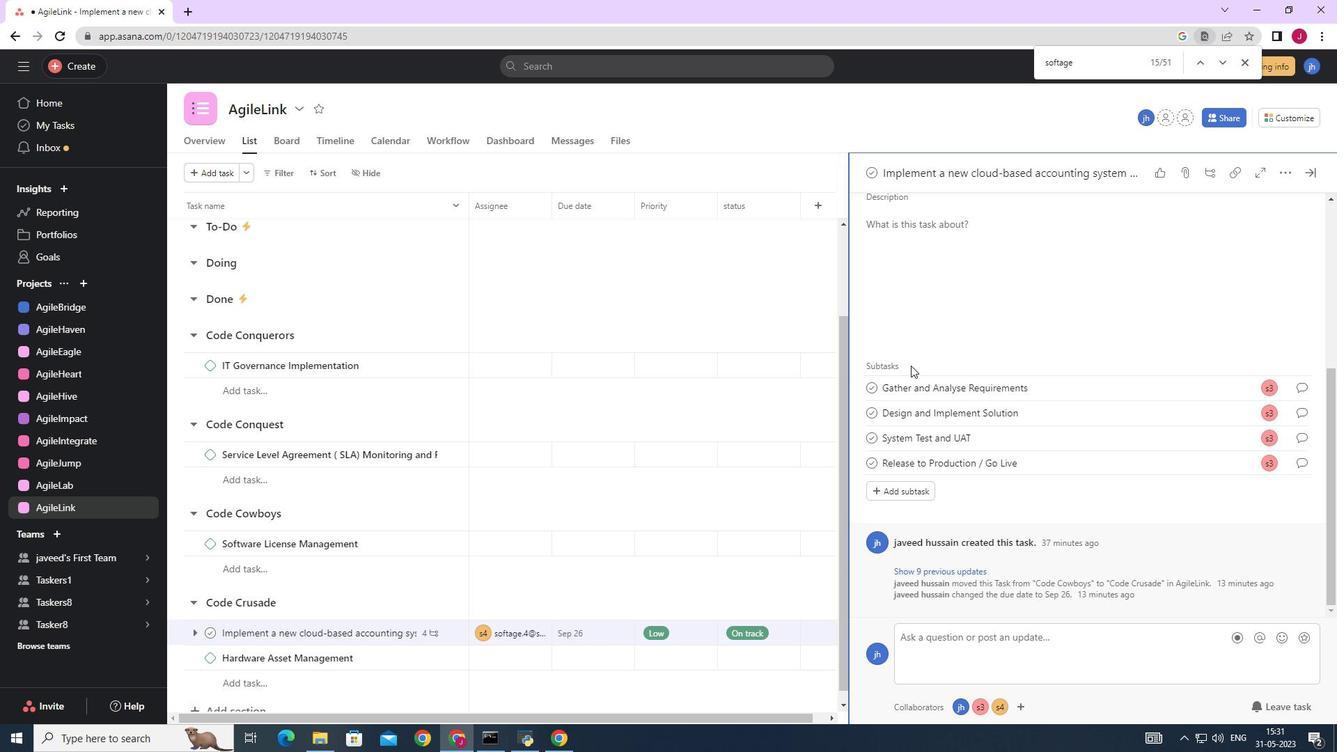 
Action: Mouse moved to (1019, 246)
Screenshot: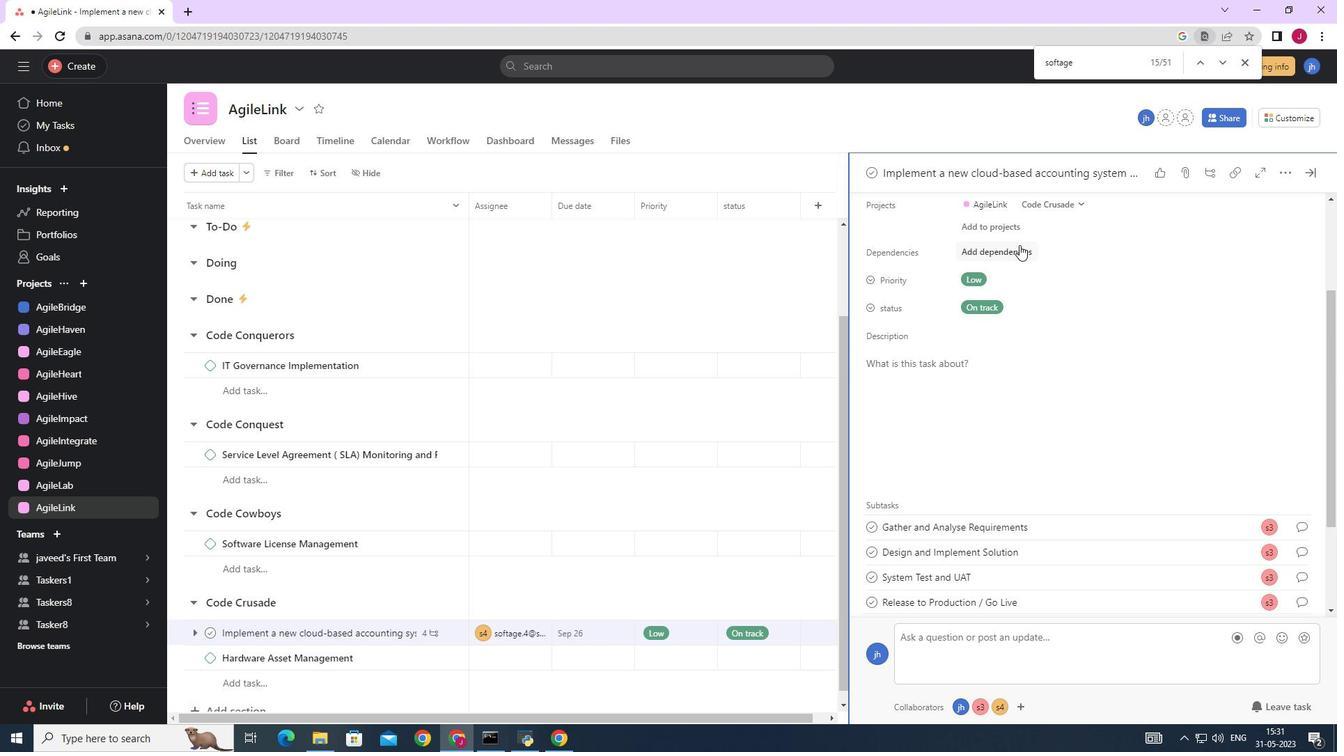 
Action: Mouse pressed left at (1019, 246)
Screenshot: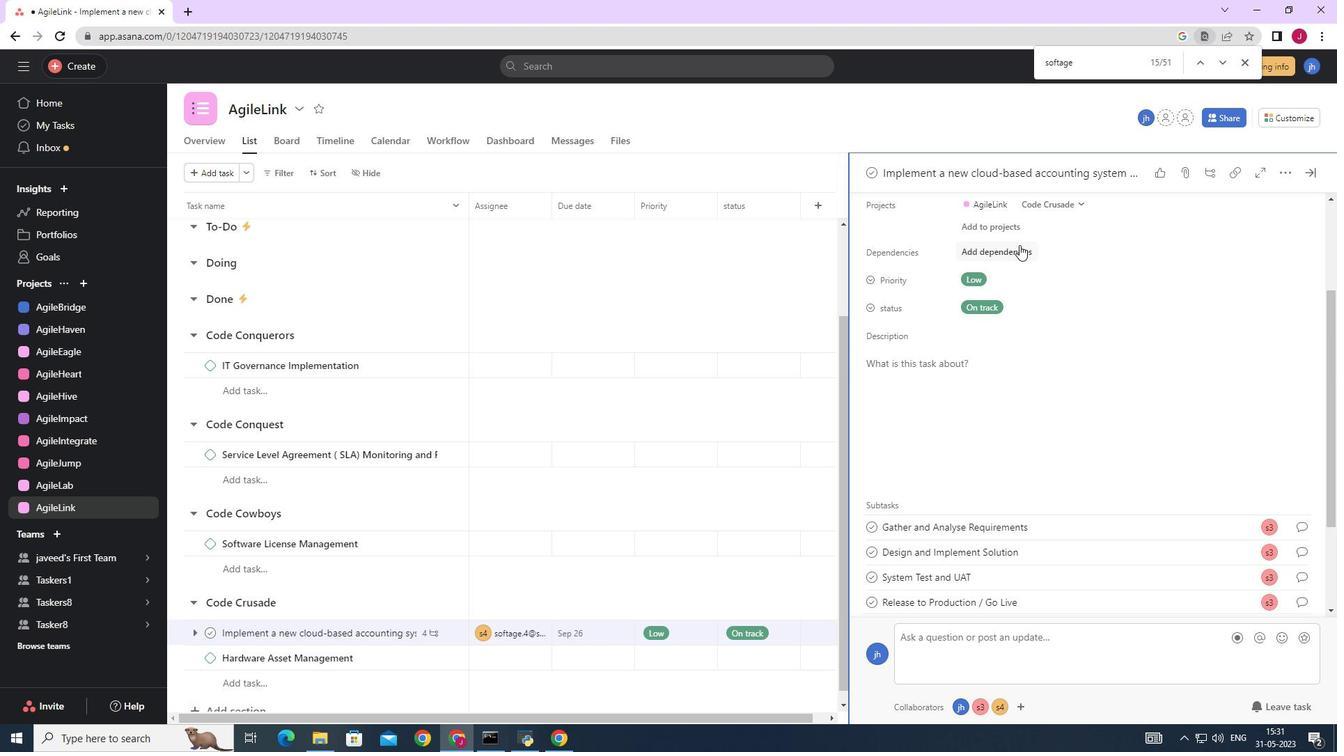 
Action: Mouse moved to (1075, 305)
Screenshot: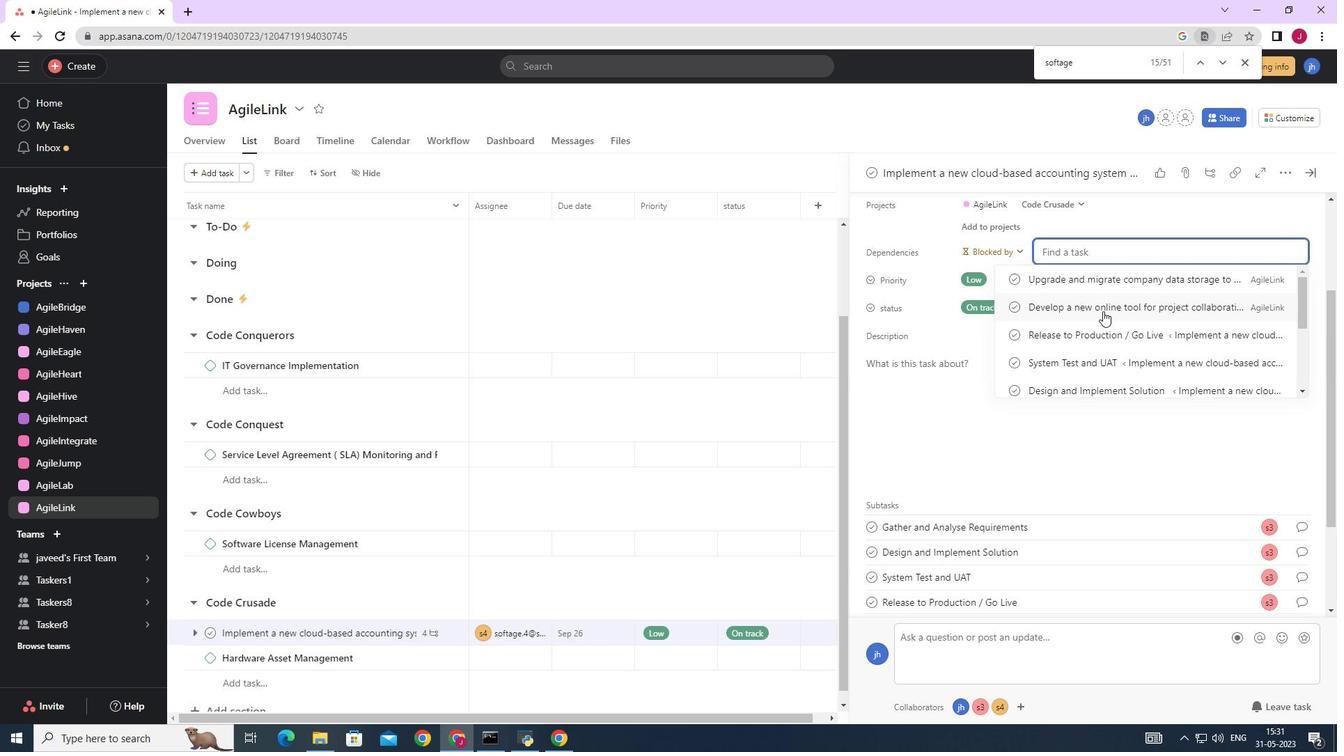 
Action: Mouse pressed left at (1075, 305)
Screenshot: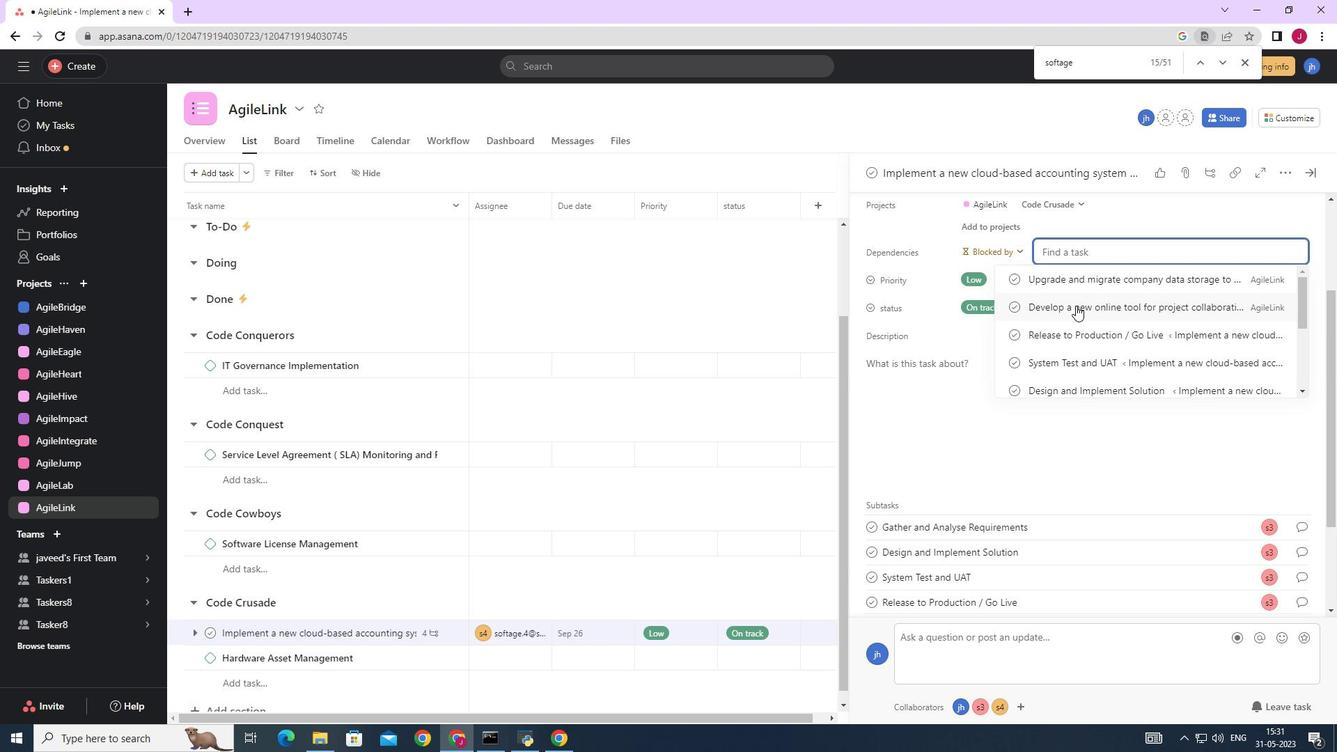 
Action: Mouse moved to (1313, 171)
Screenshot: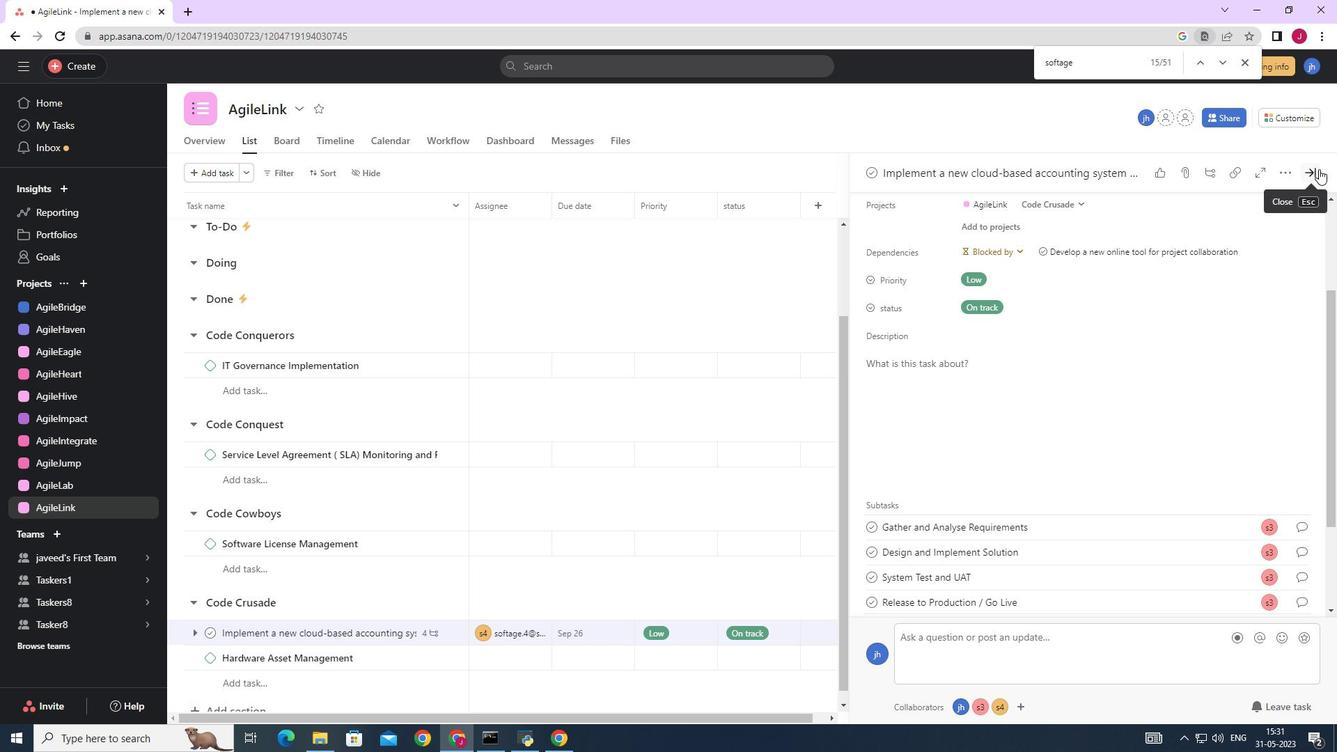 
Action: Mouse pressed left at (1313, 171)
Screenshot: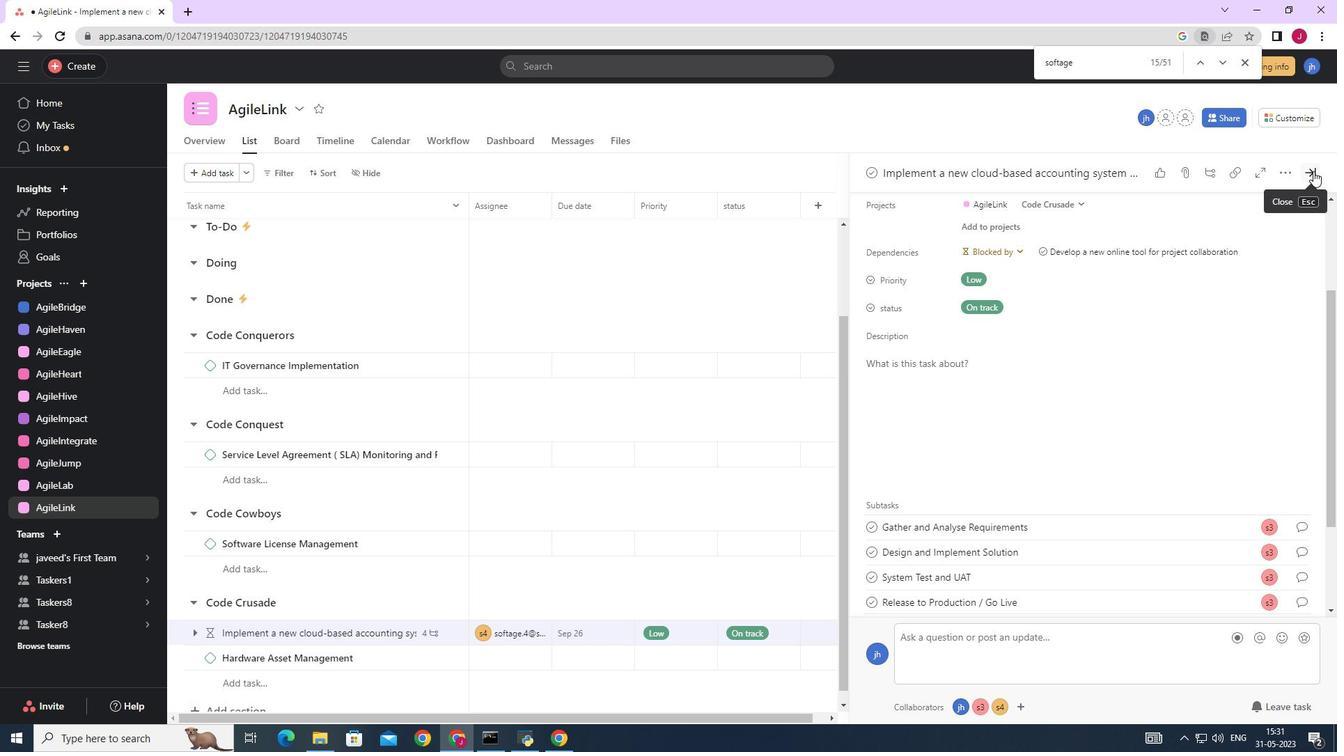 
Action: Mouse moved to (1286, 211)
Screenshot: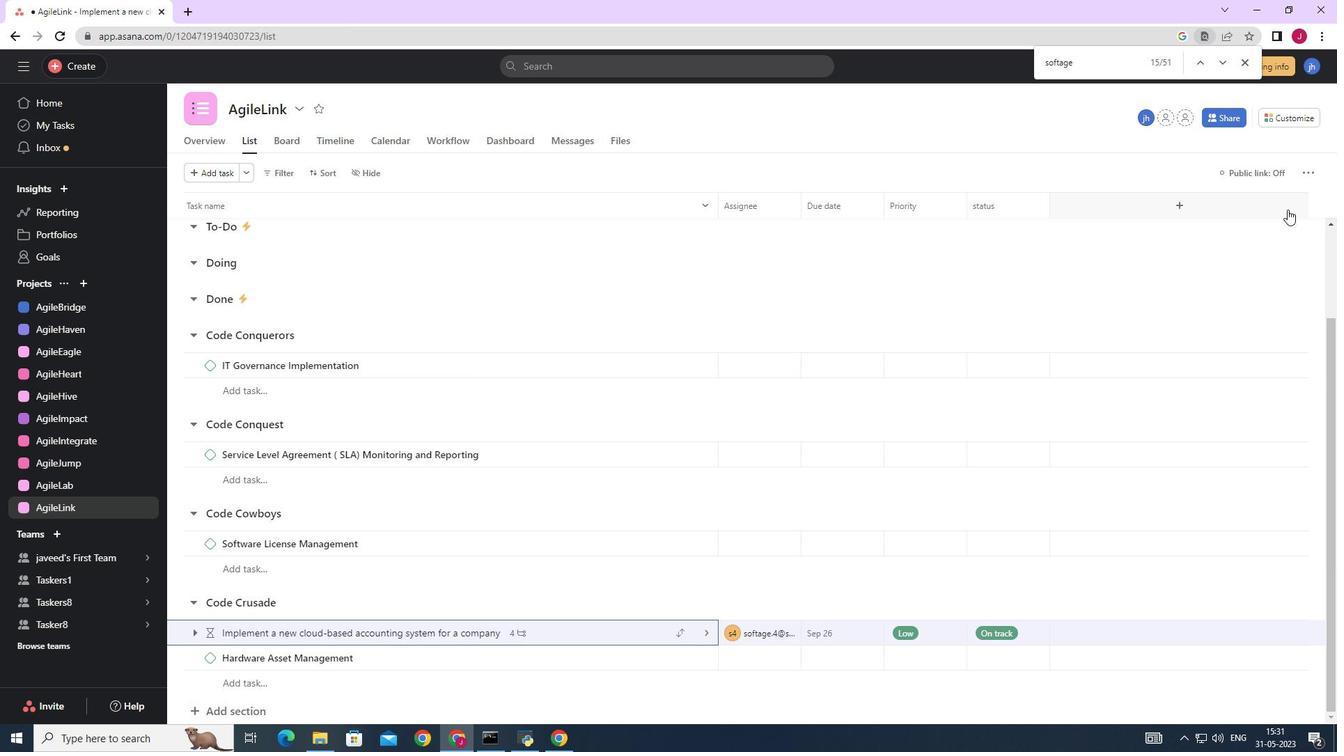
